 Task: Search one way flight ticket for 5 adults, 2 children, 1 infant in seat and 1 infant on lap in economy from Panama City: Northwest Florida Beaches International Airport to Gillette: Gillette Campbell County Airport on 5-1-2023. Choice of flights is United. Number of bags: 1 carry on bag. Price is upto 20000. Outbound departure time preference is 12:00.
Action: Mouse moved to (225, 218)
Screenshot: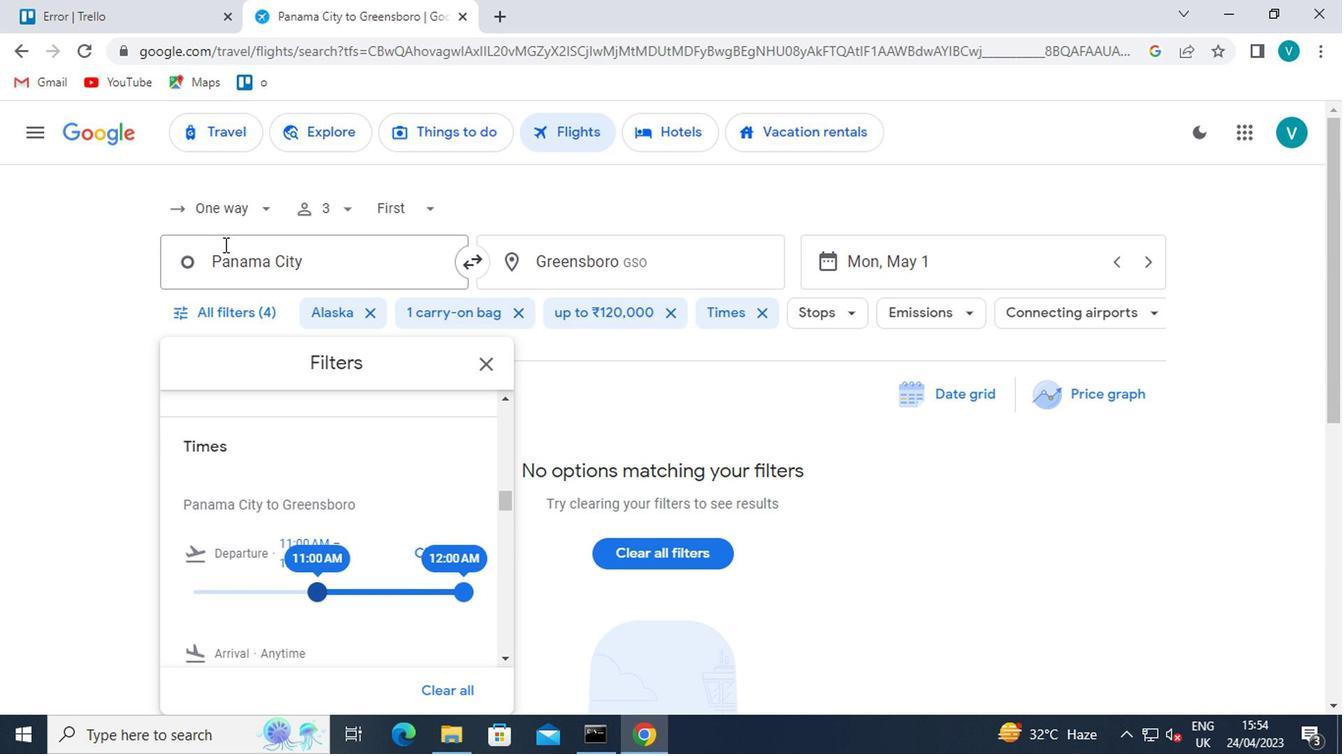 
Action: Mouse pressed left at (225, 218)
Screenshot: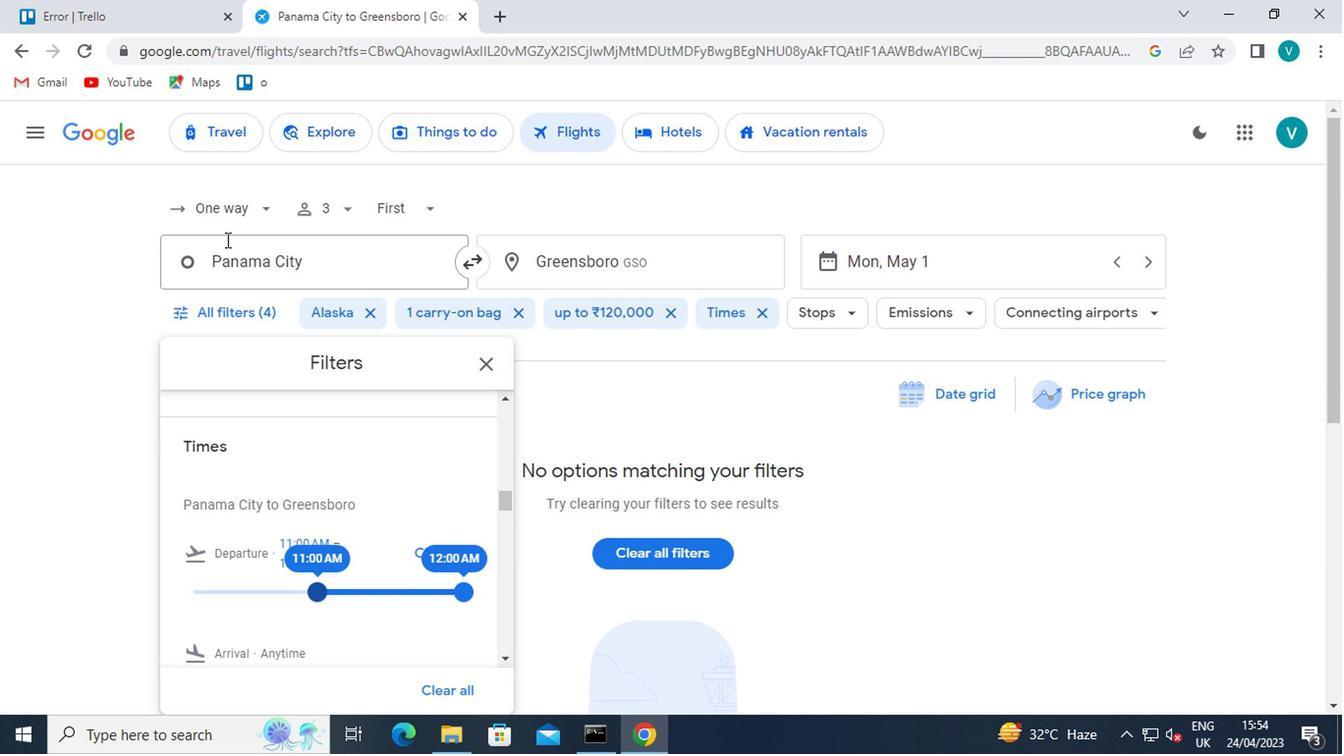 
Action: Mouse moved to (235, 301)
Screenshot: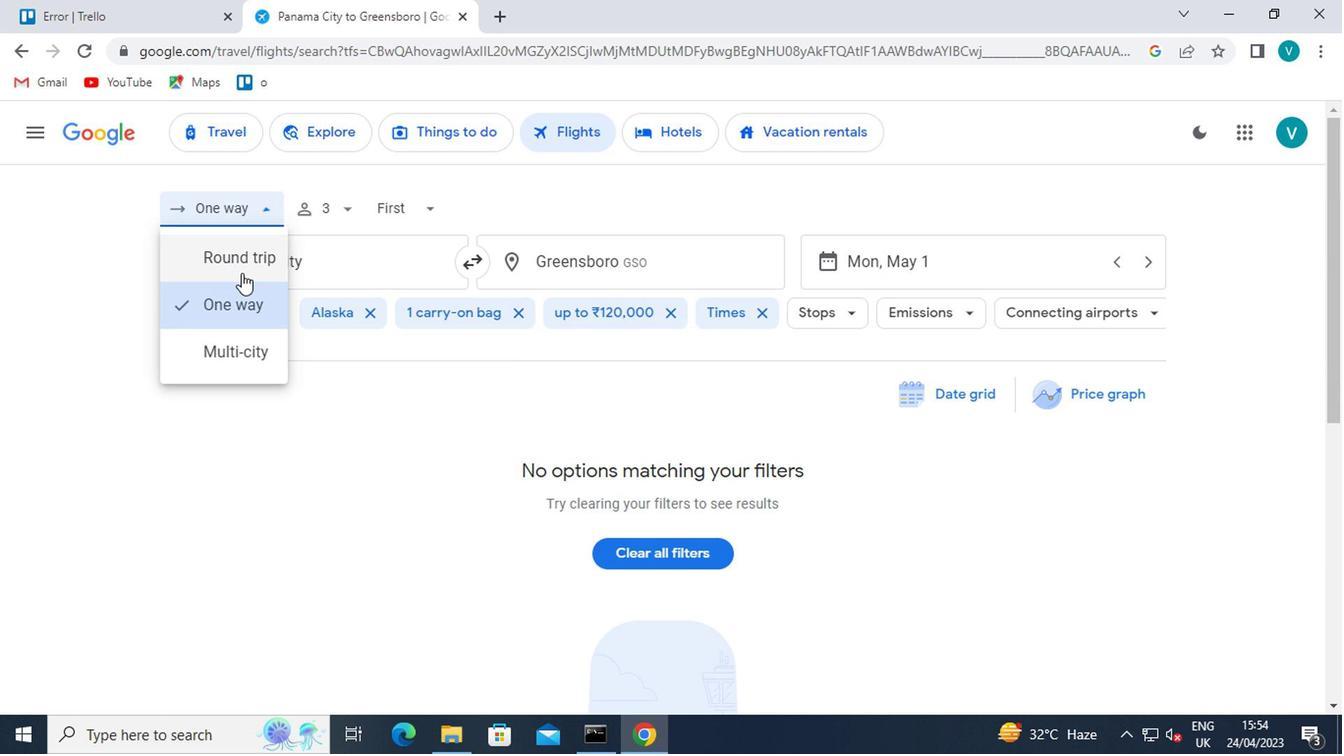 
Action: Mouse pressed left at (235, 301)
Screenshot: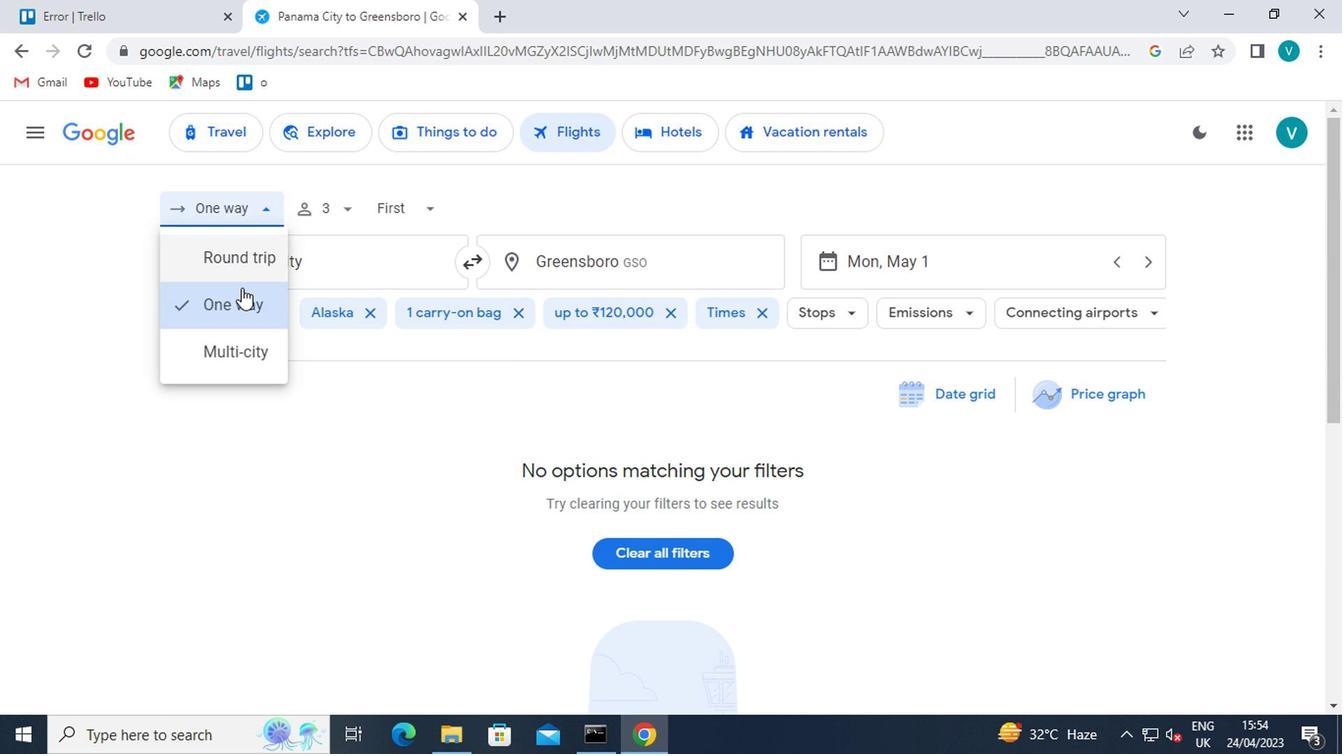
Action: Mouse moved to (341, 202)
Screenshot: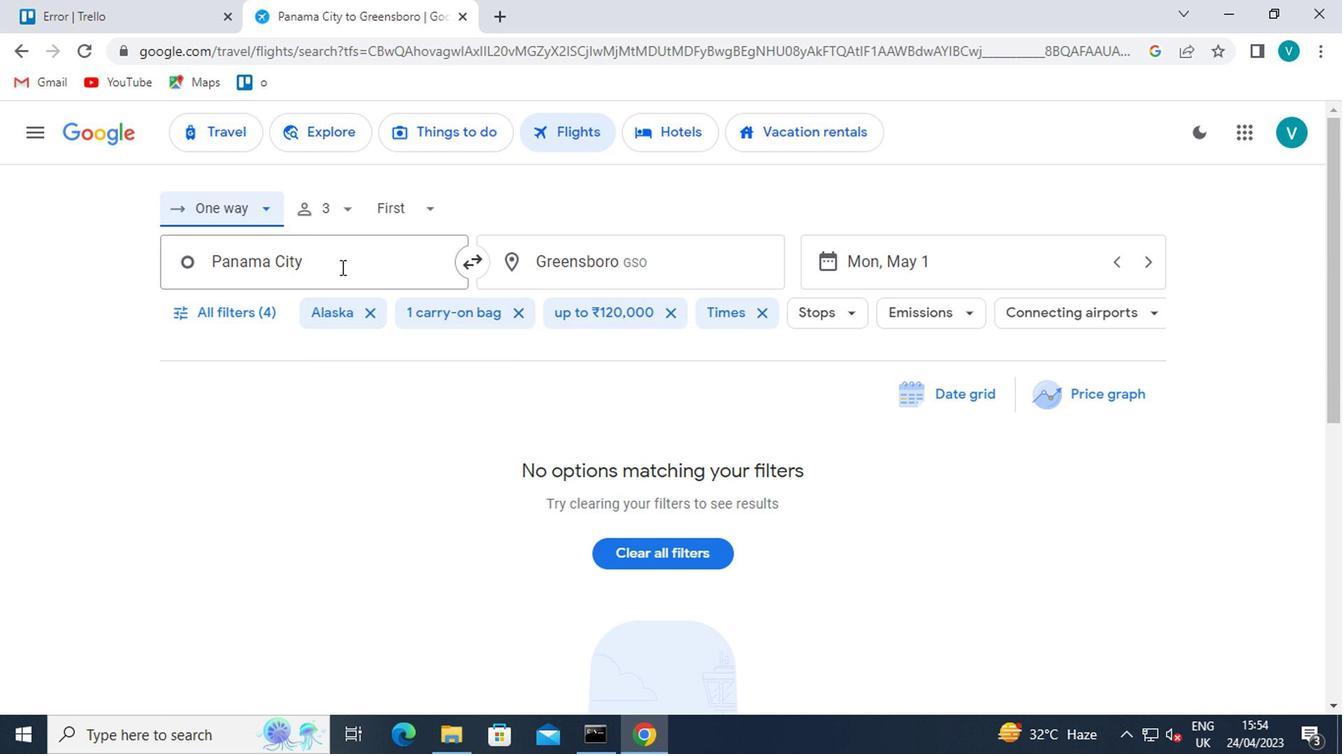 
Action: Mouse pressed left at (341, 202)
Screenshot: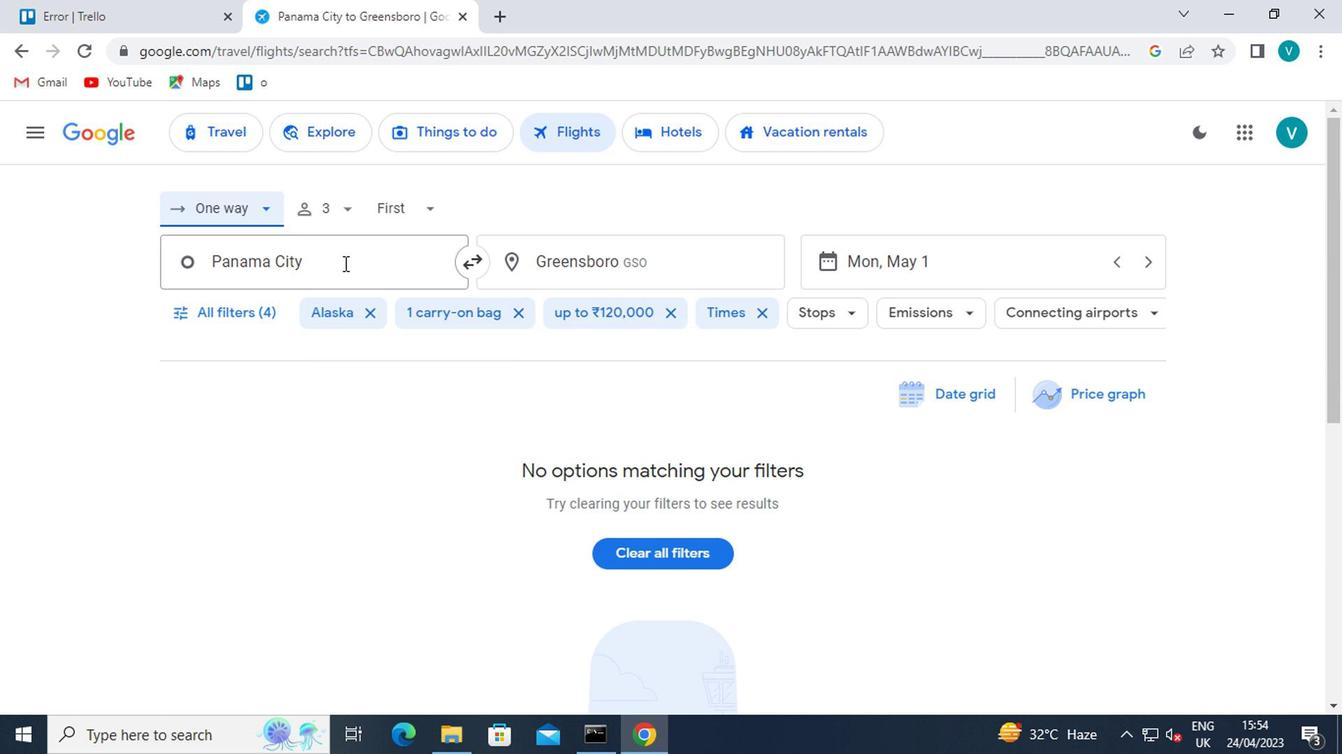 
Action: Mouse moved to (490, 263)
Screenshot: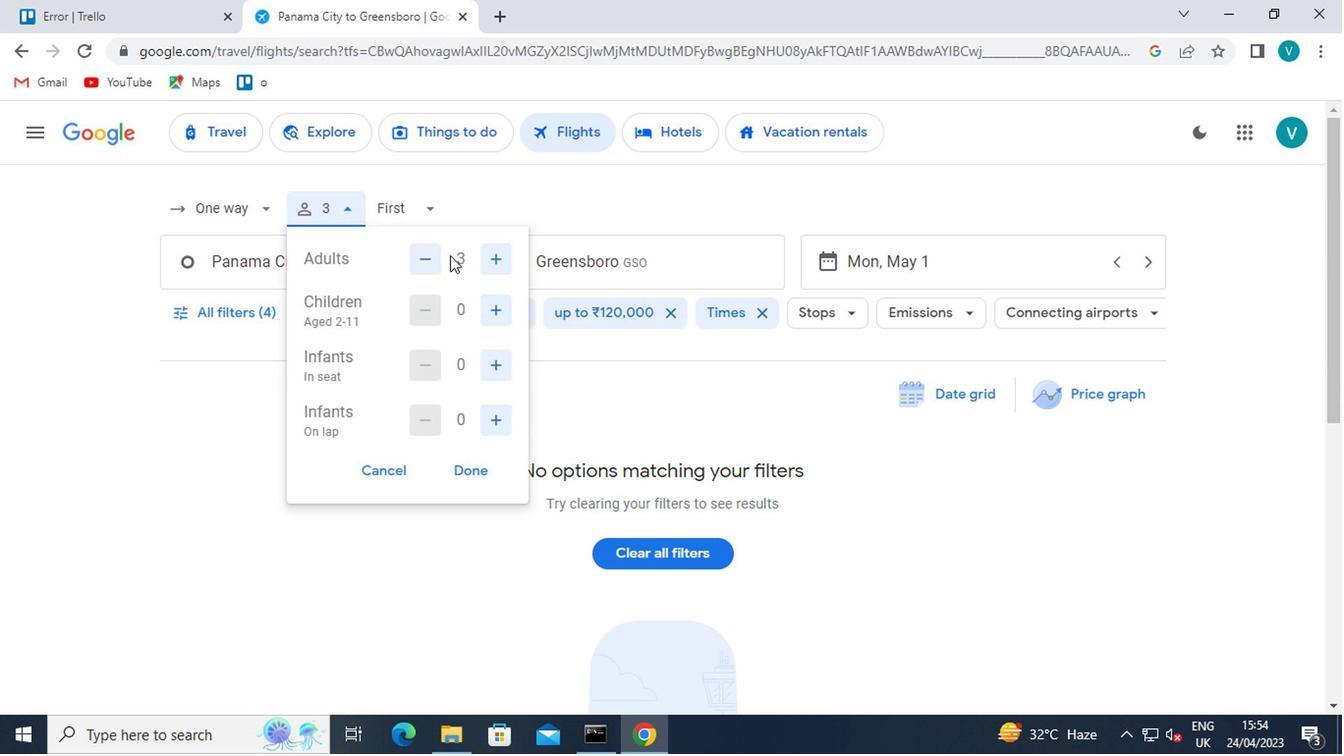 
Action: Mouse pressed left at (490, 263)
Screenshot: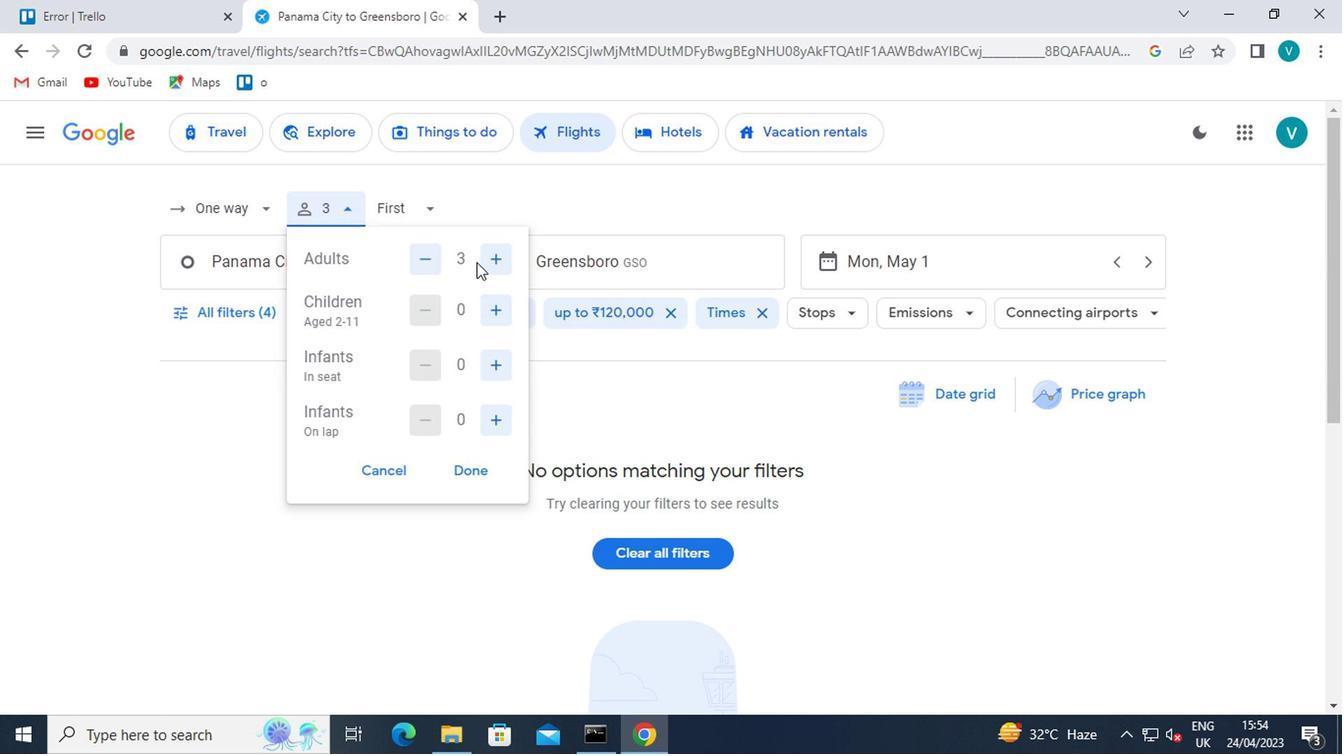 
Action: Mouse pressed left at (490, 263)
Screenshot: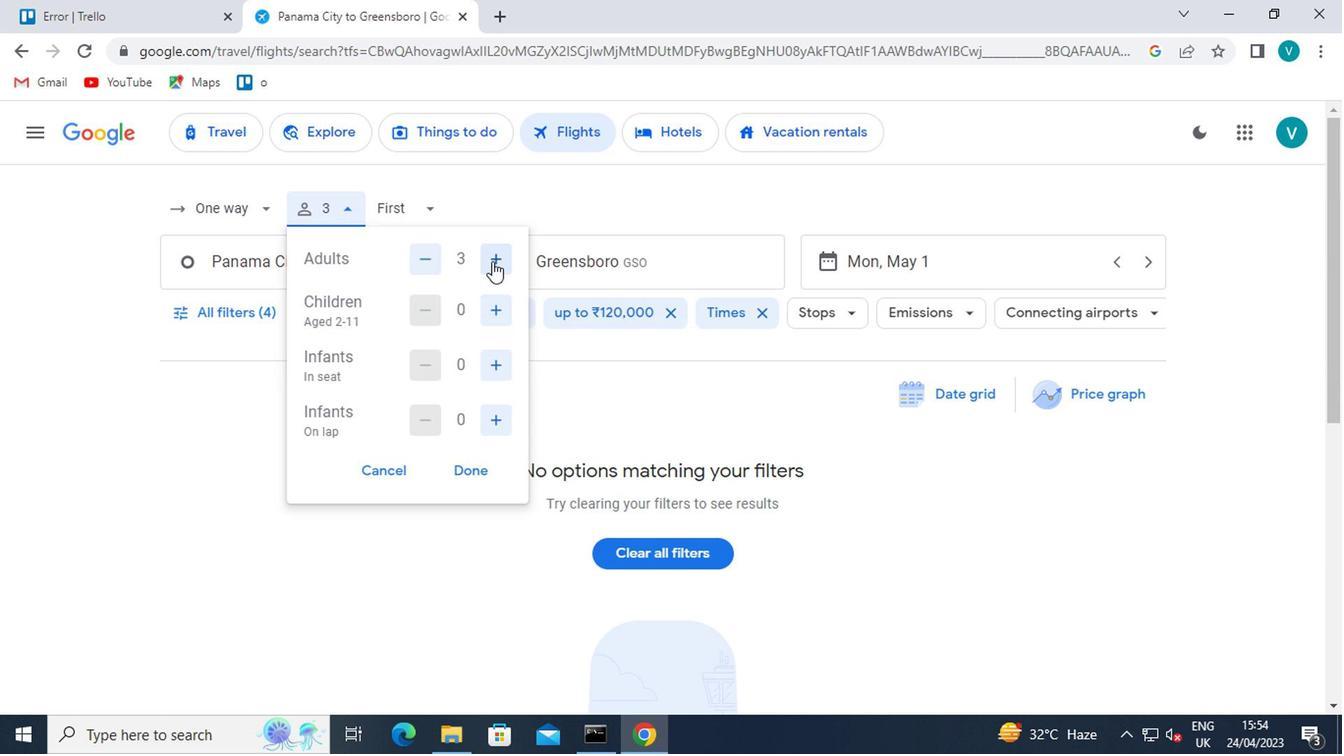 
Action: Mouse moved to (488, 317)
Screenshot: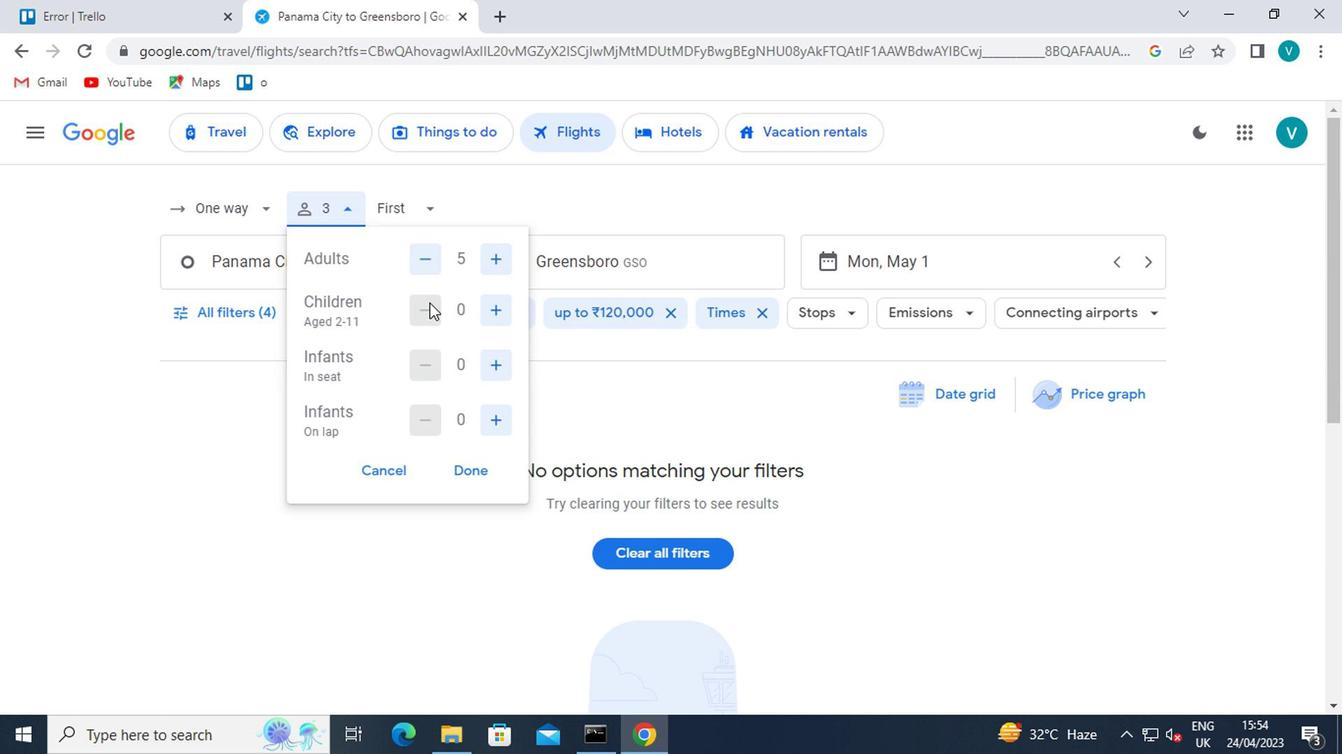 
Action: Mouse pressed left at (488, 317)
Screenshot: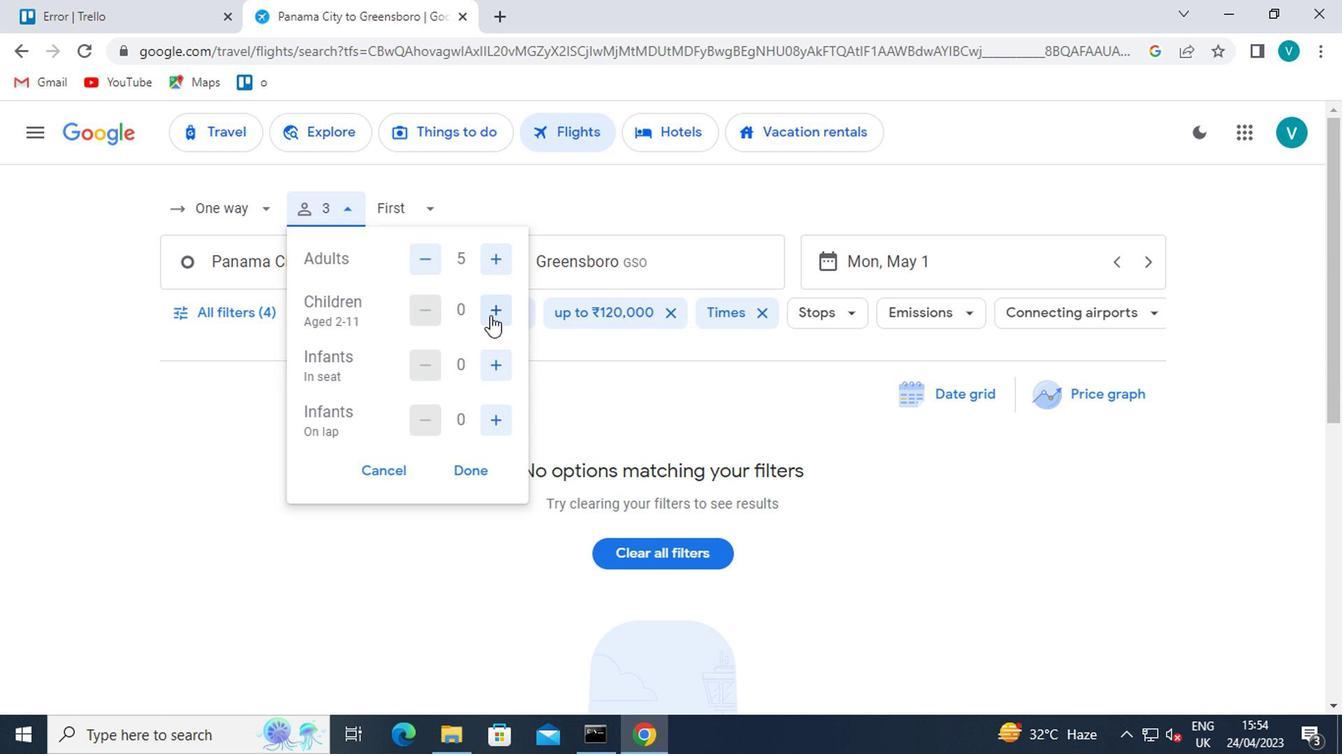 
Action: Mouse pressed left at (488, 317)
Screenshot: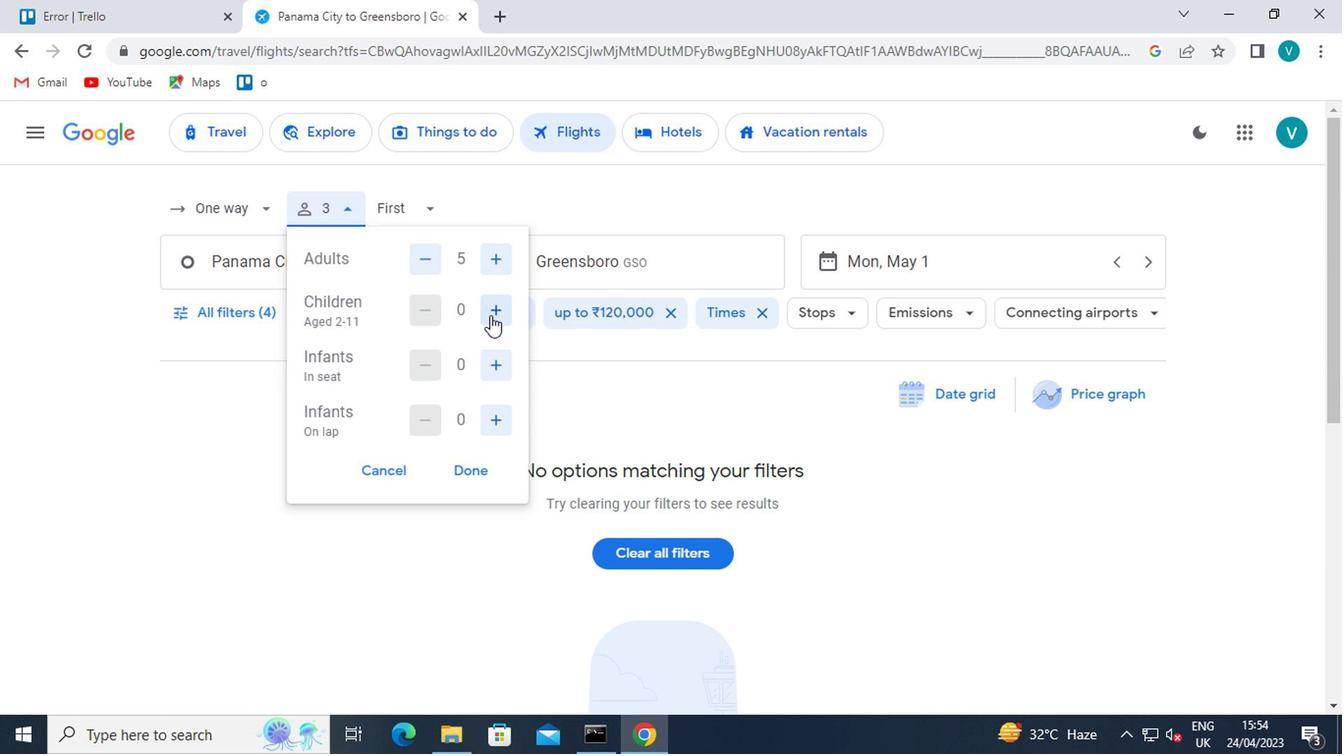 
Action: Mouse moved to (490, 360)
Screenshot: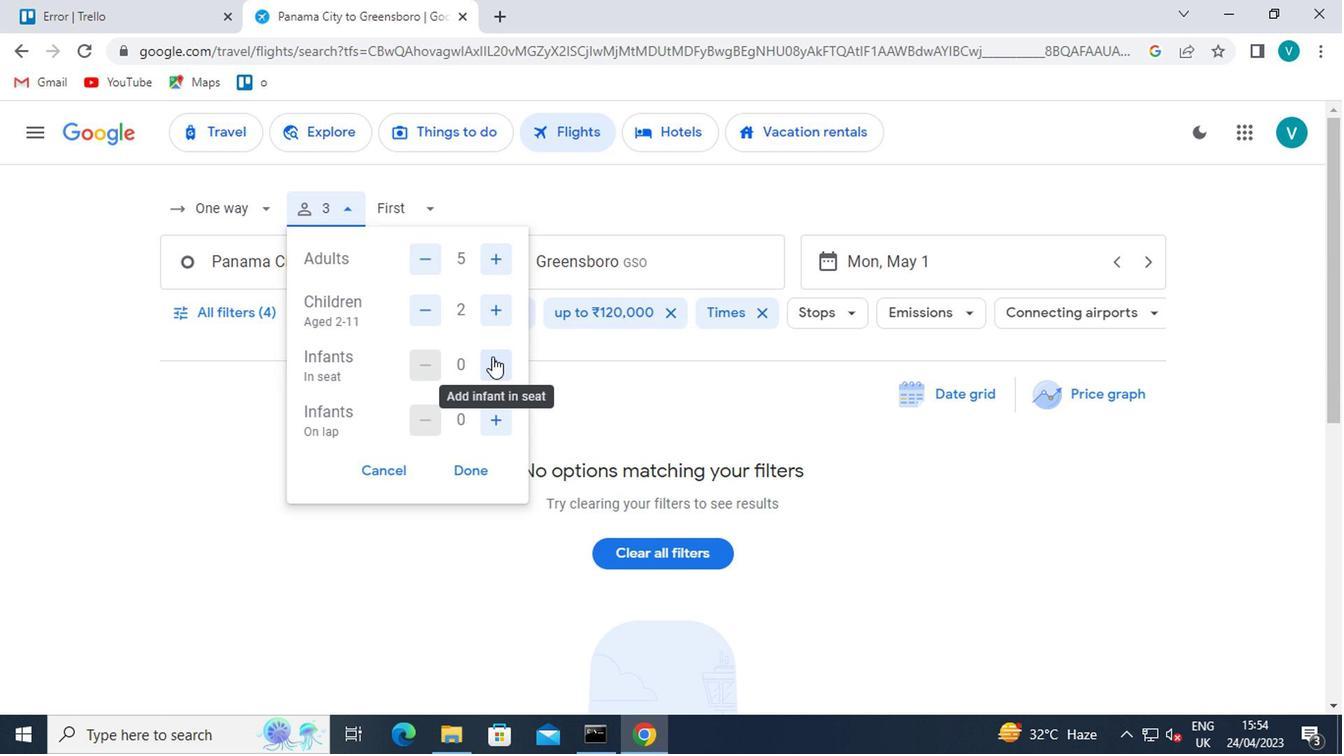 
Action: Mouse pressed left at (490, 360)
Screenshot: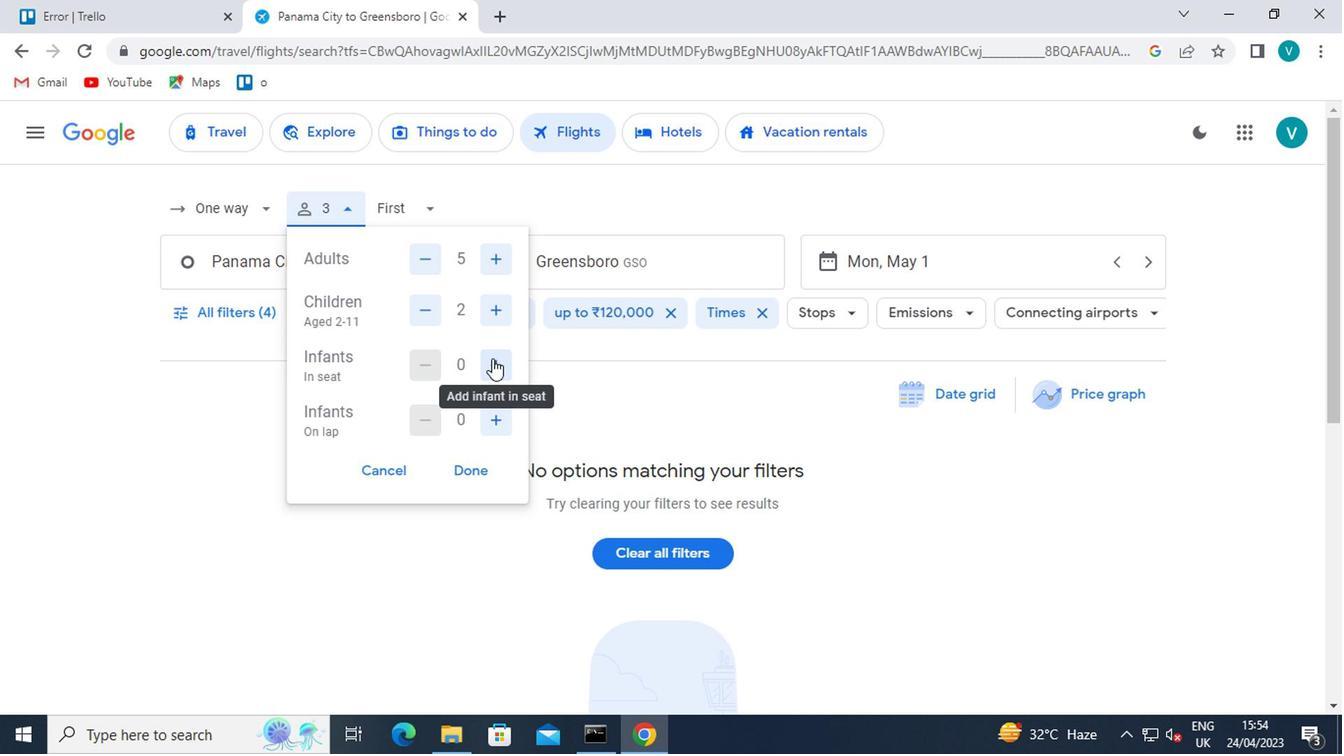 
Action: Mouse moved to (490, 413)
Screenshot: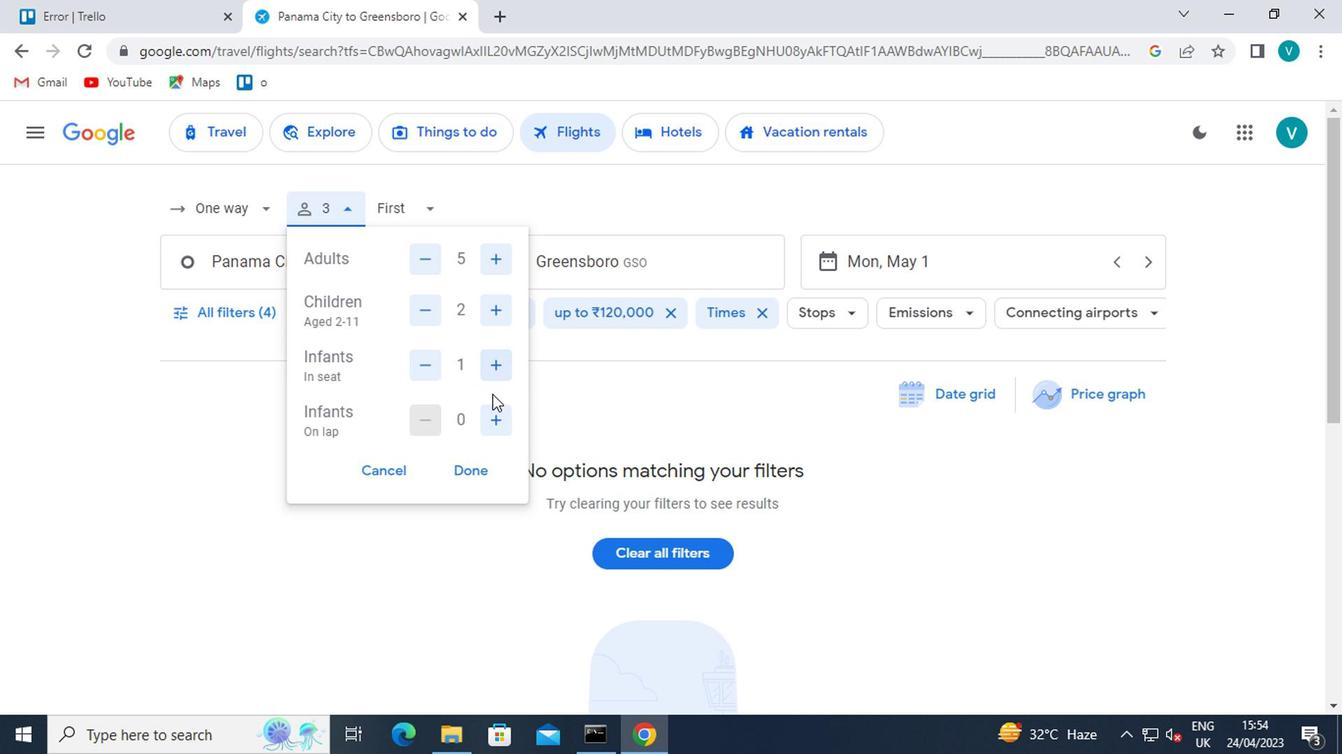
Action: Mouse pressed left at (490, 413)
Screenshot: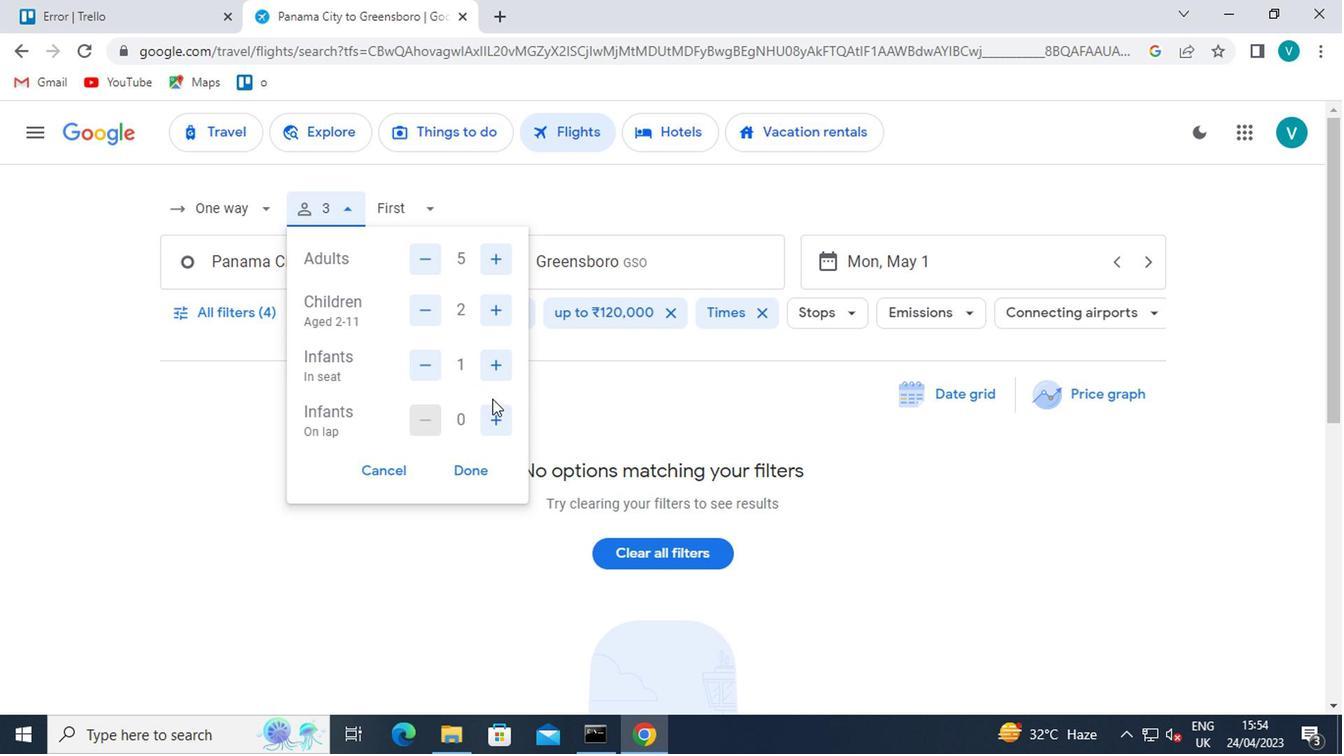 
Action: Mouse moved to (474, 473)
Screenshot: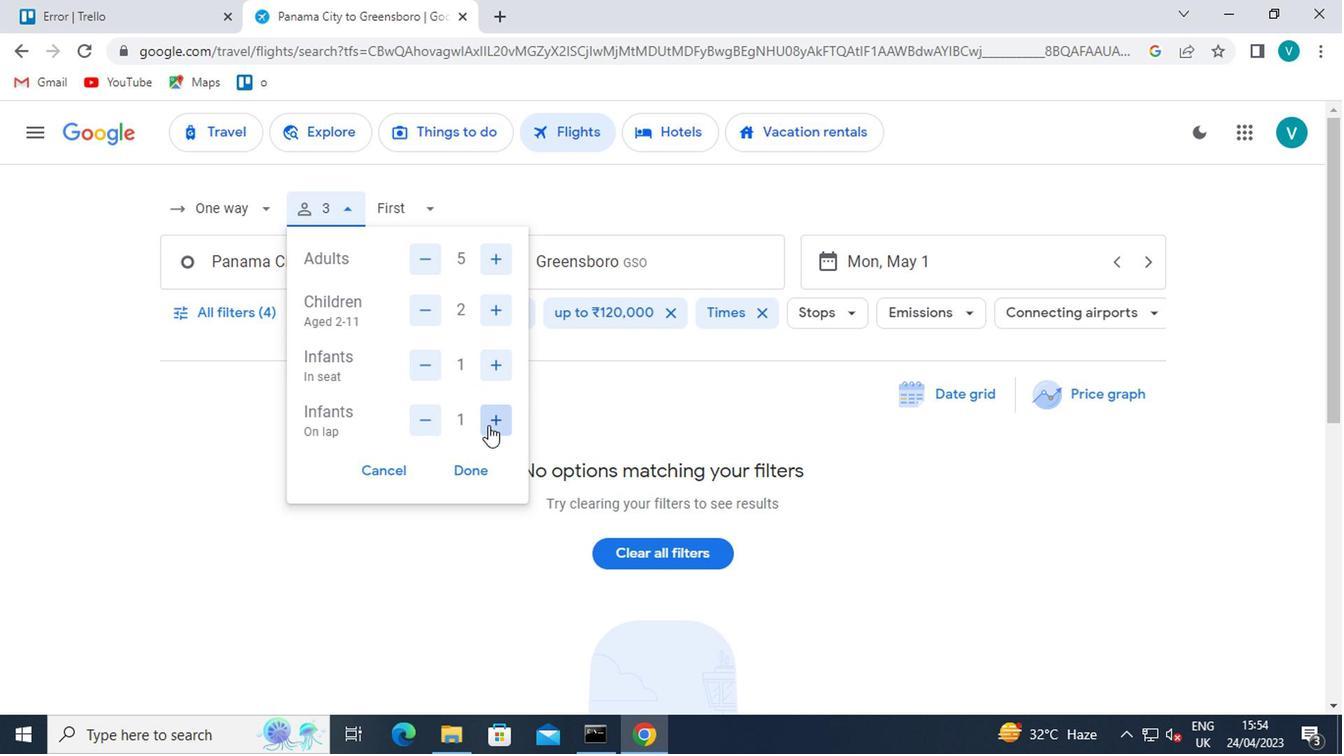
Action: Mouse pressed left at (474, 473)
Screenshot: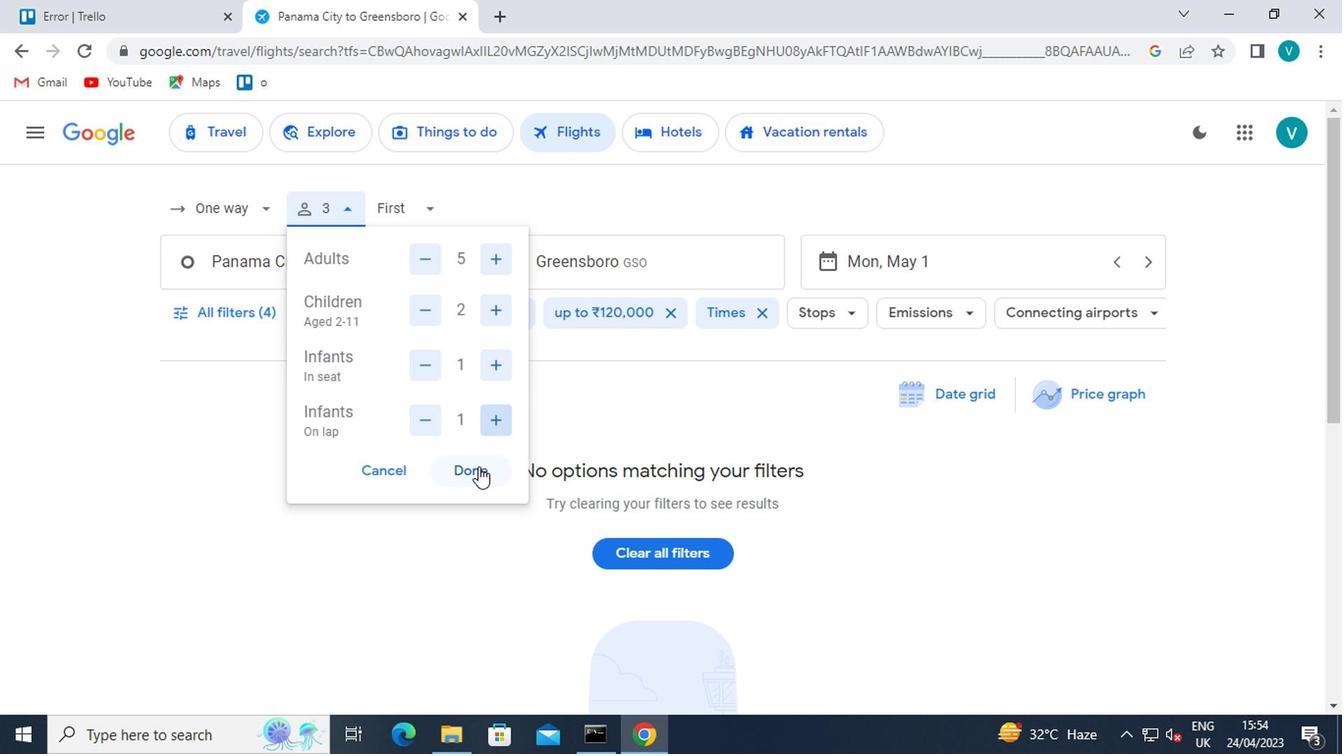 
Action: Mouse moved to (427, 204)
Screenshot: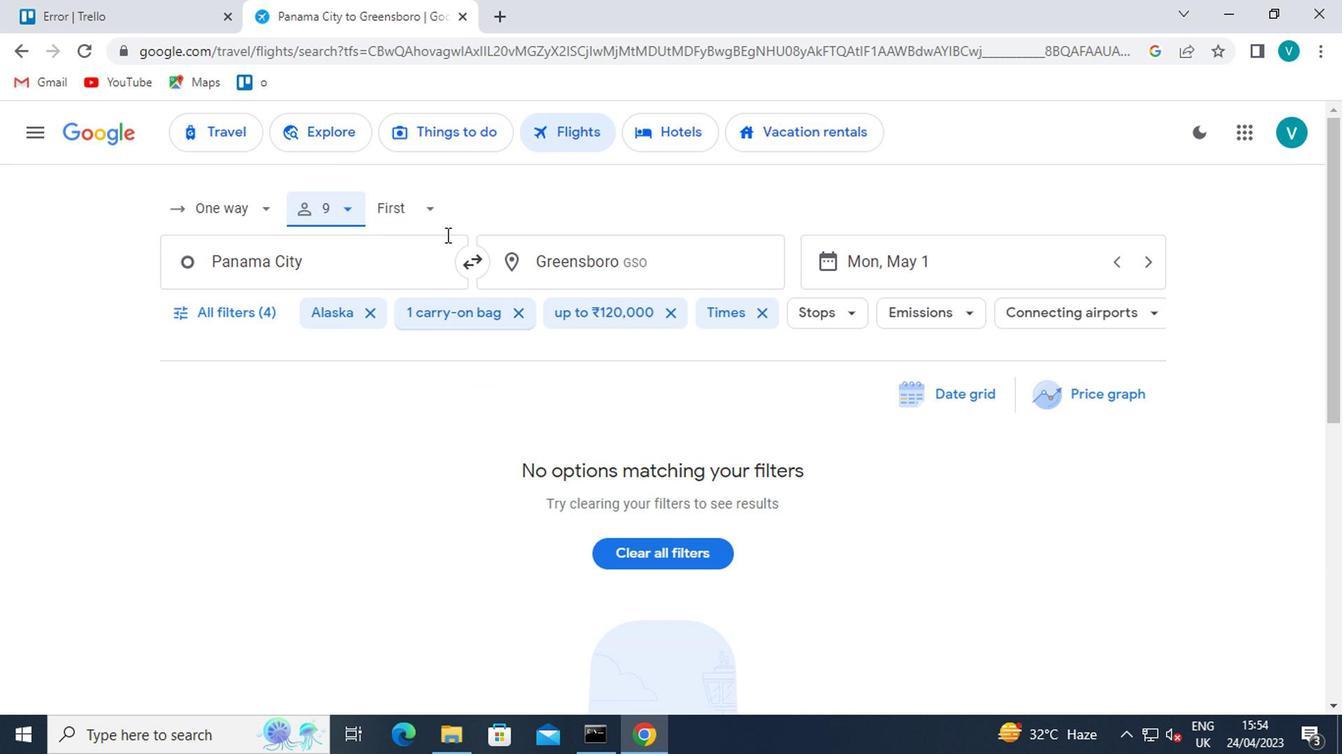 
Action: Mouse pressed left at (427, 204)
Screenshot: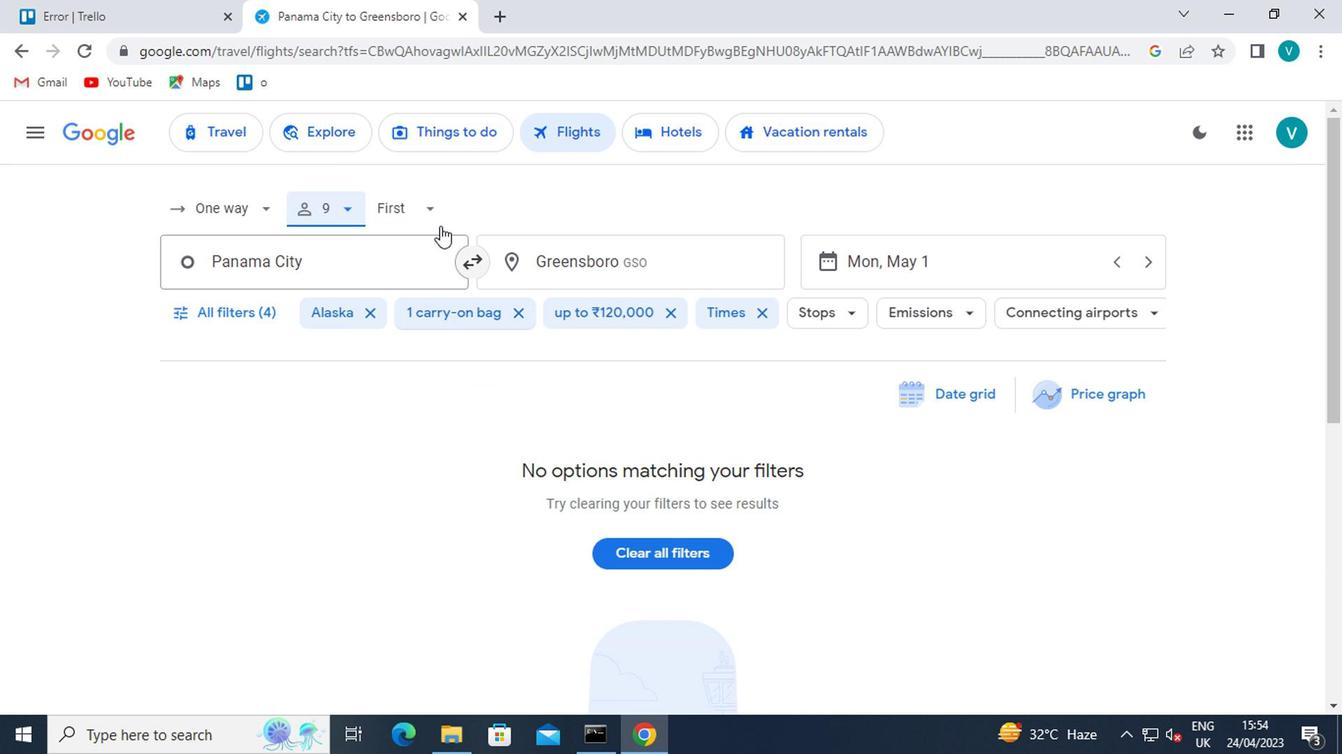 
Action: Mouse moved to (480, 258)
Screenshot: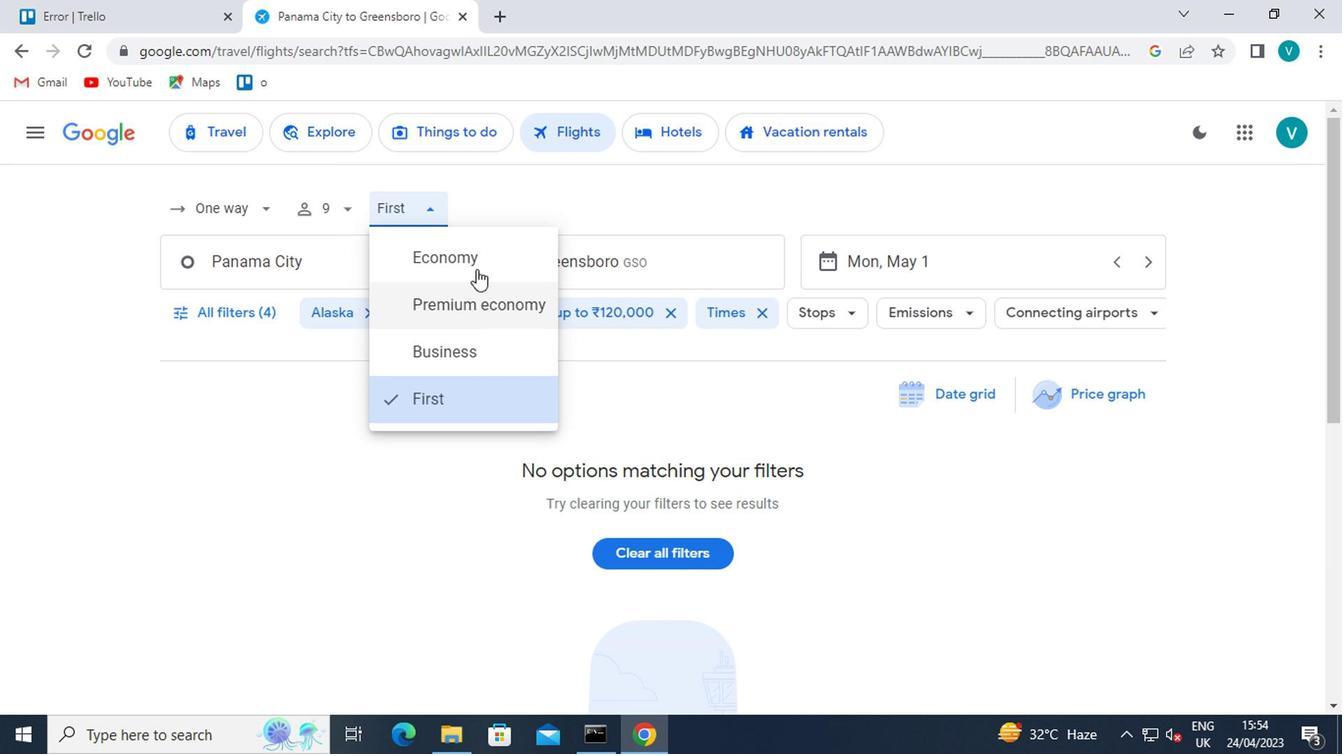 
Action: Mouse pressed left at (480, 258)
Screenshot: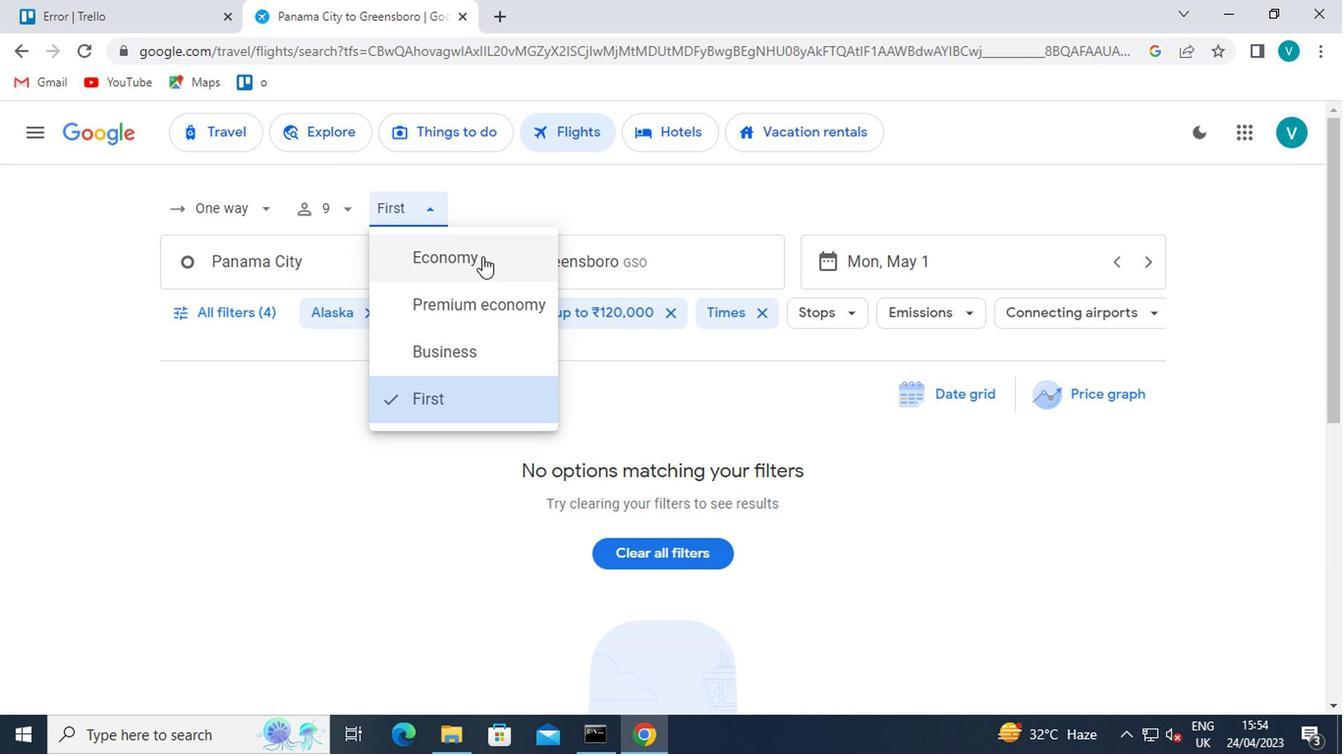 
Action: Mouse moved to (360, 280)
Screenshot: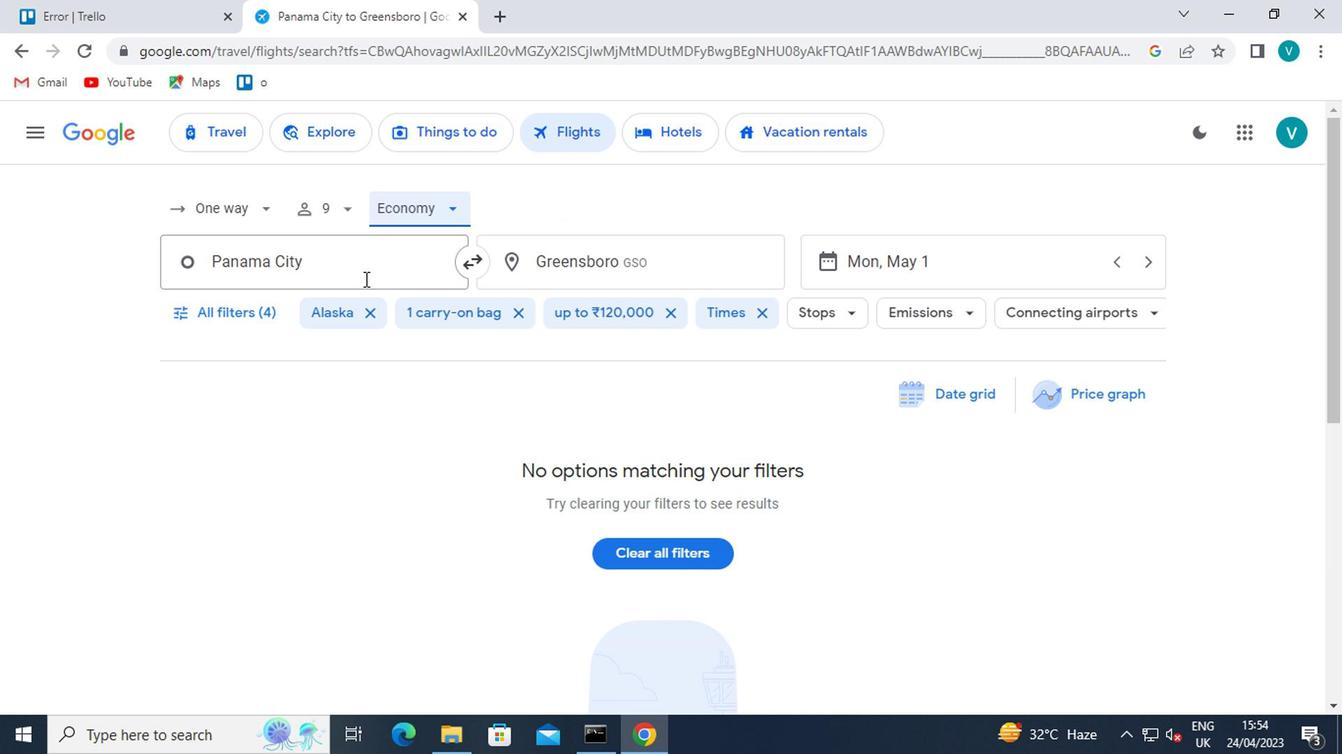 
Action: Mouse pressed left at (360, 280)
Screenshot: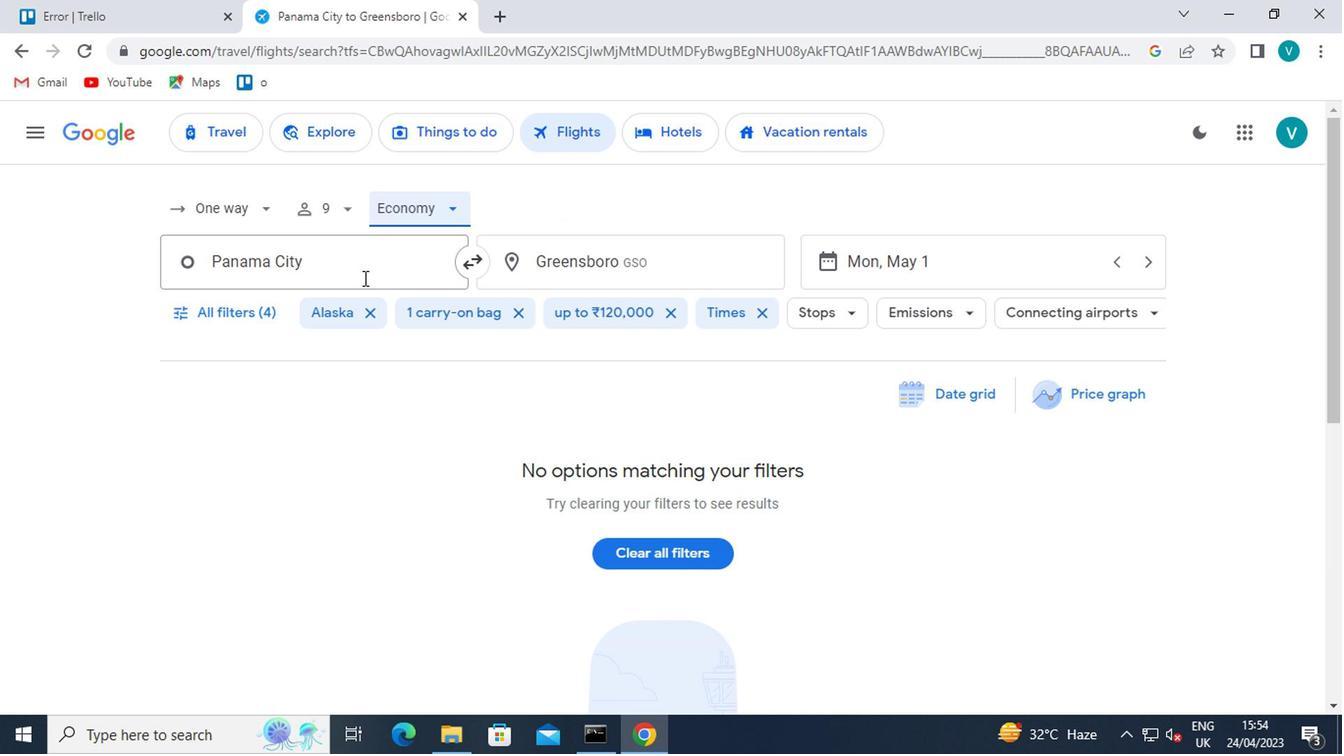 
Action: Mouse moved to (374, 272)
Screenshot: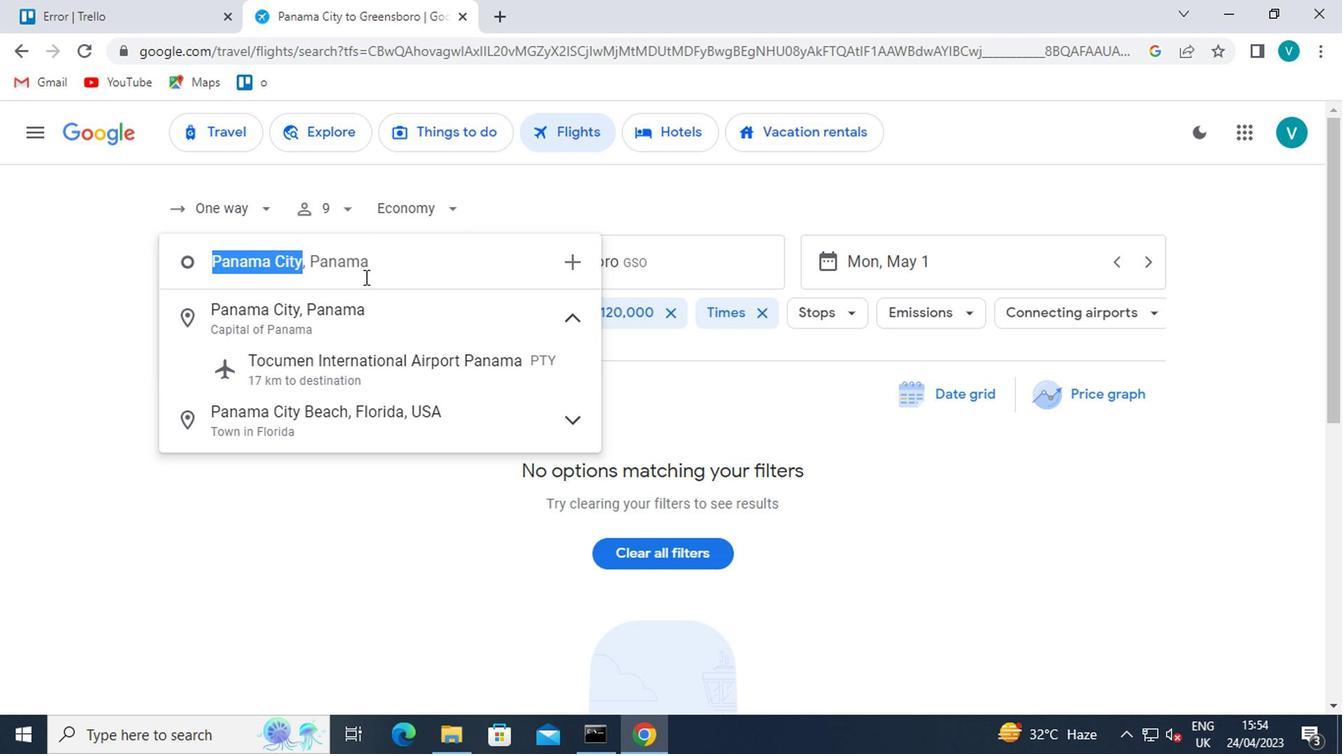 
Action: Key pressed <Key.enter>
Screenshot: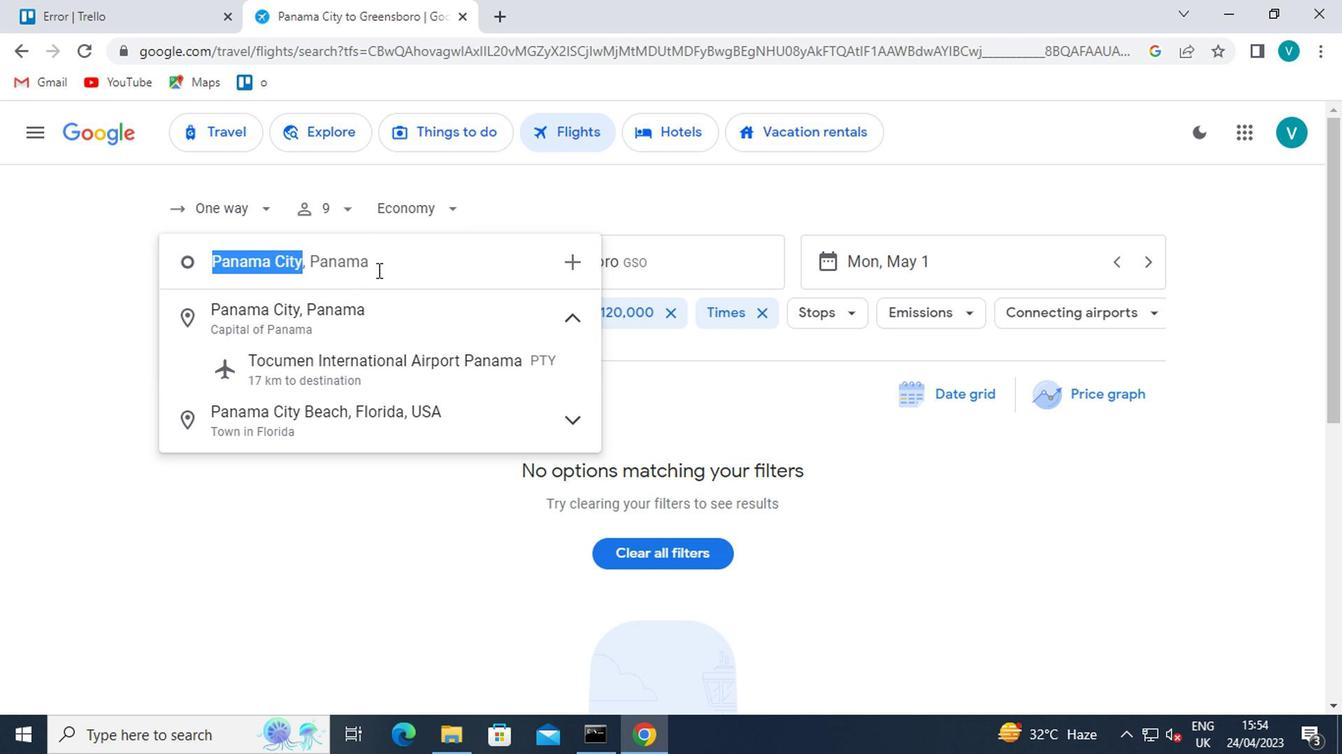 
Action: Mouse moved to (673, 271)
Screenshot: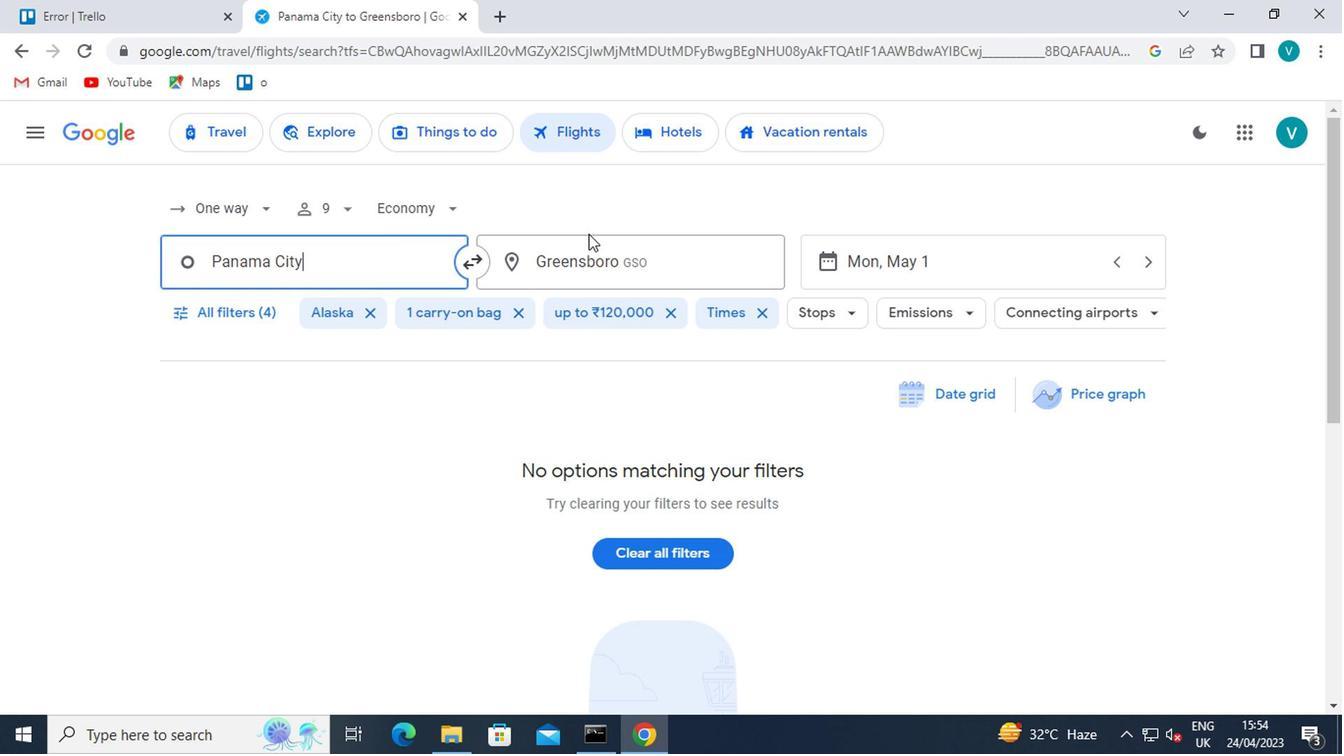 
Action: Mouse pressed left at (673, 271)
Screenshot: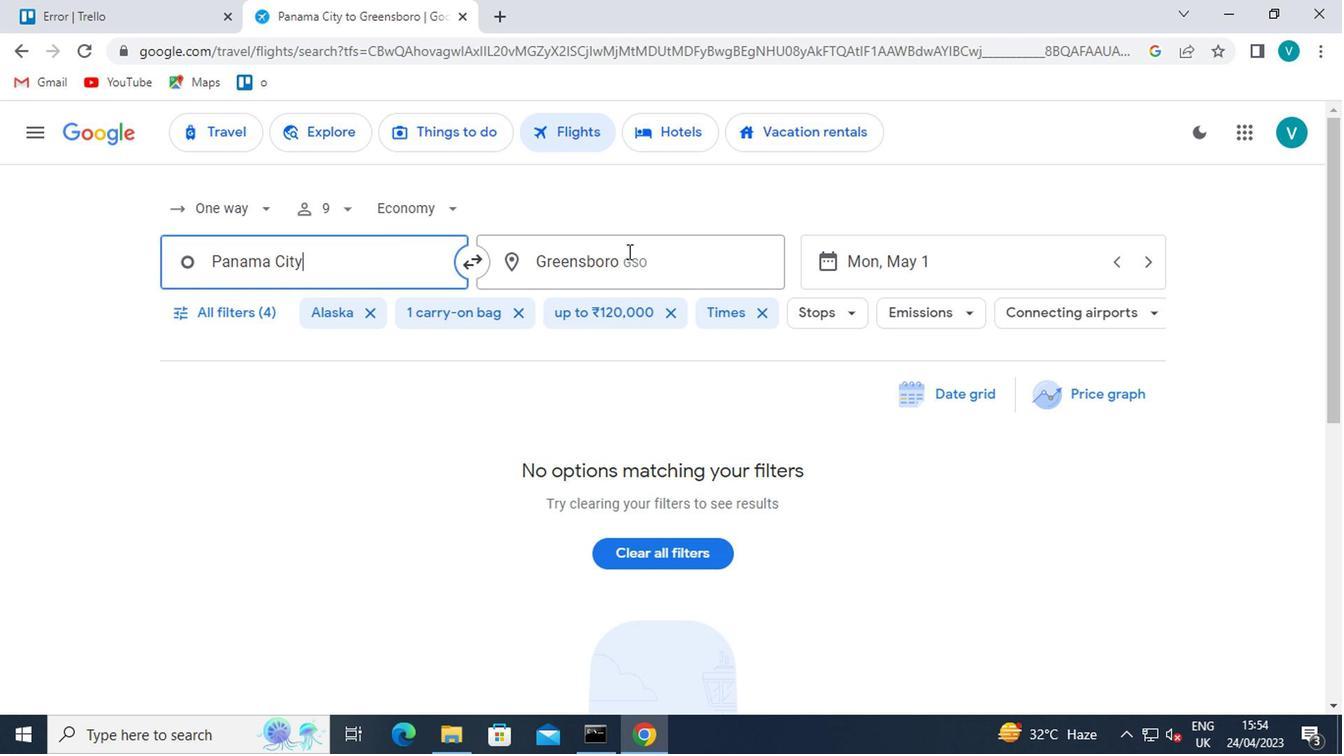 
Action: Key pressed <Key.shift>GILLETTE
Screenshot: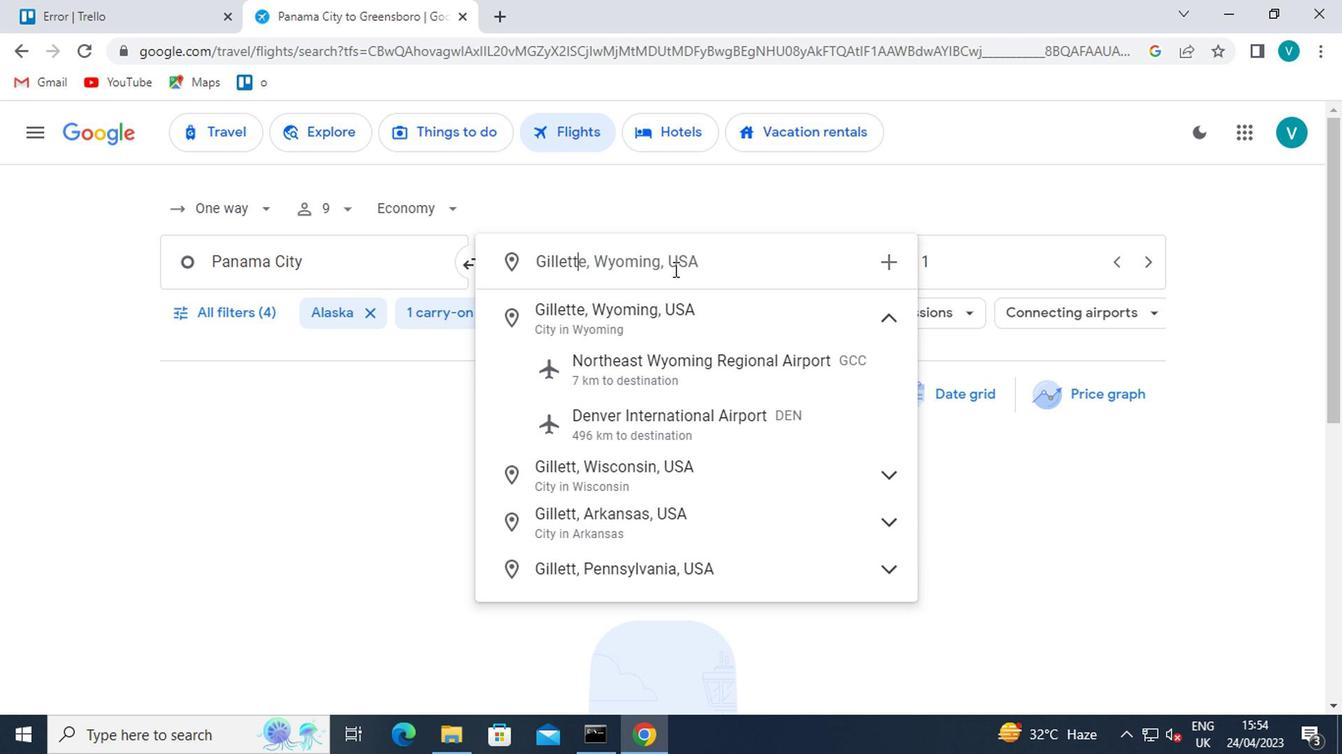 
Action: Mouse moved to (689, 263)
Screenshot: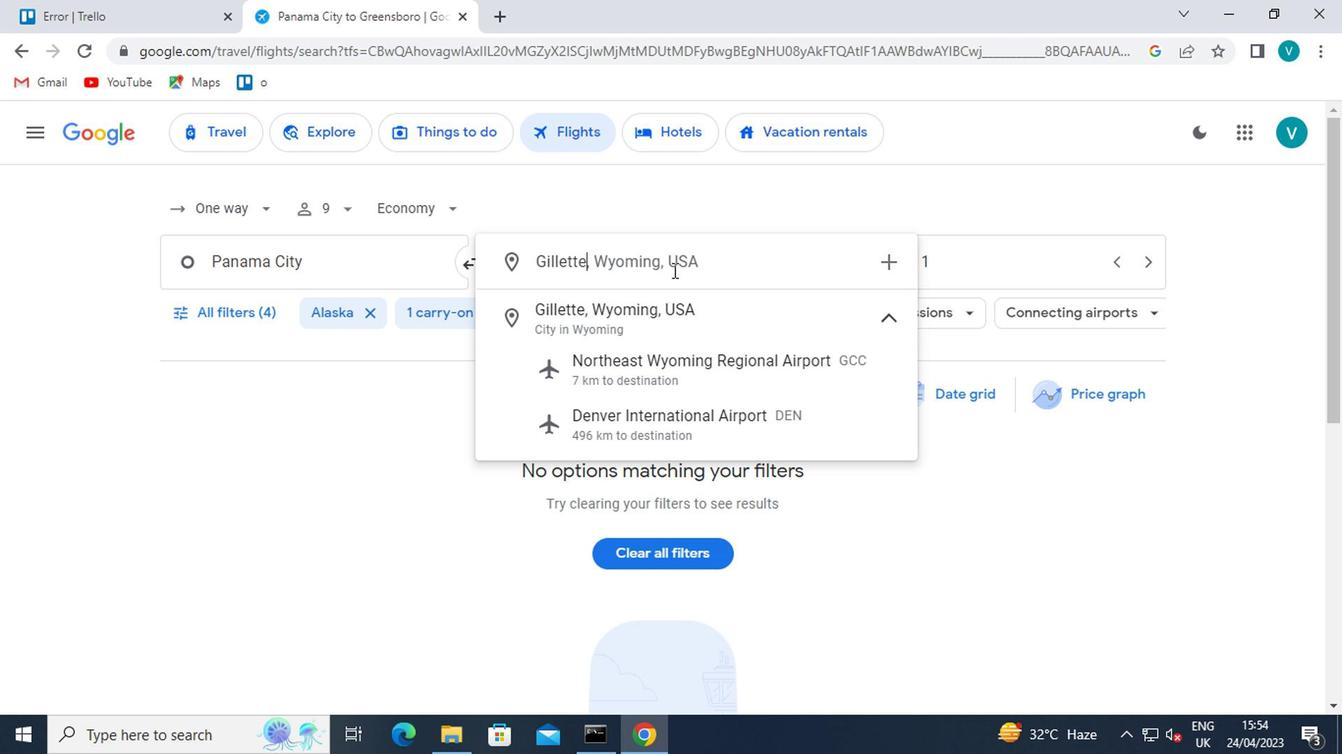
Action: Key pressed <Key.enter>
Screenshot: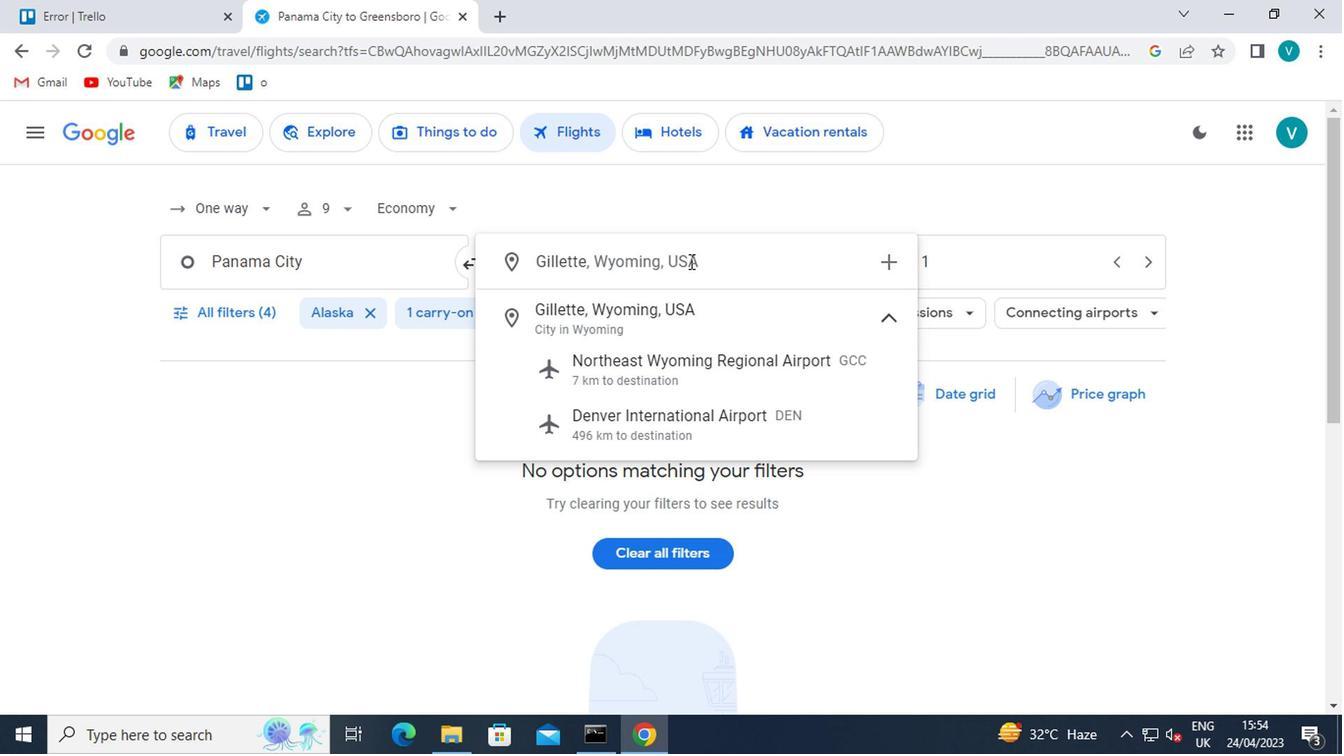 
Action: Mouse moved to (1022, 252)
Screenshot: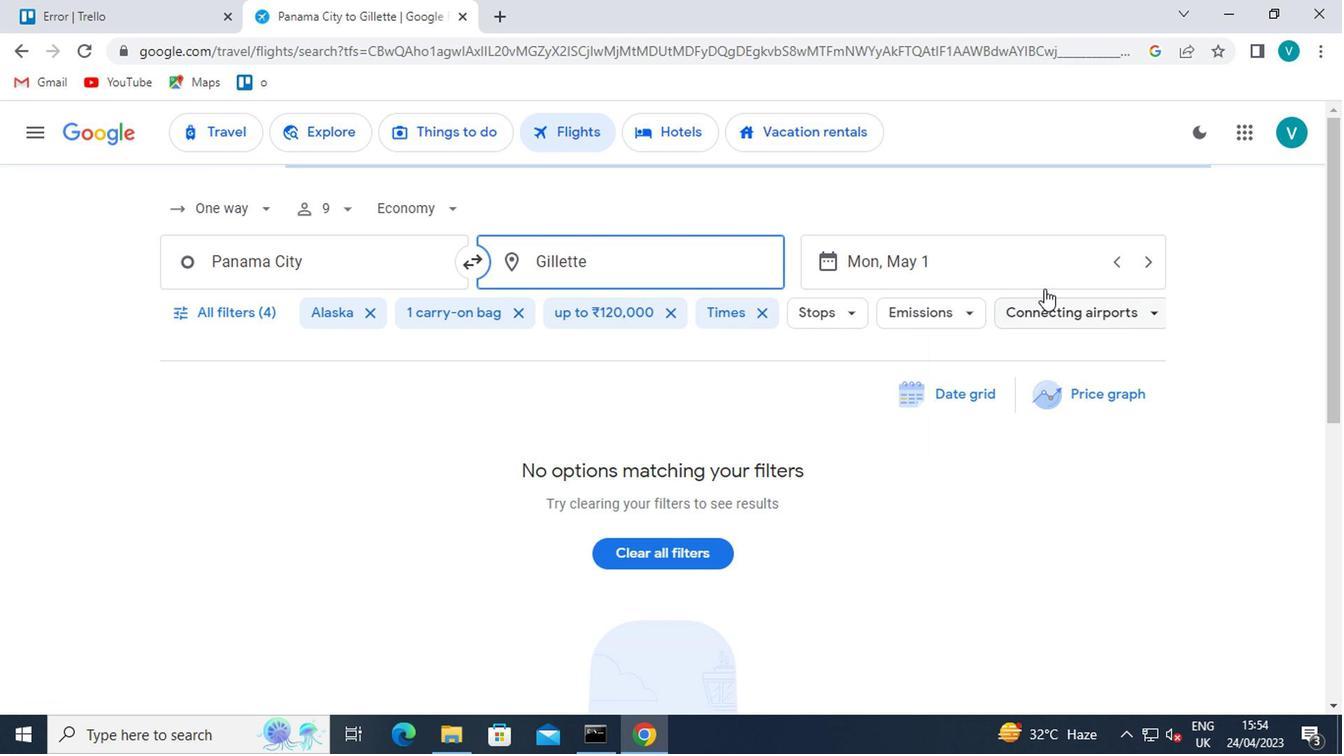 
Action: Mouse pressed left at (1022, 252)
Screenshot: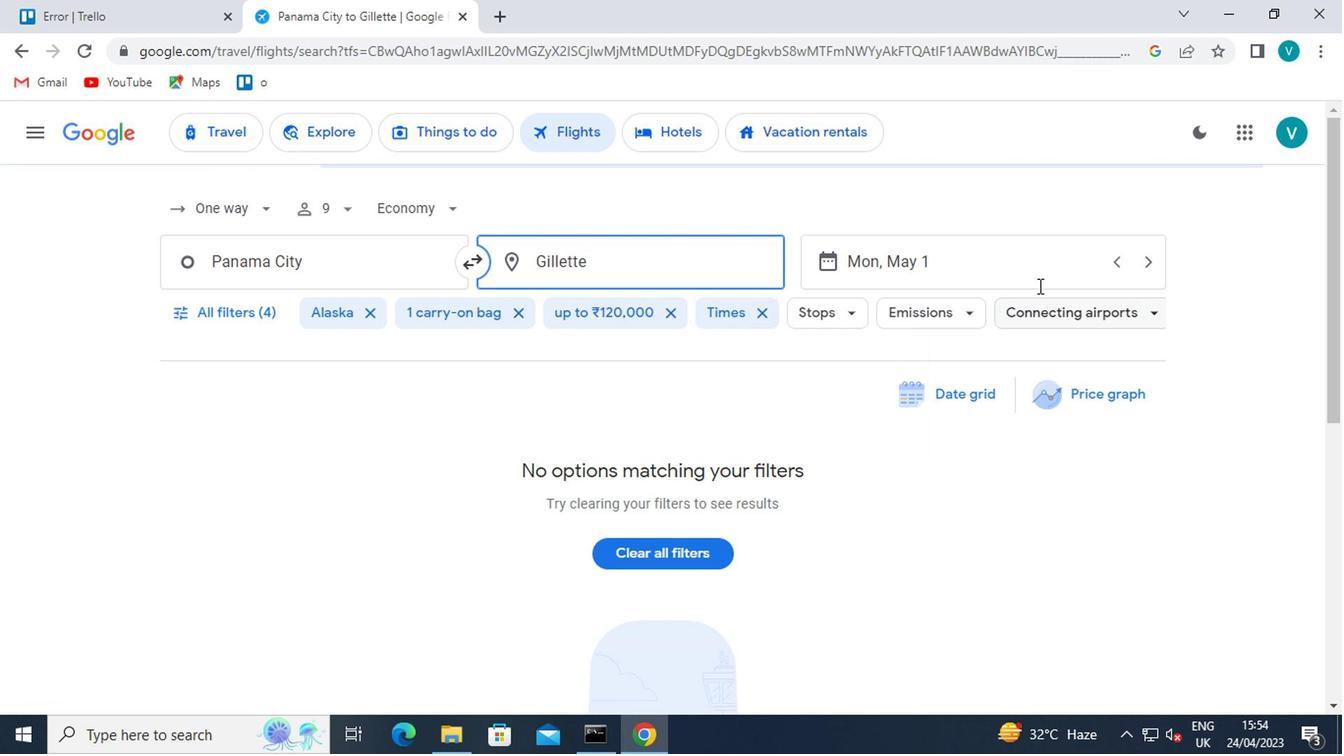
Action: Mouse moved to (891, 369)
Screenshot: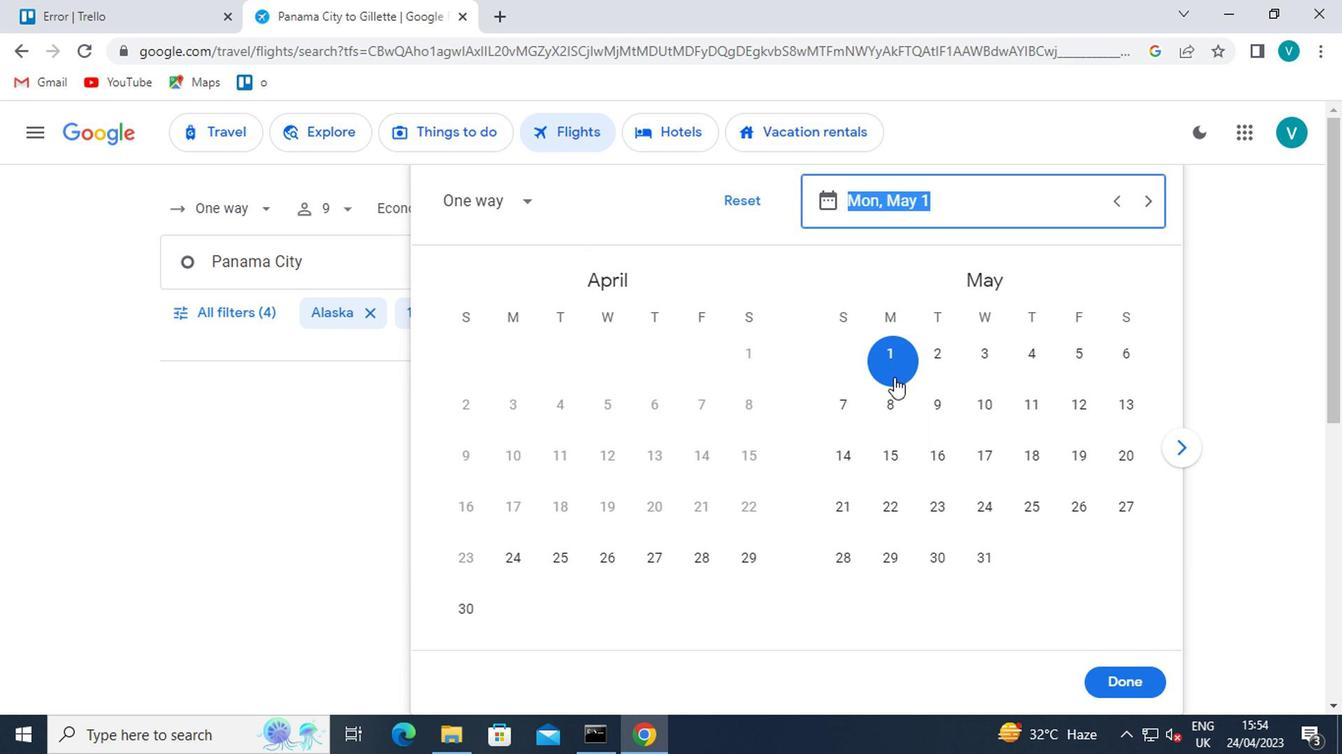 
Action: Mouse pressed left at (891, 369)
Screenshot: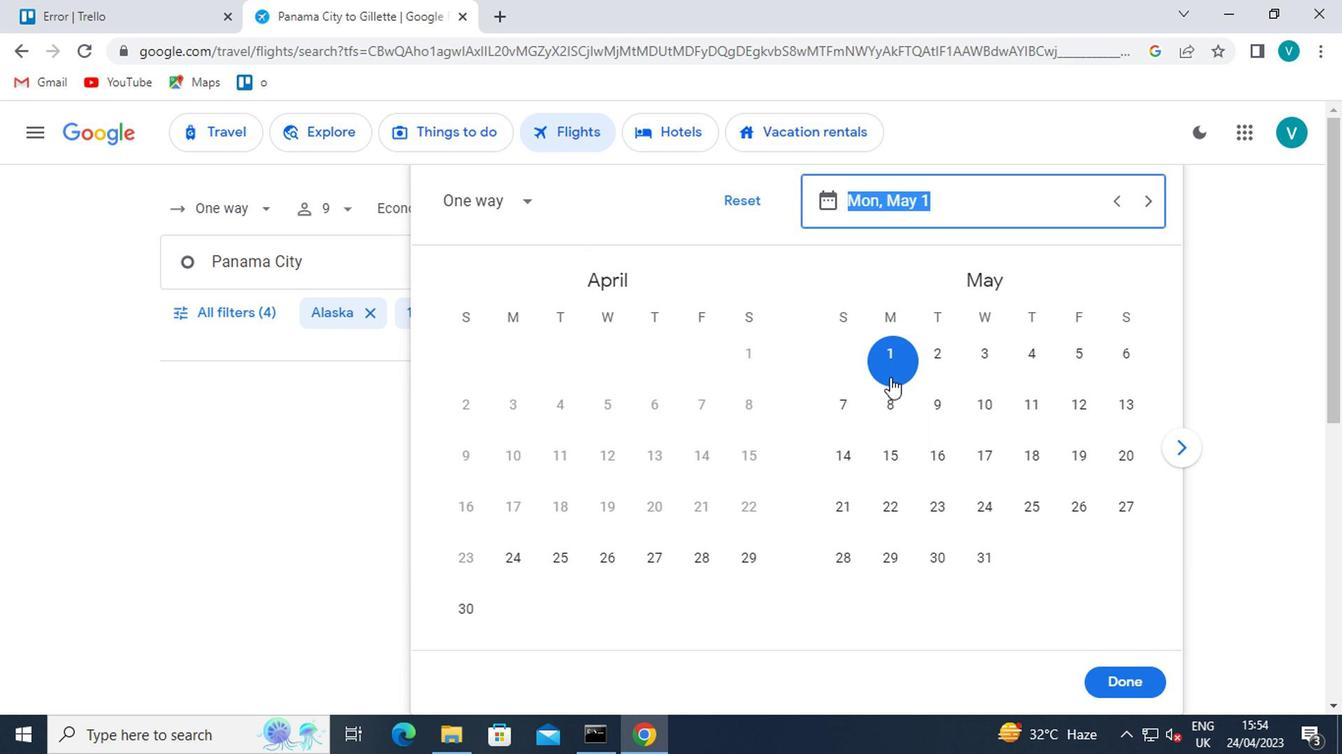
Action: Mouse moved to (1130, 689)
Screenshot: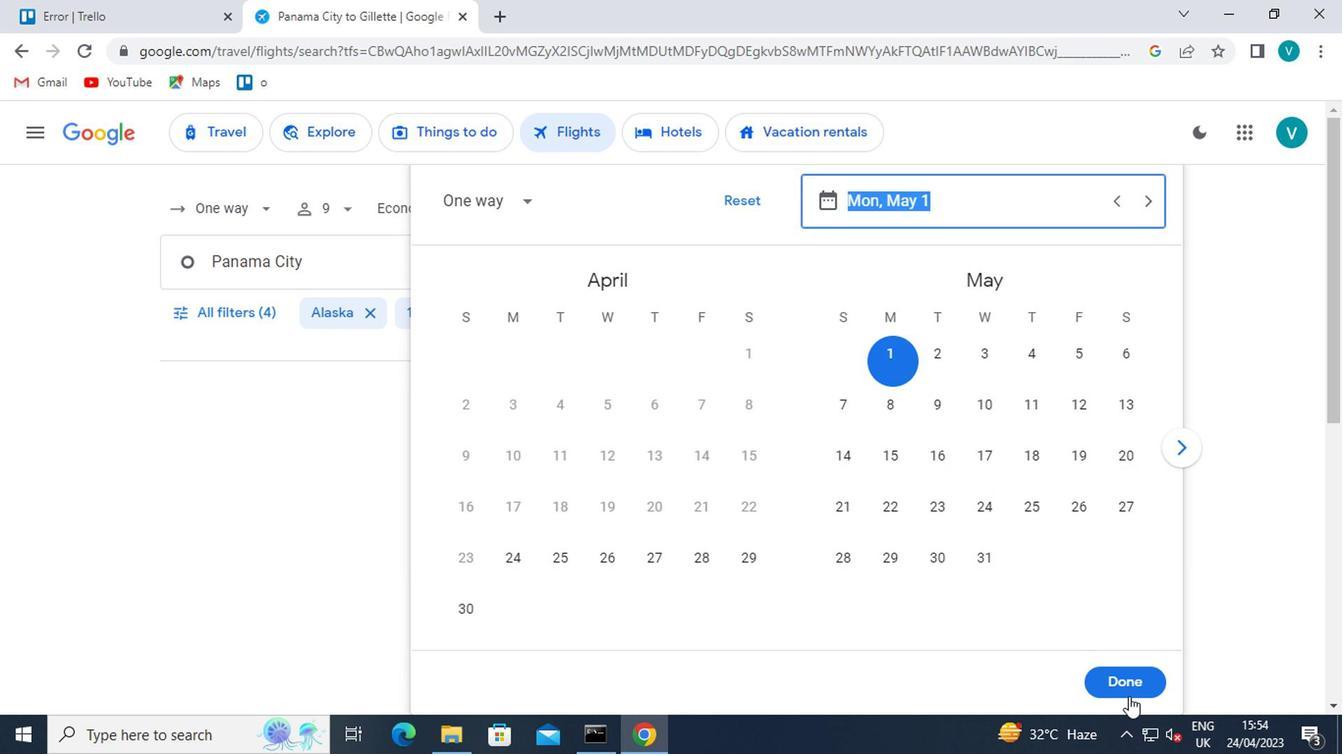 
Action: Mouse pressed left at (1130, 689)
Screenshot: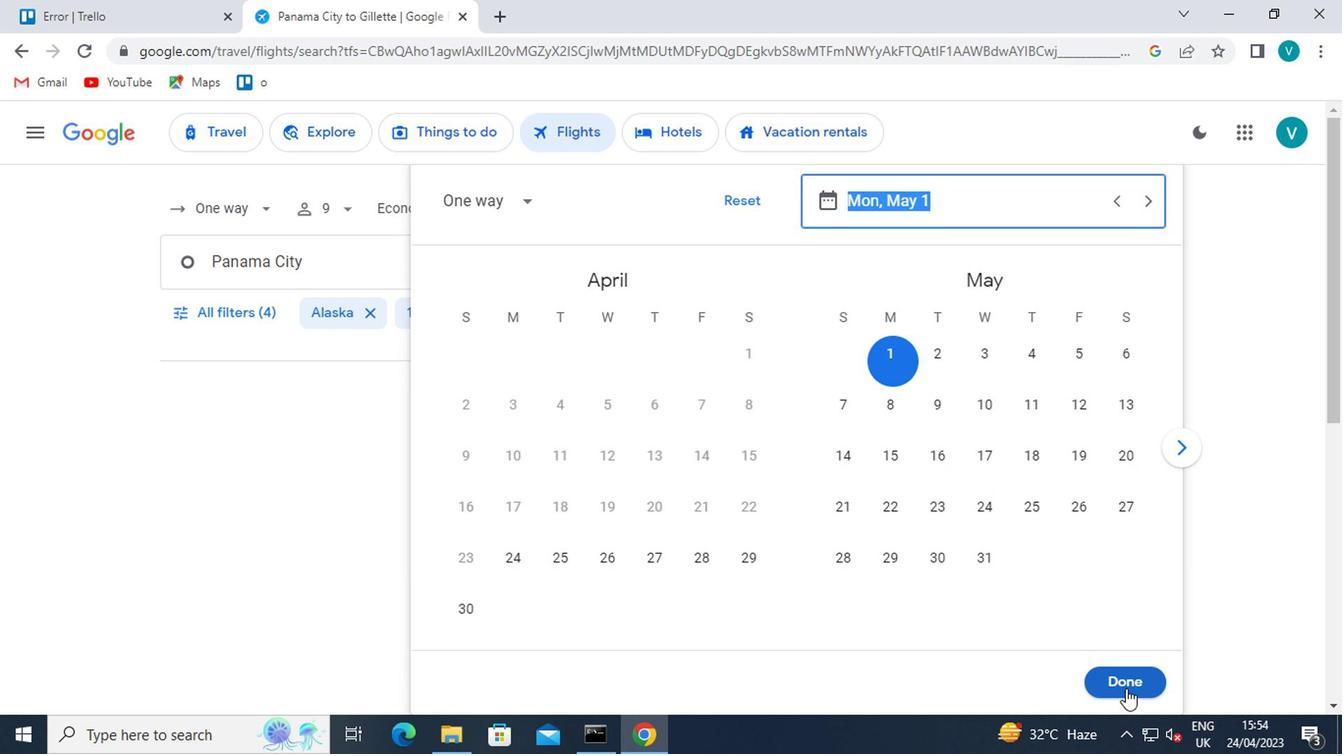 
Action: Mouse moved to (242, 315)
Screenshot: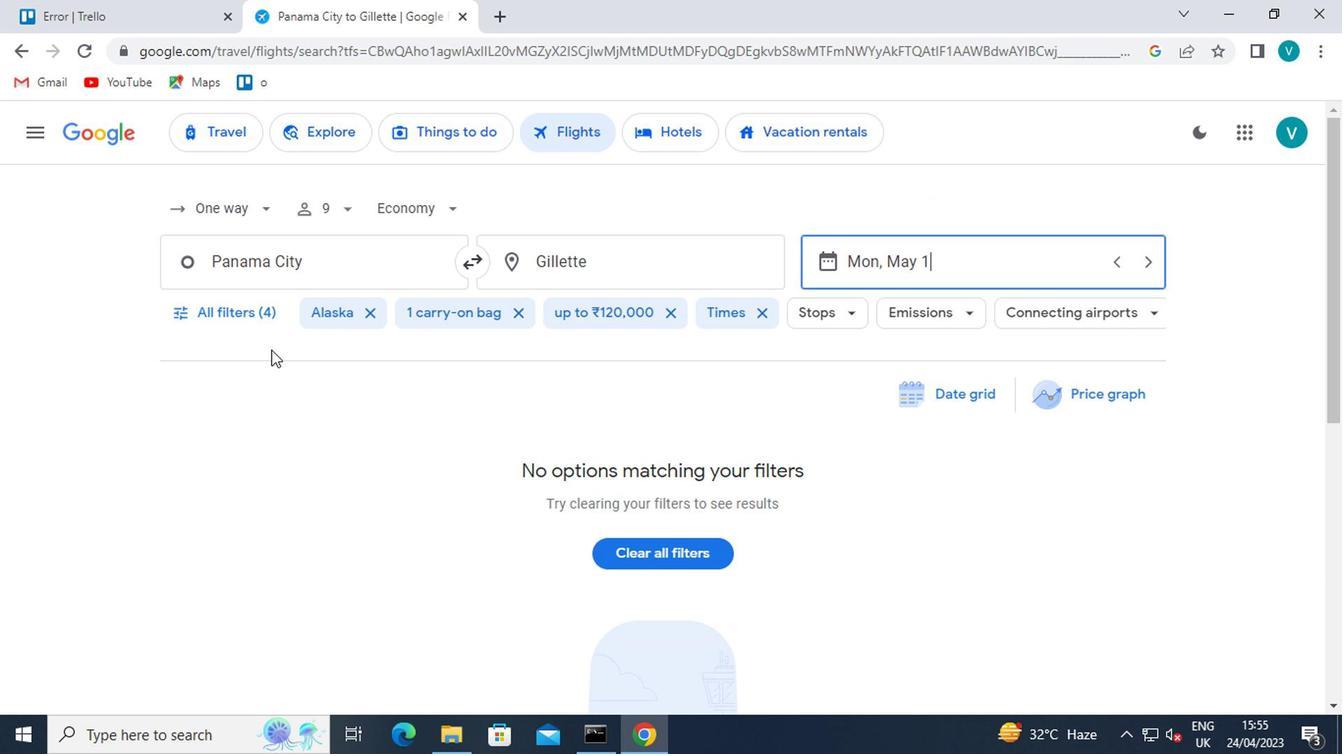 
Action: Mouse pressed left at (242, 315)
Screenshot: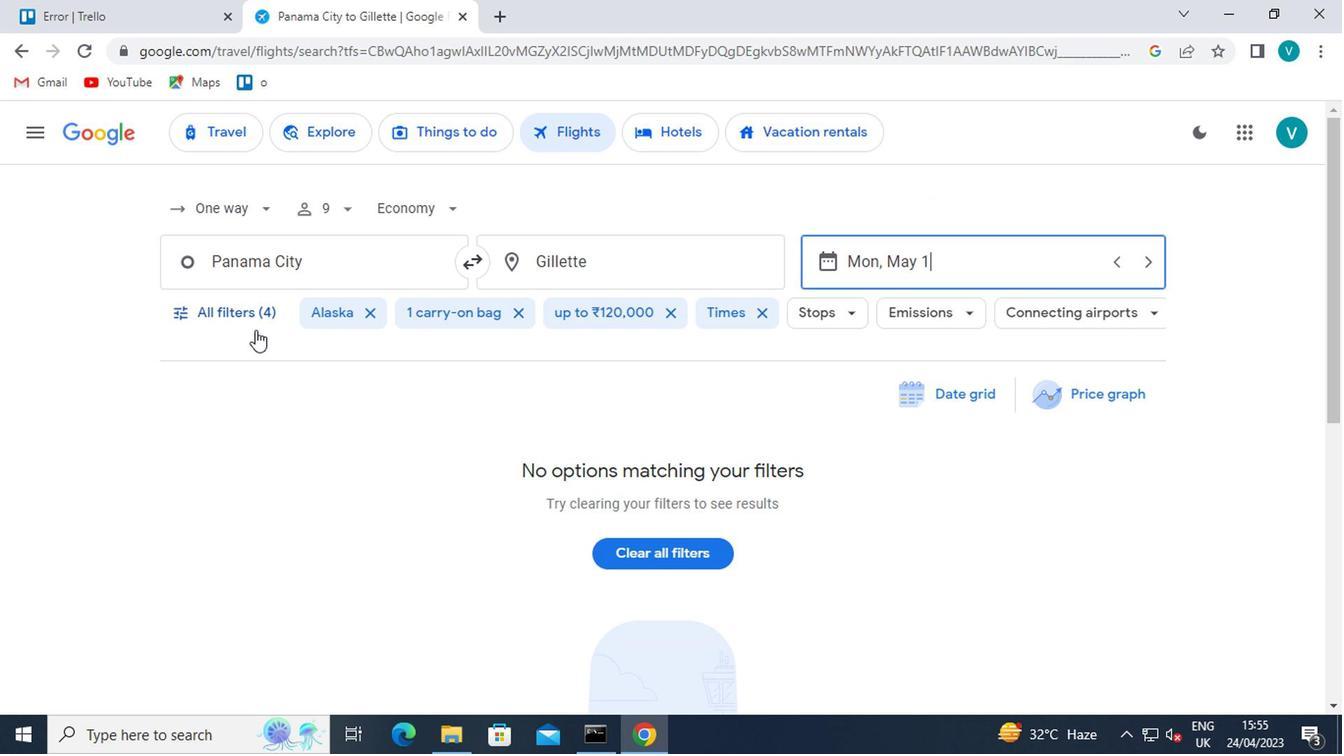 
Action: Mouse moved to (439, 475)
Screenshot: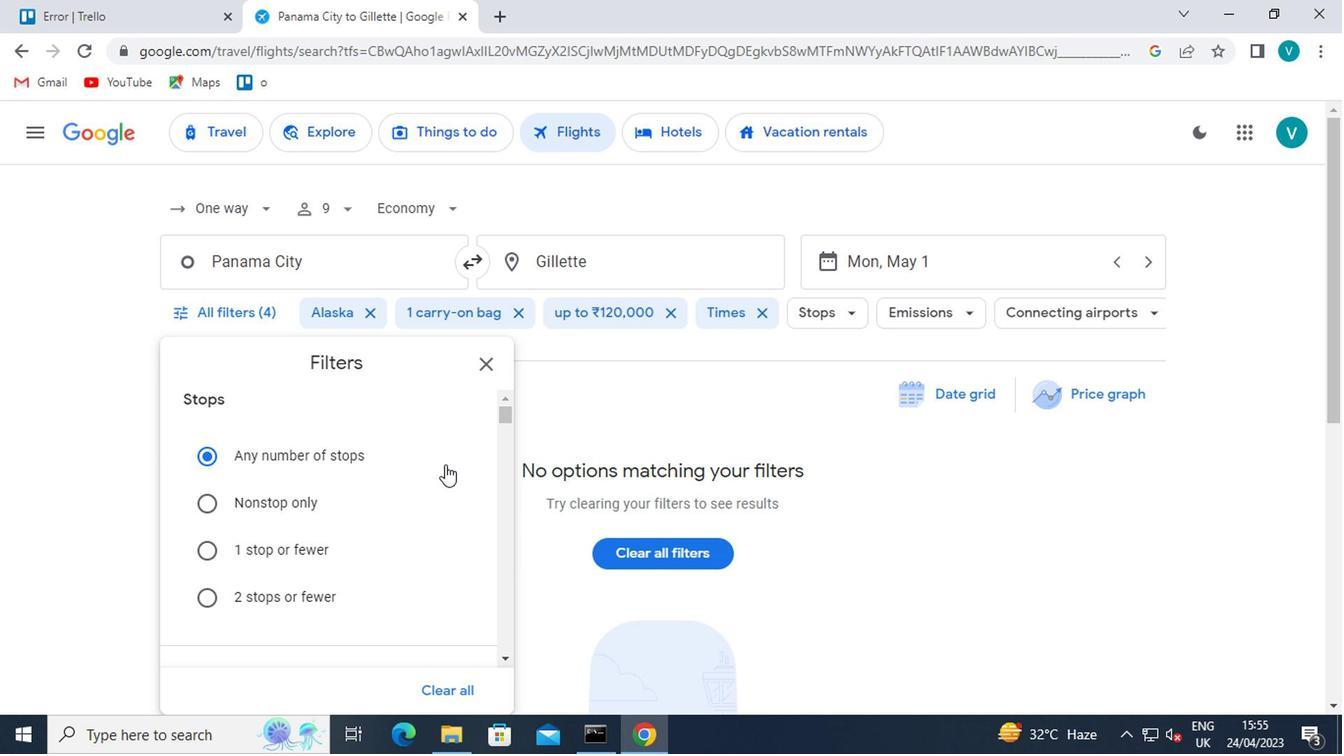 
Action: Mouse scrolled (439, 473) with delta (0, -1)
Screenshot: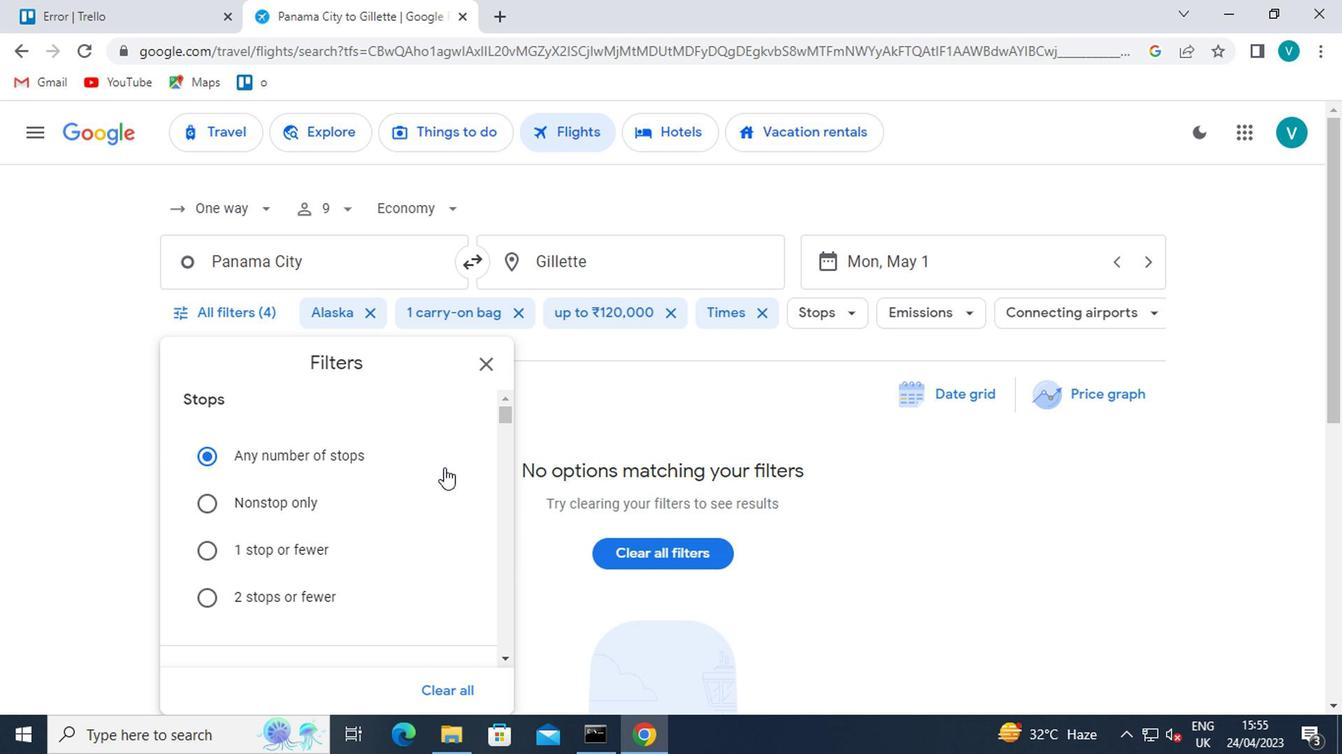 
Action: Mouse moved to (438, 478)
Screenshot: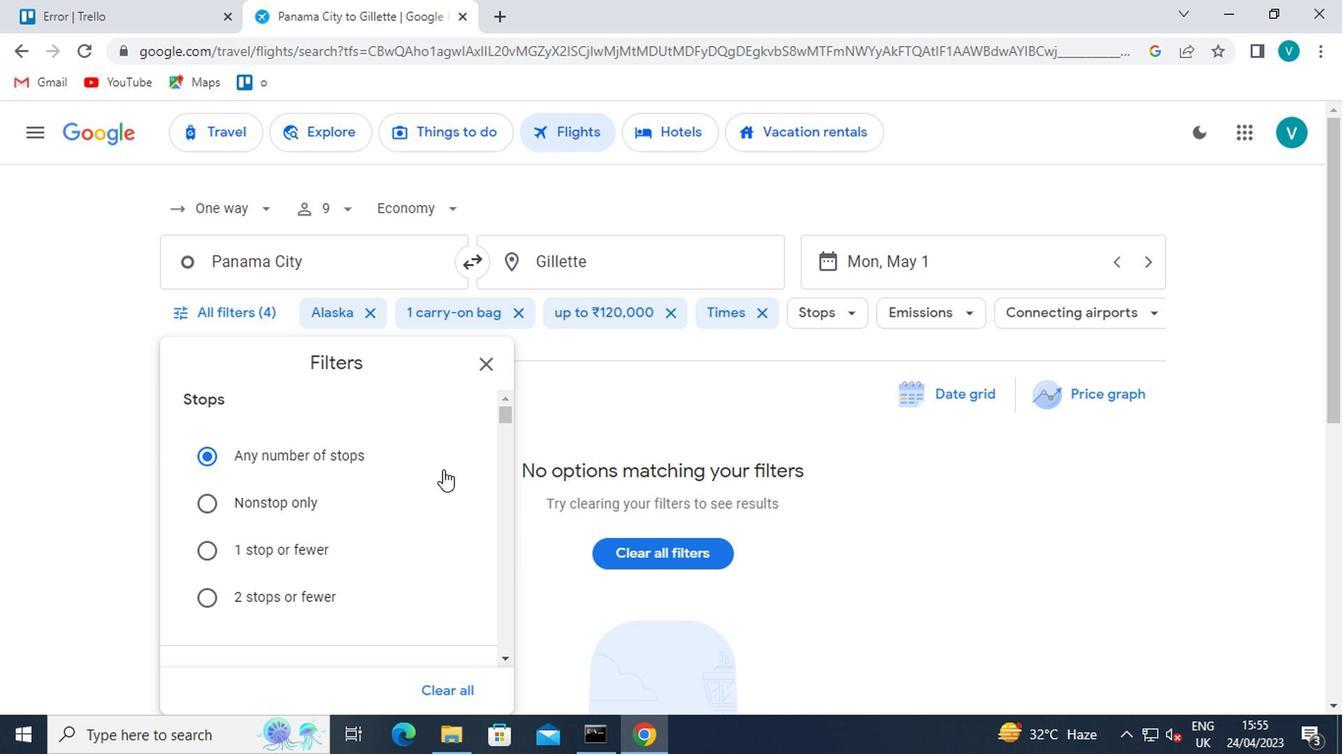 
Action: Mouse scrolled (438, 478) with delta (0, 0)
Screenshot: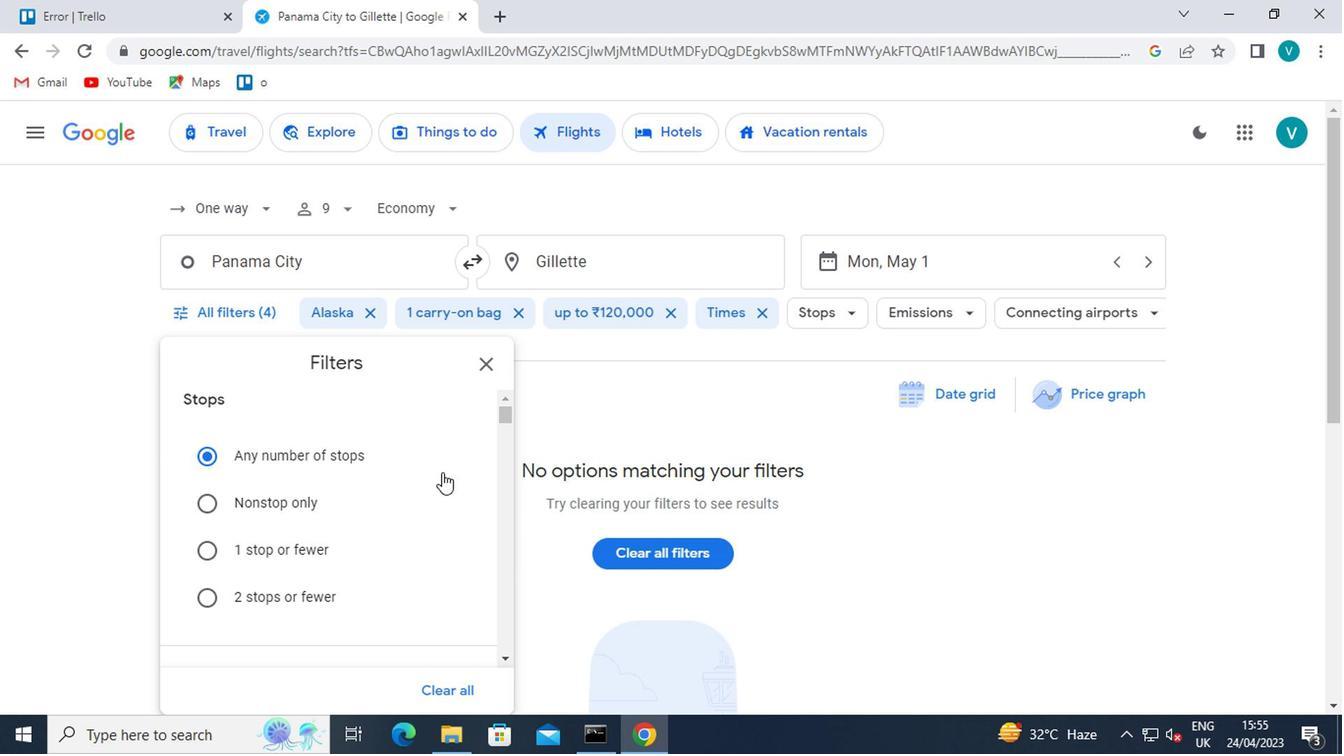 
Action: Mouse moved to (436, 480)
Screenshot: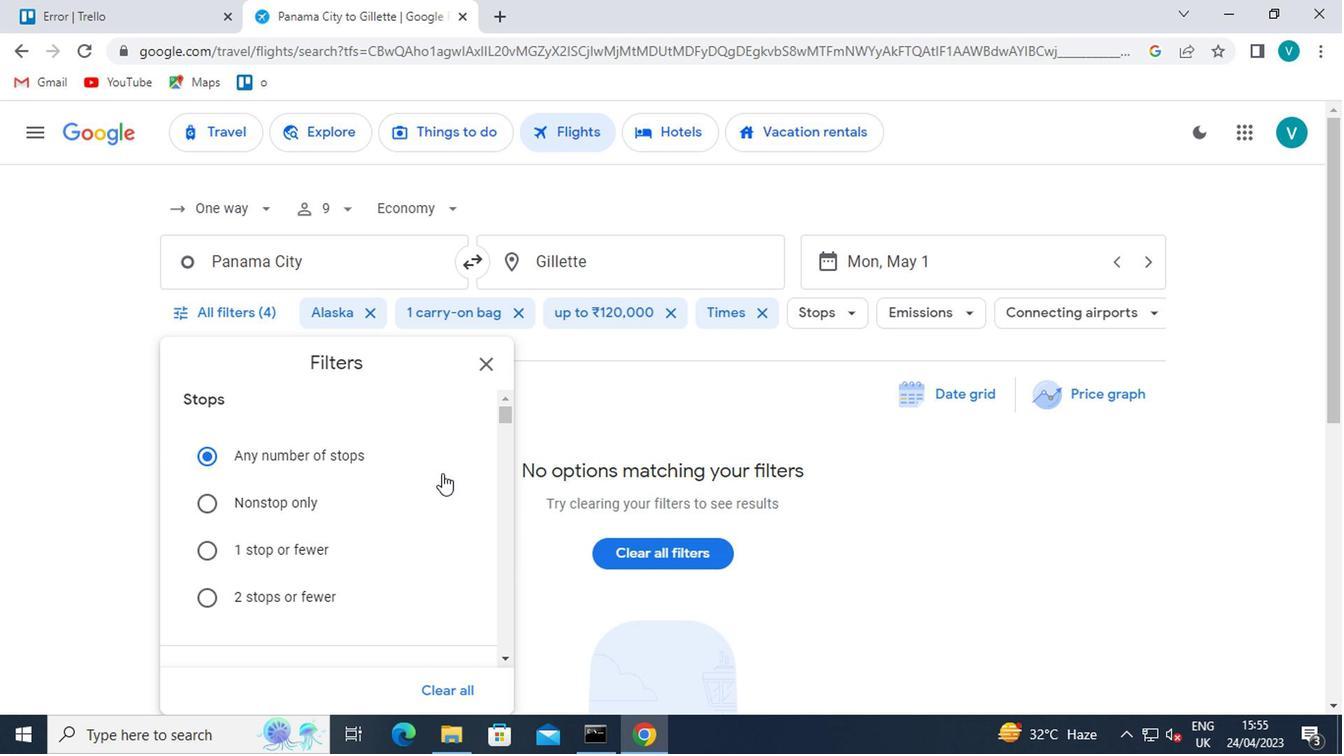 
Action: Mouse scrolled (436, 480) with delta (0, 0)
Screenshot: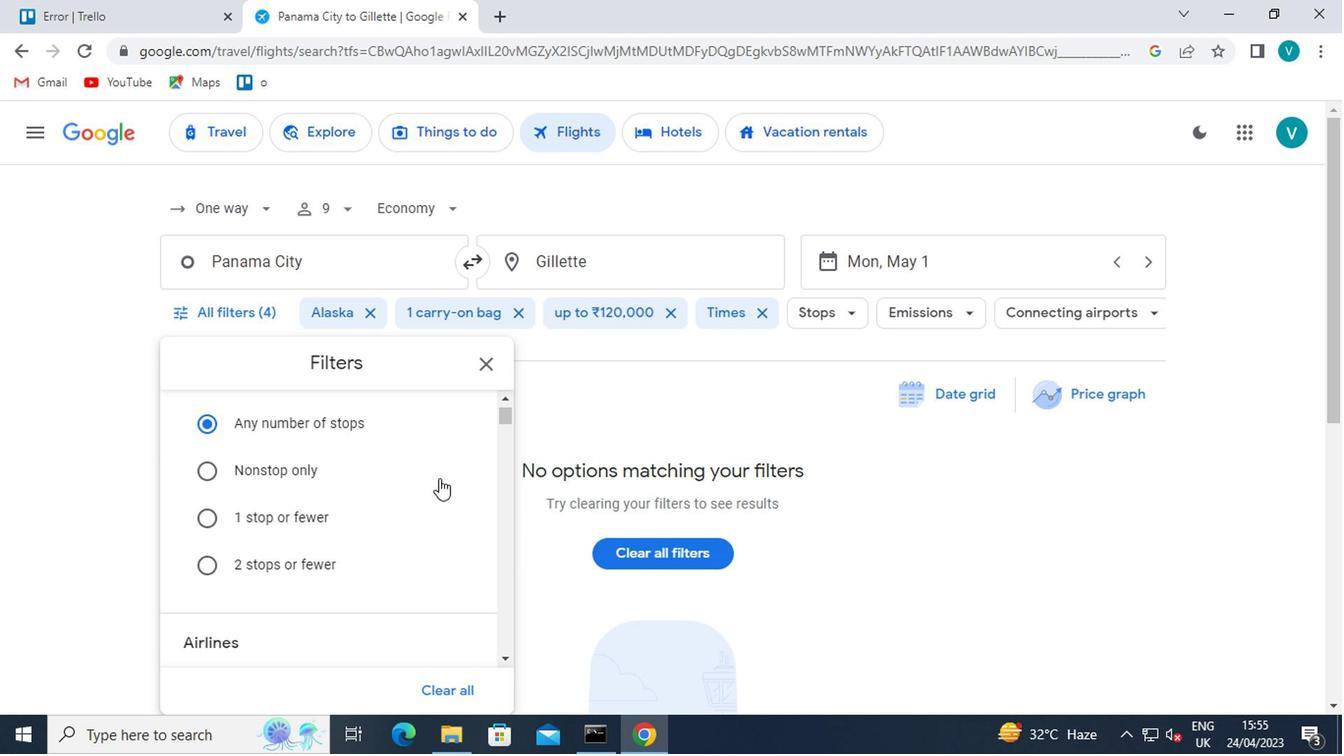 
Action: Mouse scrolled (436, 480) with delta (0, 0)
Screenshot: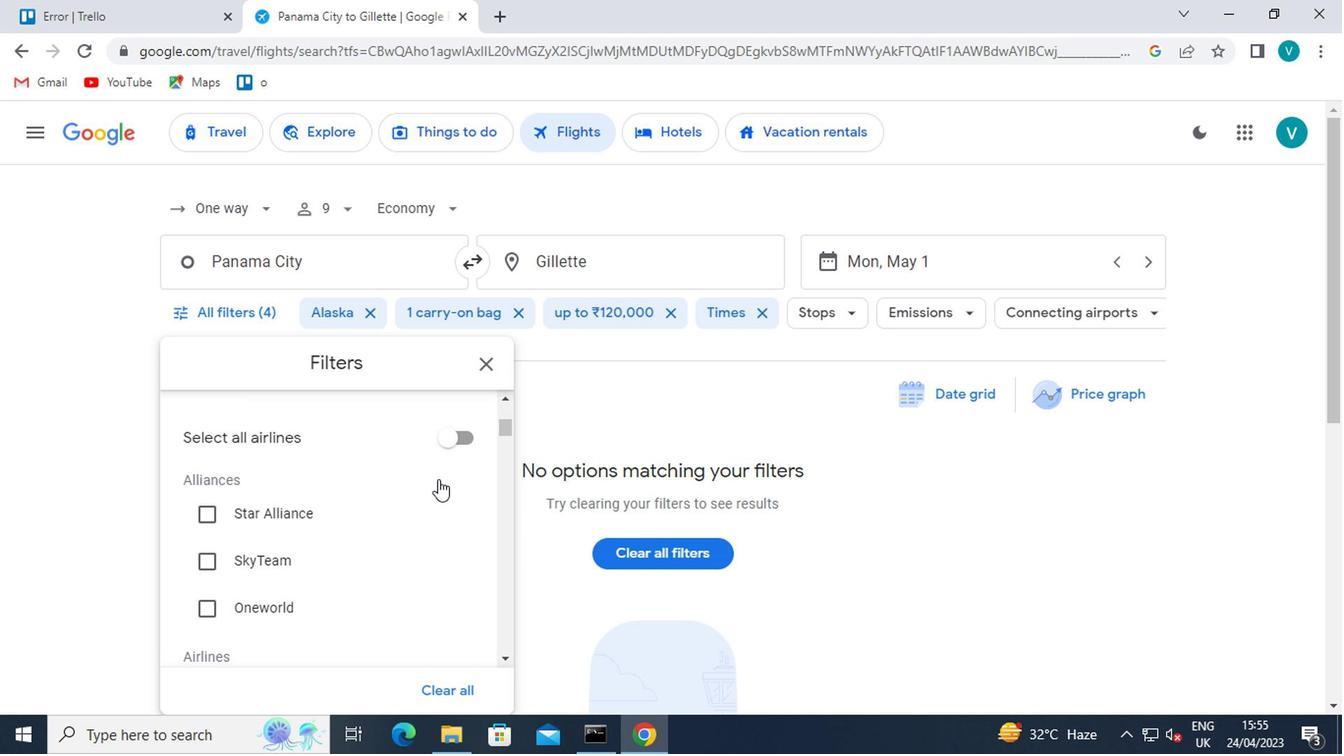 
Action: Mouse scrolled (436, 480) with delta (0, 0)
Screenshot: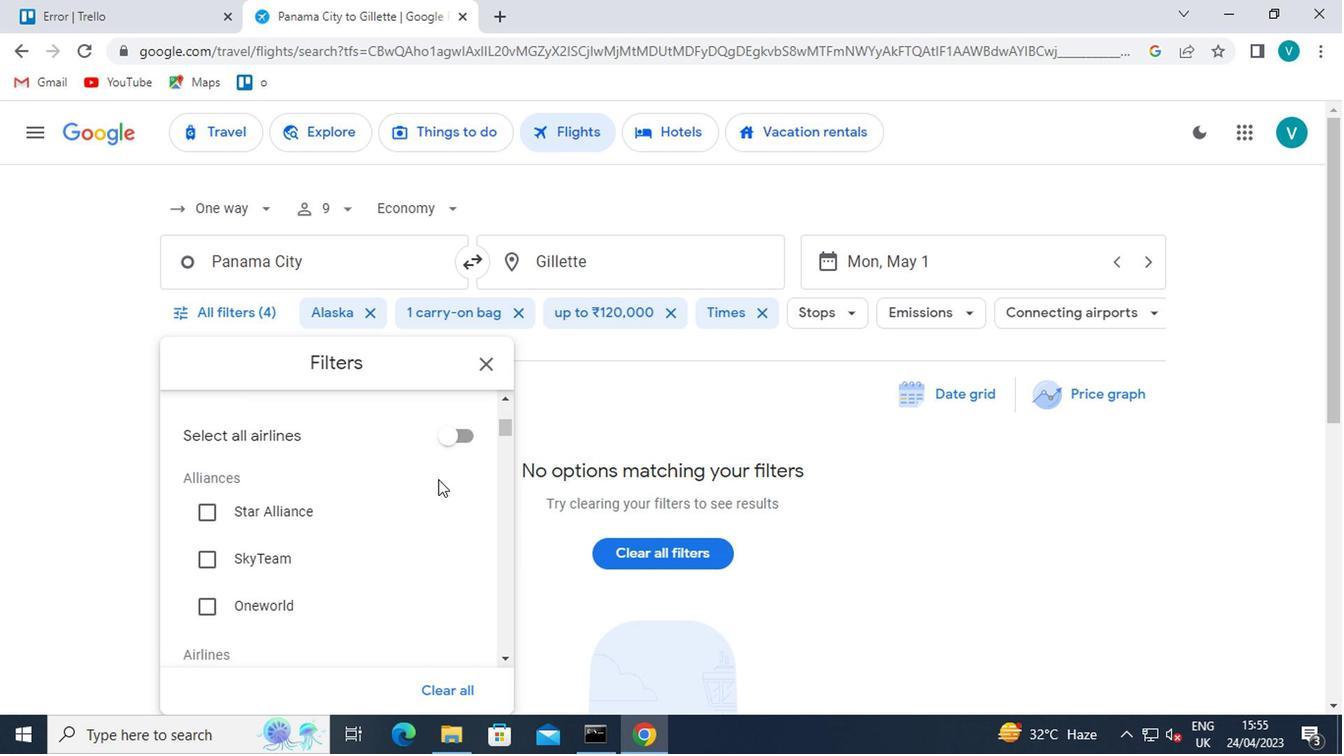 
Action: Mouse moved to (436, 481)
Screenshot: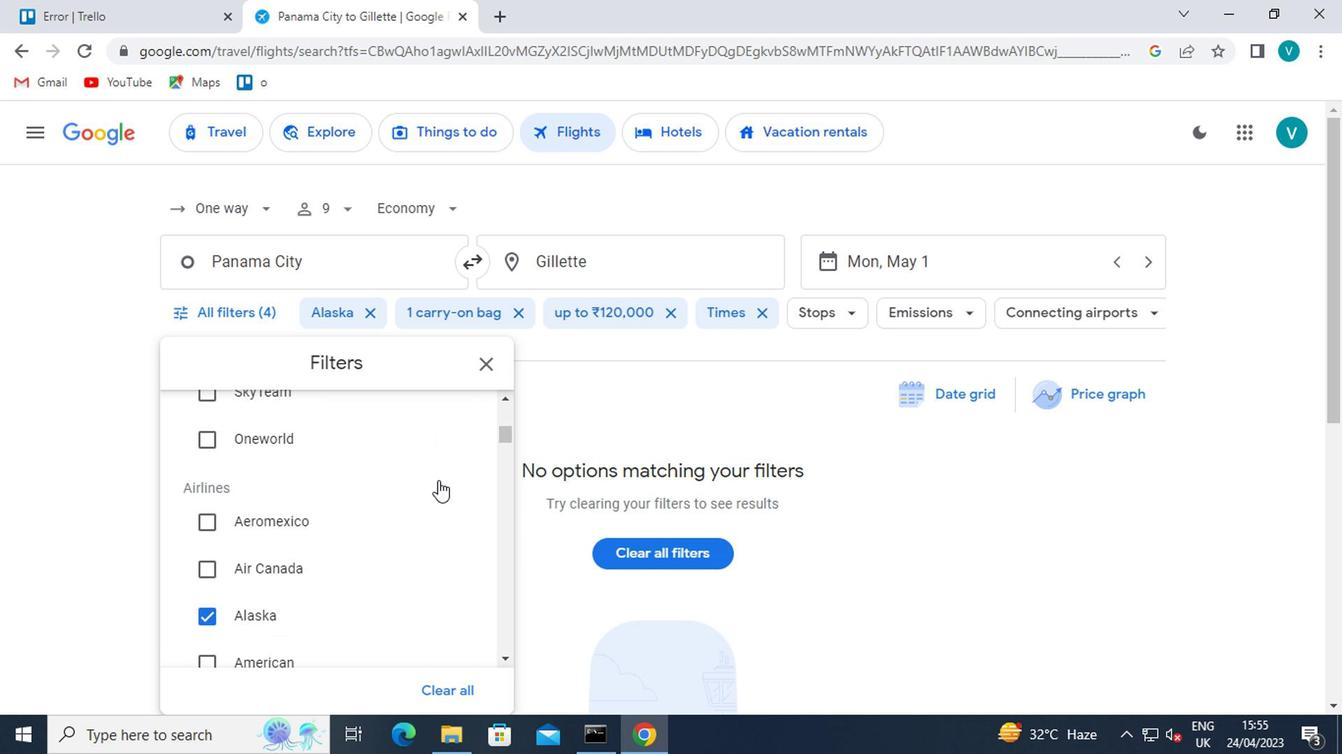 
Action: Mouse scrolled (436, 480) with delta (0, 0)
Screenshot: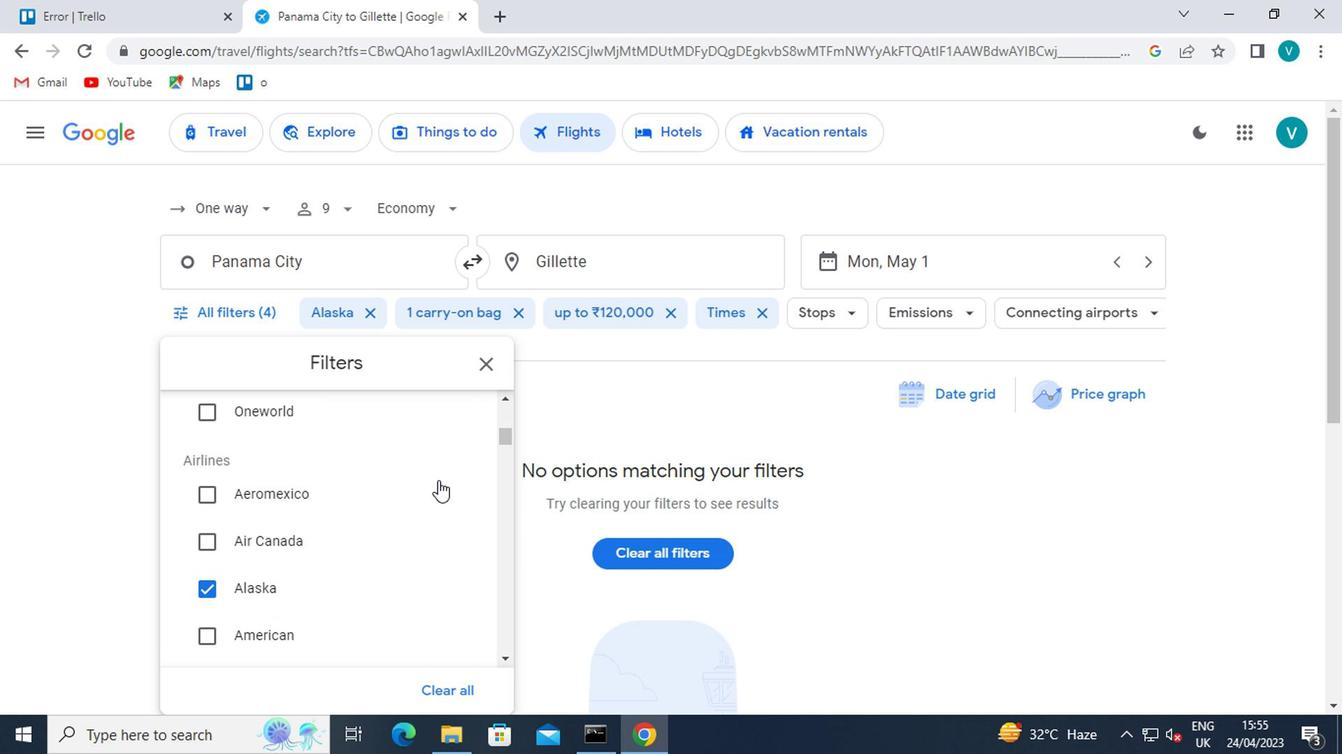 
Action: Mouse scrolled (436, 480) with delta (0, 0)
Screenshot: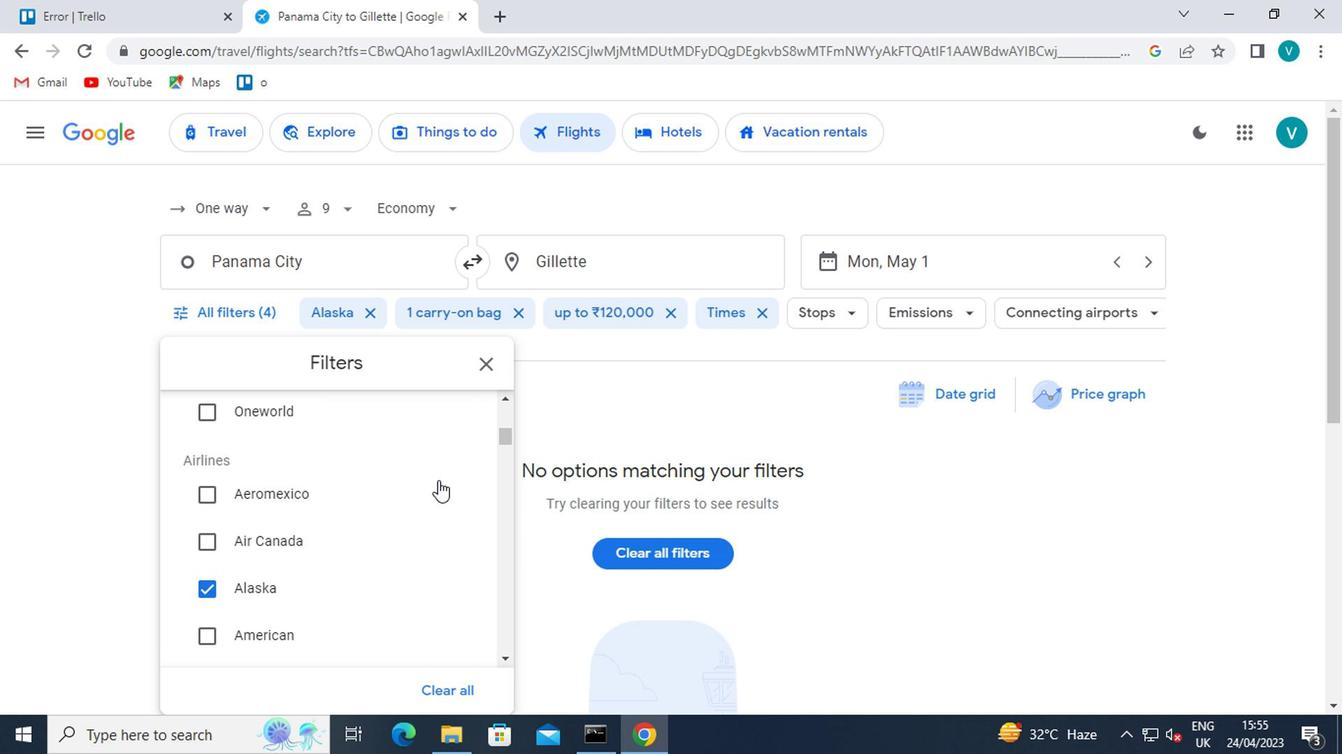 
Action: Mouse scrolled (436, 480) with delta (0, 0)
Screenshot: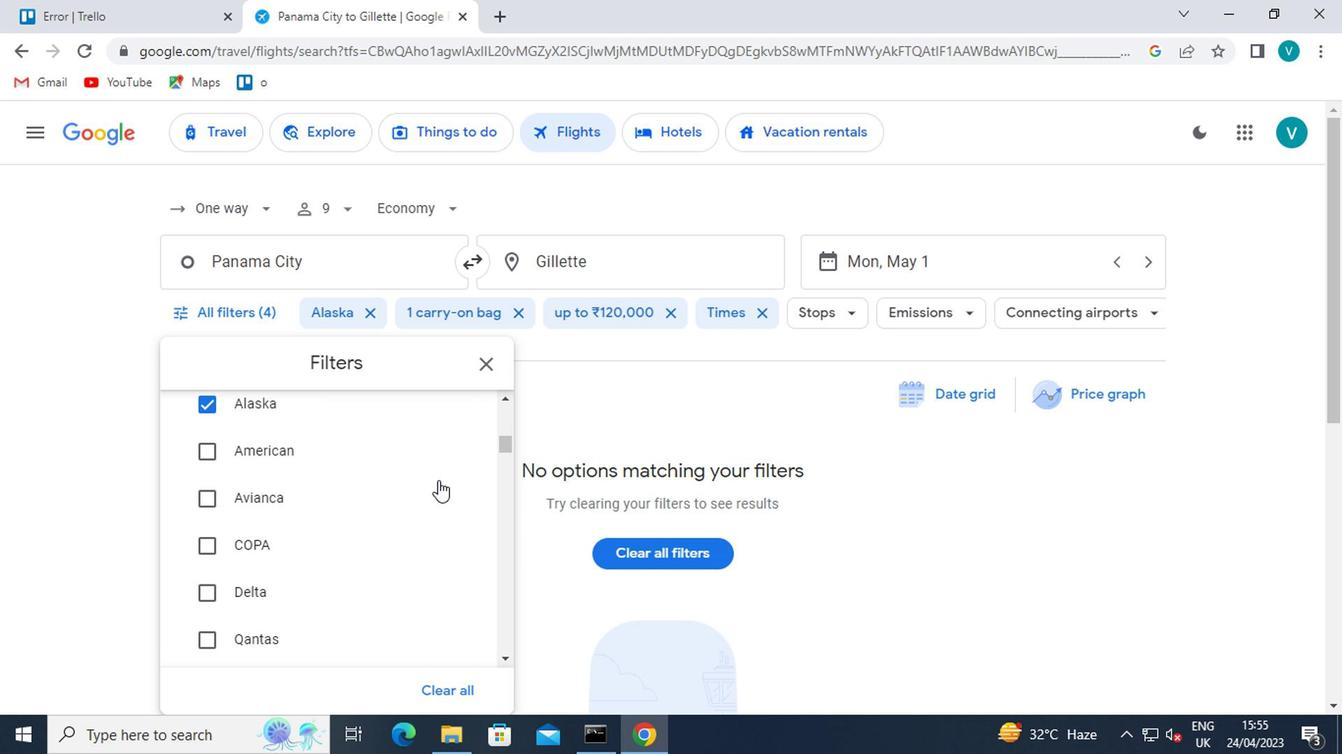 
Action: Mouse moved to (436, 481)
Screenshot: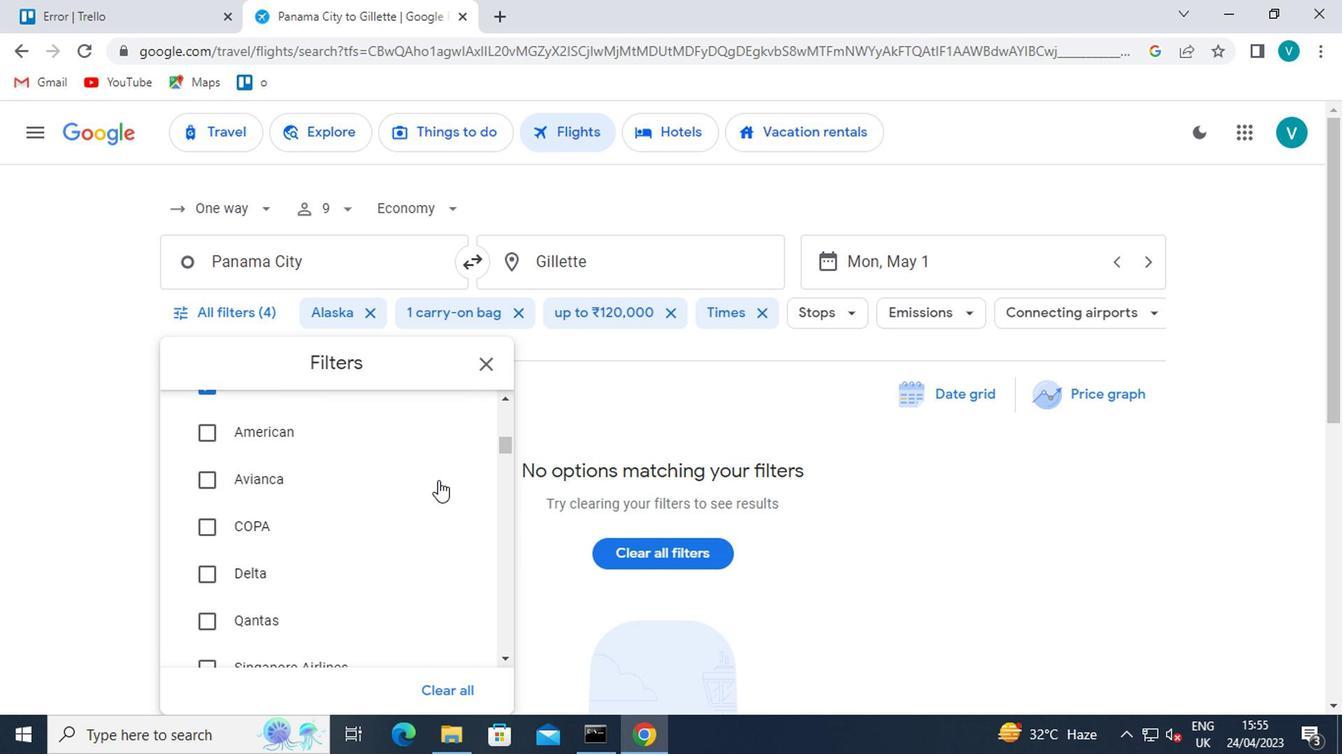 
Action: Mouse scrolled (436, 480) with delta (0, 0)
Screenshot: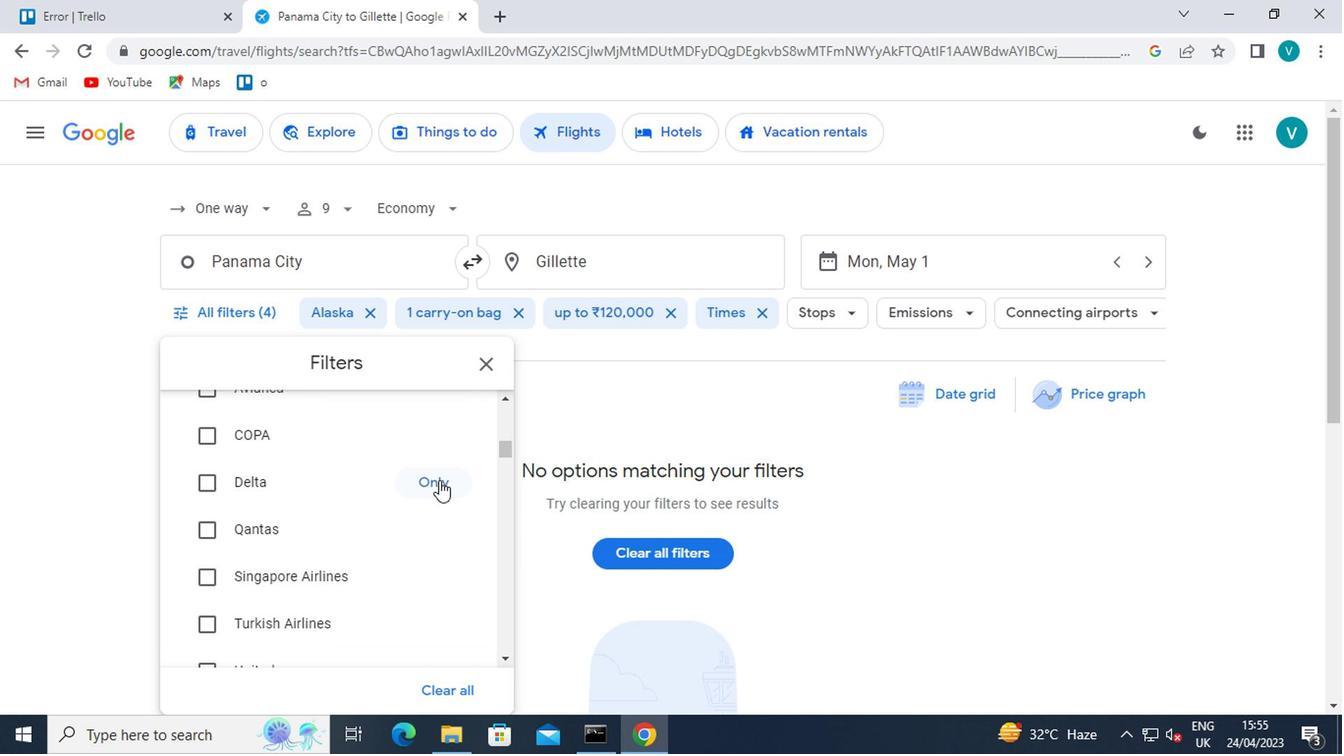 
Action: Mouse scrolled (436, 480) with delta (0, 0)
Screenshot: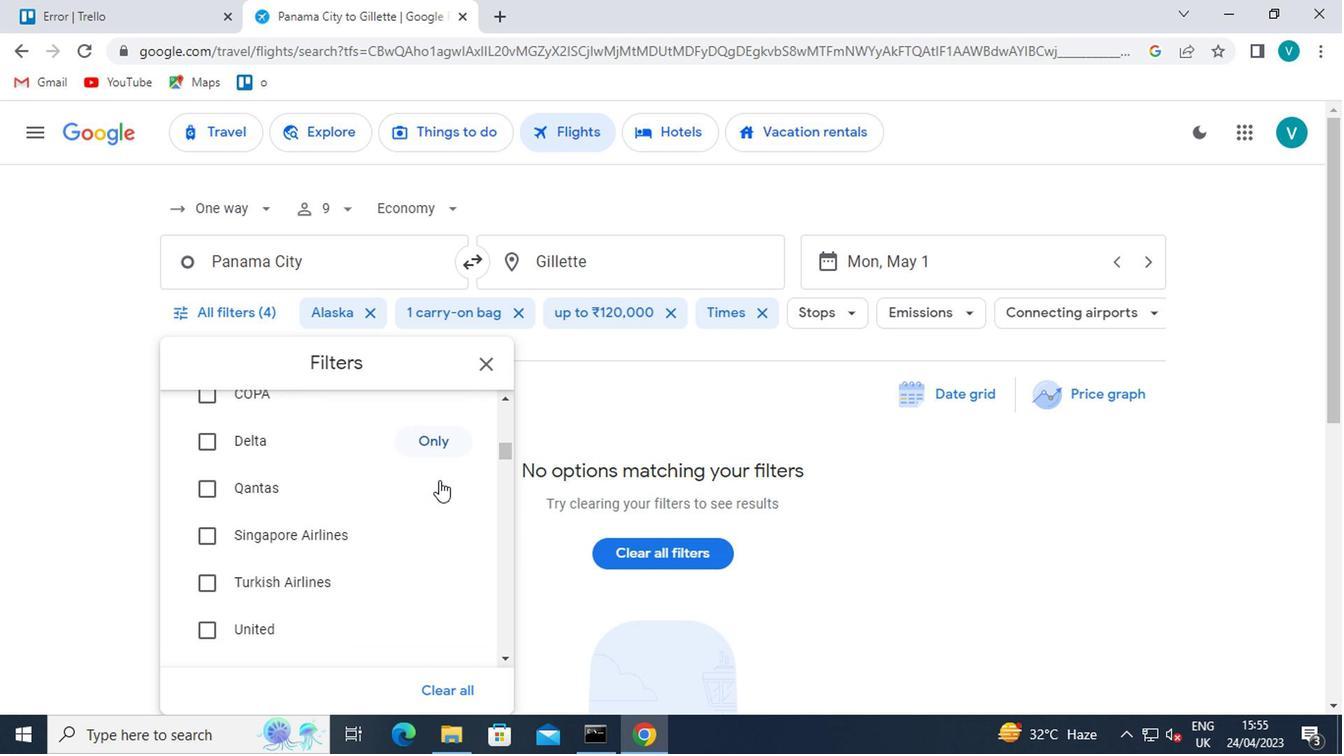 
Action: Mouse moved to (429, 473)
Screenshot: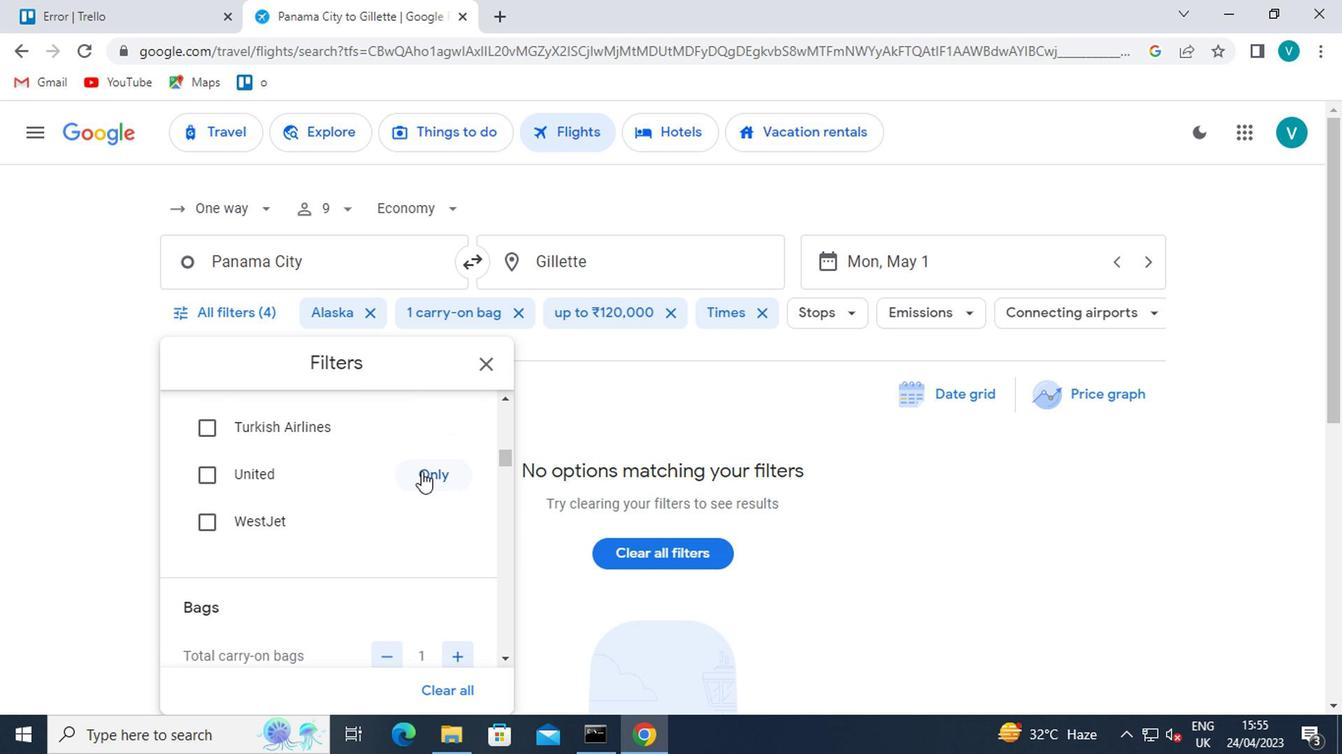 
Action: Mouse pressed left at (429, 473)
Screenshot: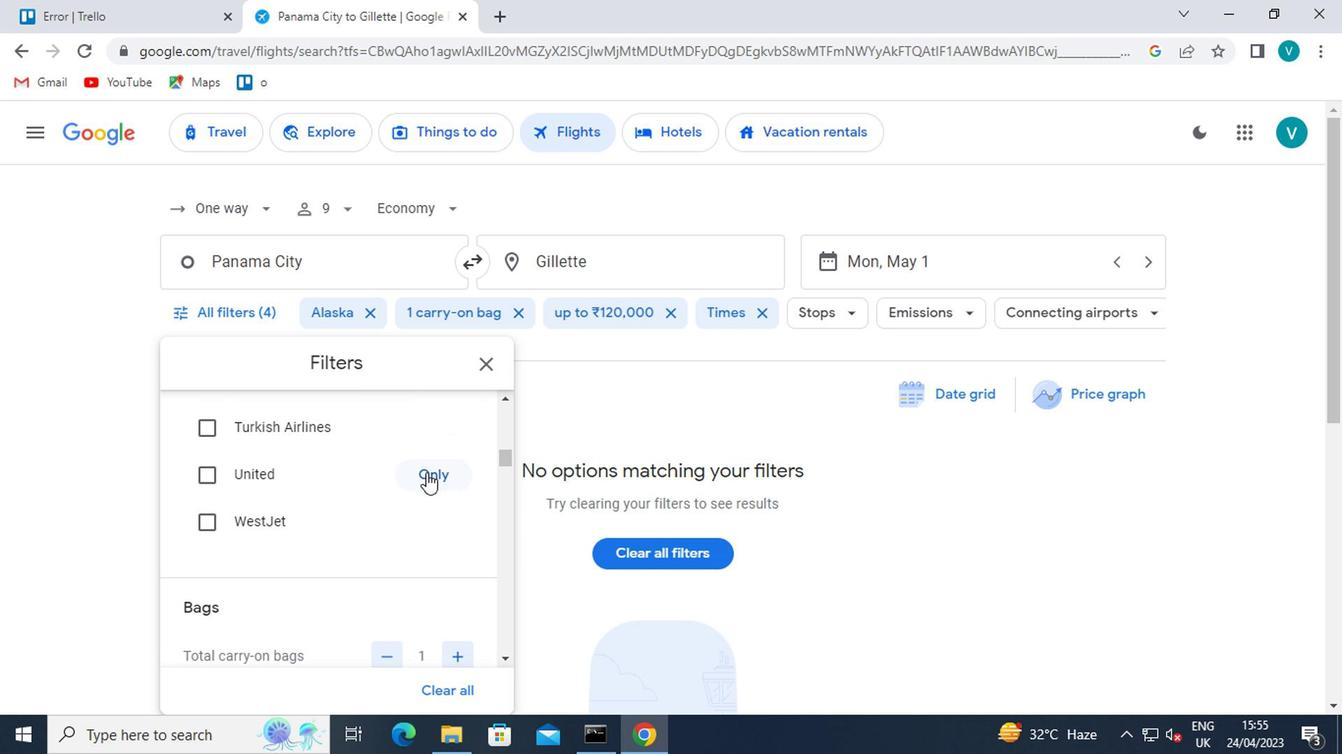 
Action: Mouse moved to (339, 509)
Screenshot: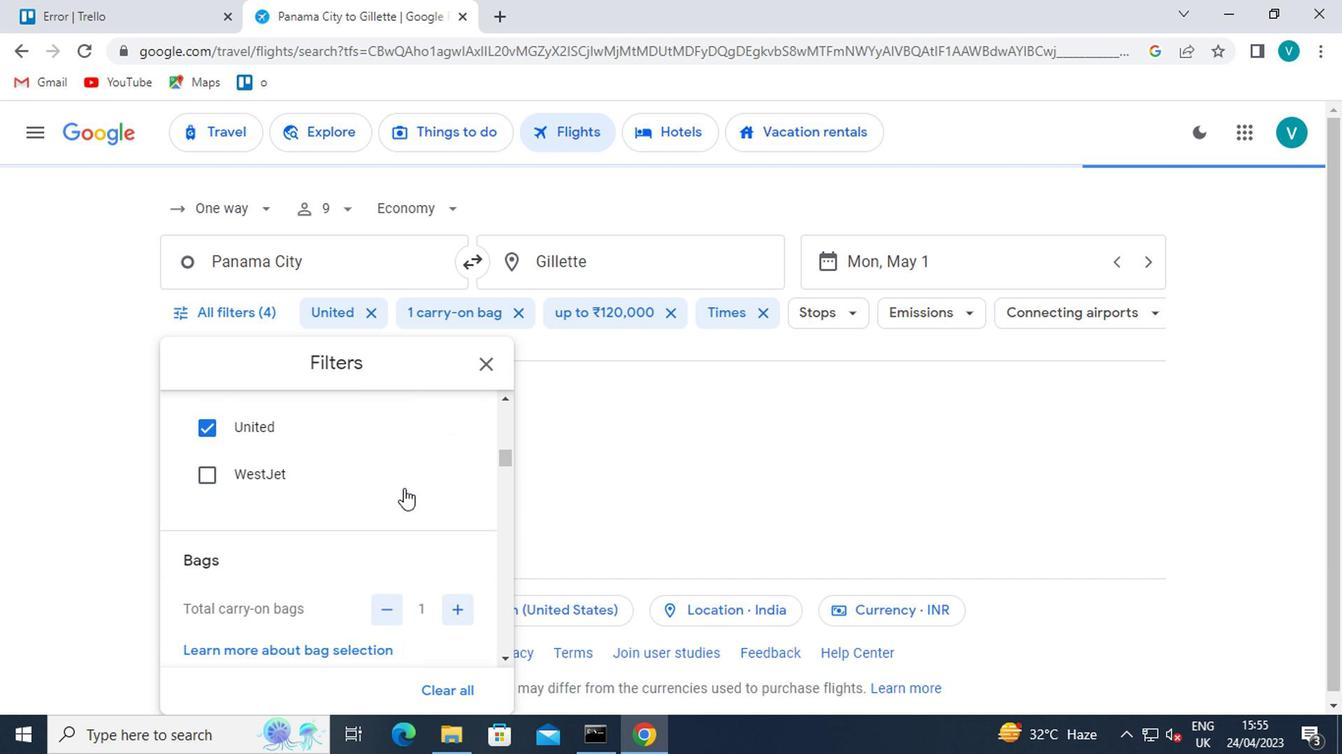 
Action: Mouse scrolled (339, 508) with delta (0, -1)
Screenshot: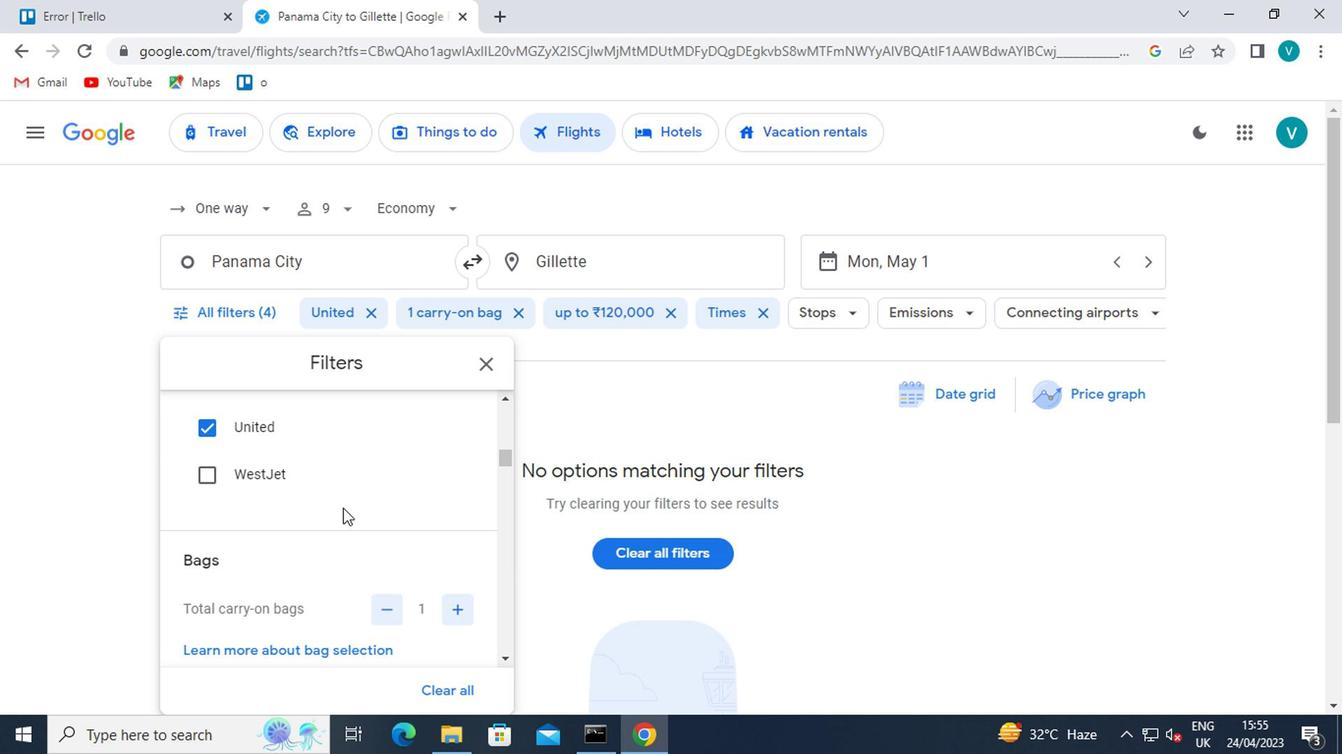 
Action: Mouse moved to (436, 510)
Screenshot: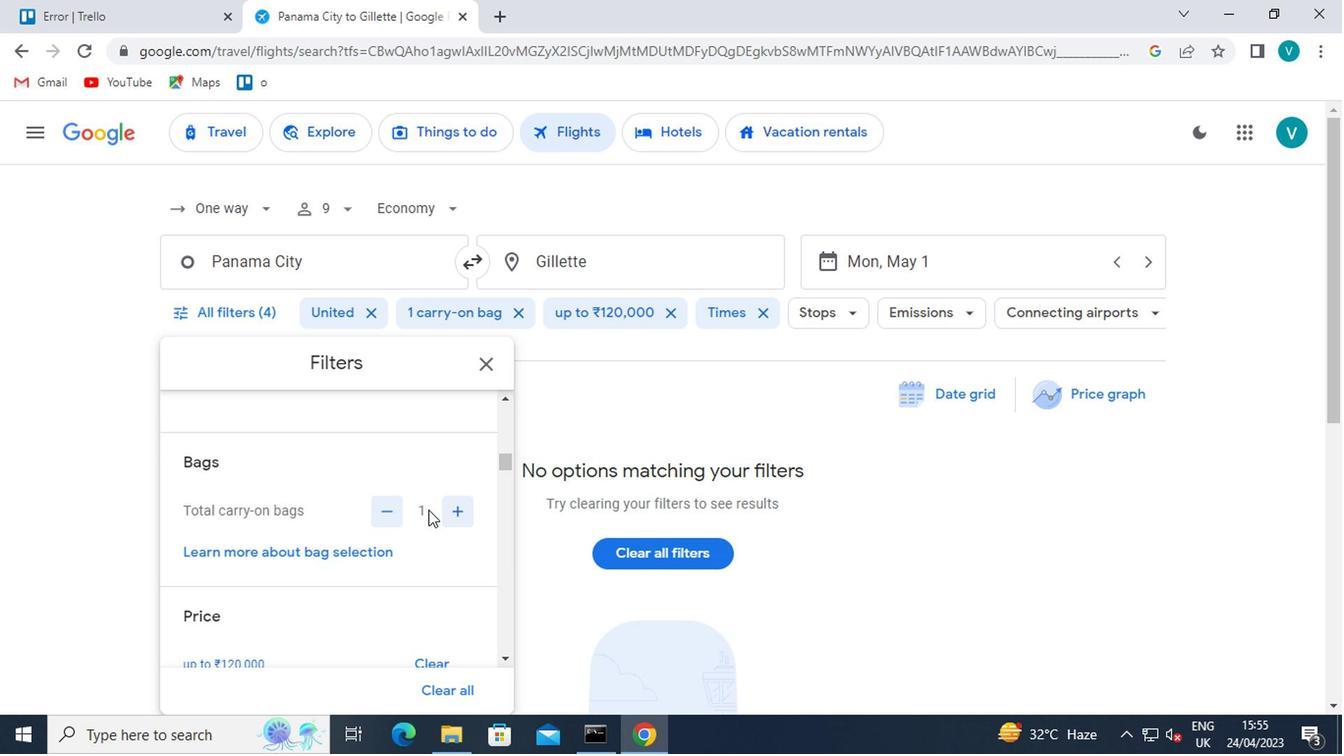 
Action: Mouse scrolled (436, 510) with delta (0, 0)
Screenshot: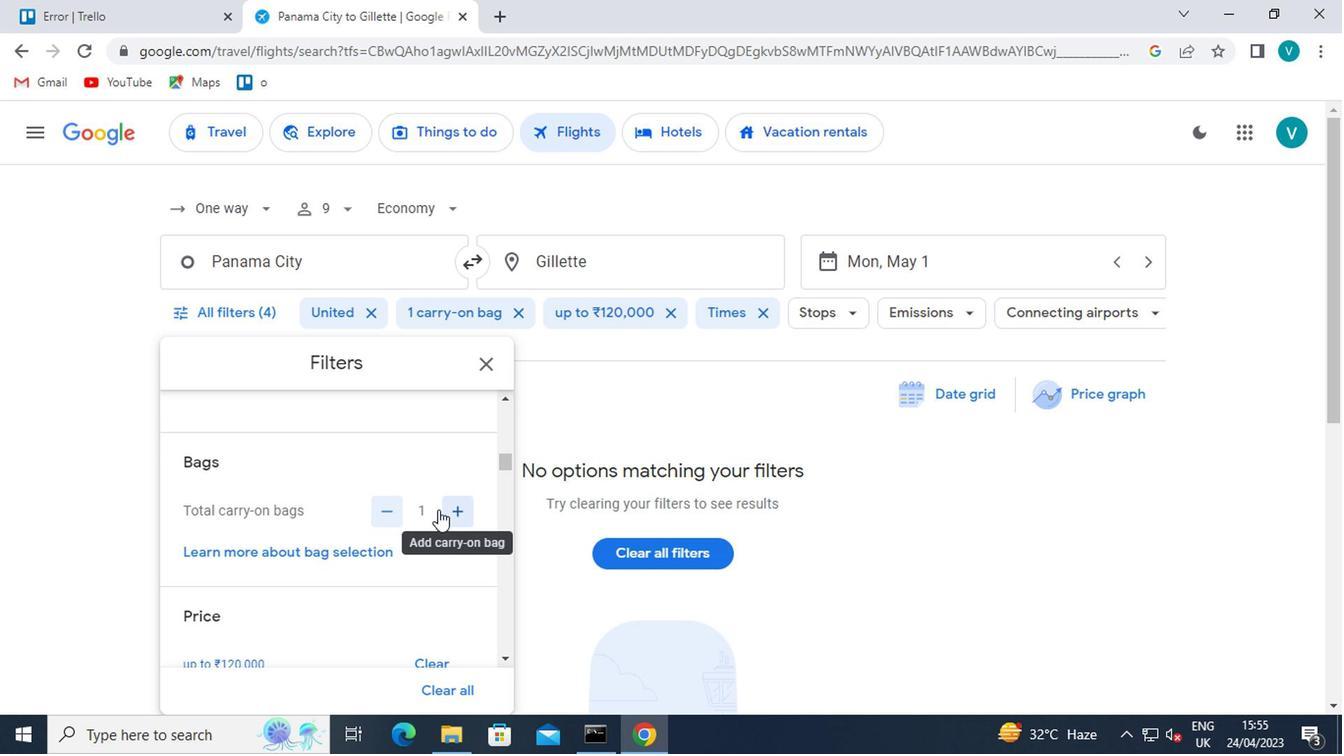
Action: Mouse moved to (191, 599)
Screenshot: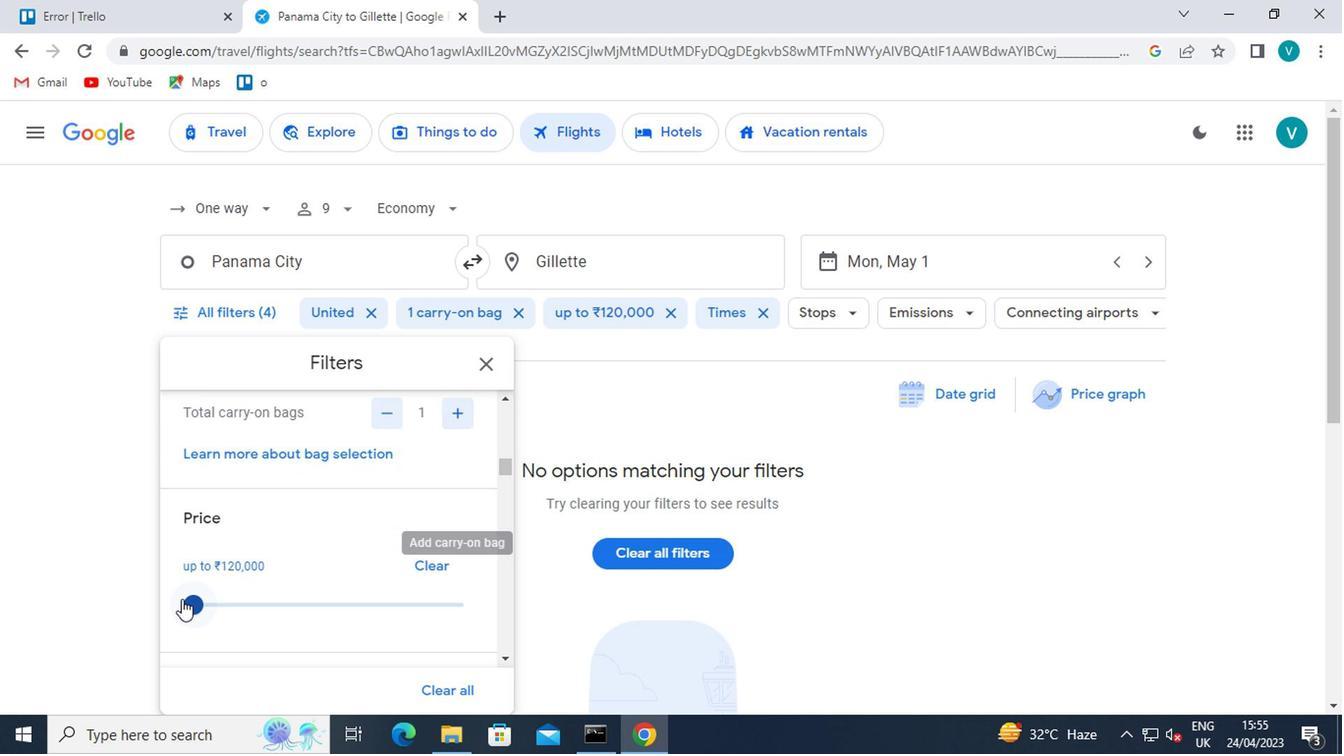 
Action: Mouse pressed left at (191, 599)
Screenshot: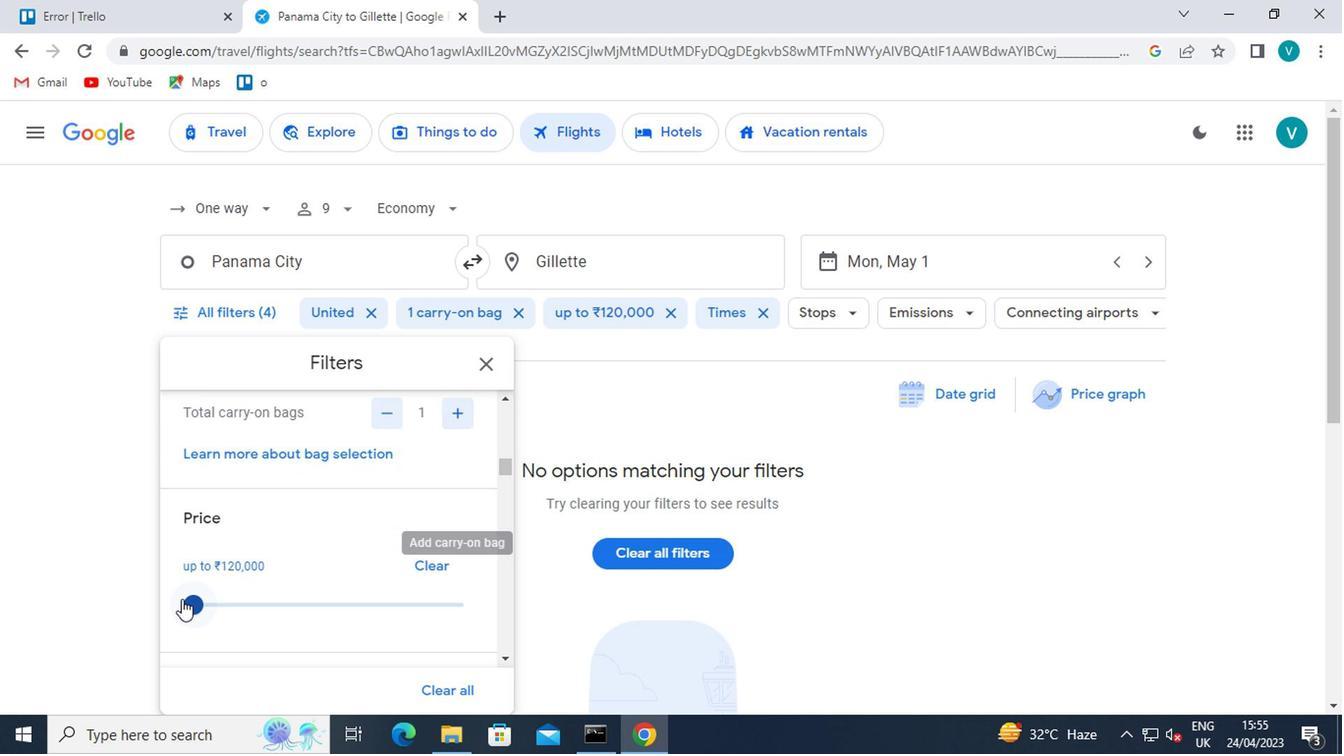 
Action: Mouse moved to (351, 599)
Screenshot: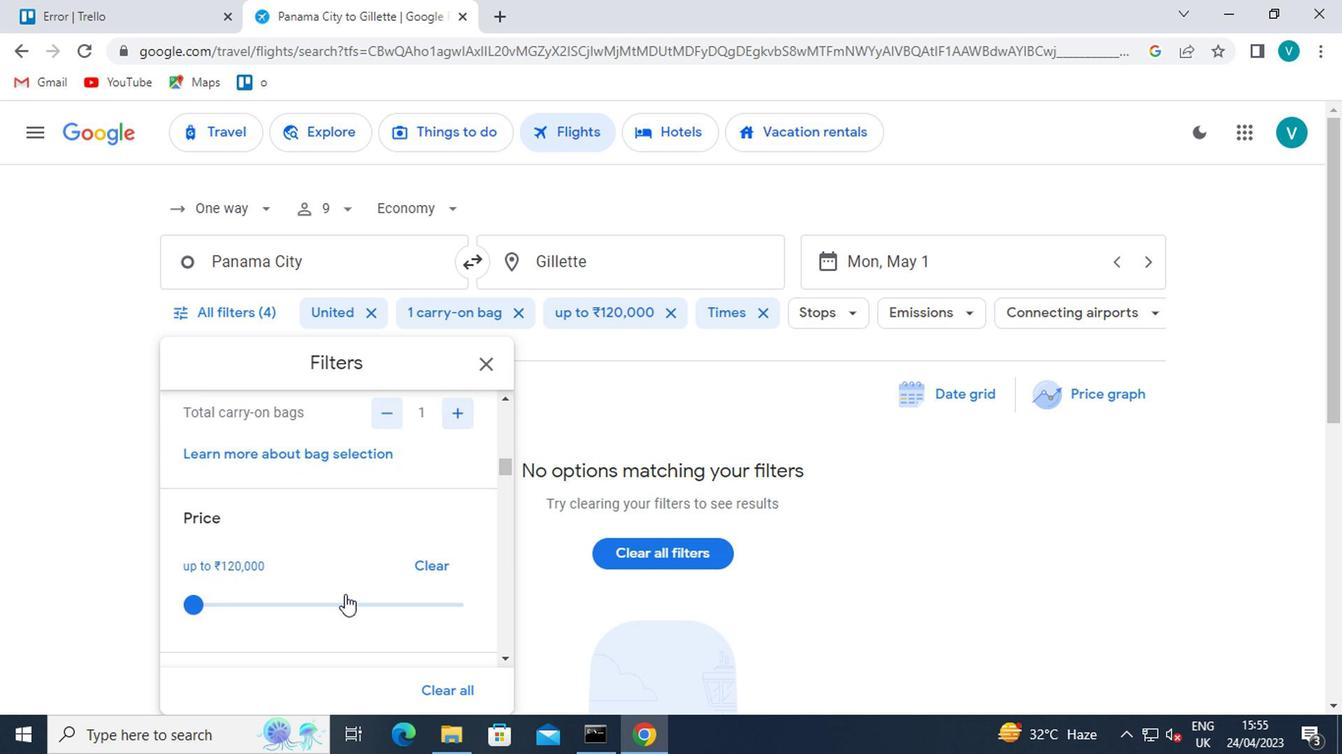
Action: Mouse scrolled (351, 598) with delta (0, 0)
Screenshot: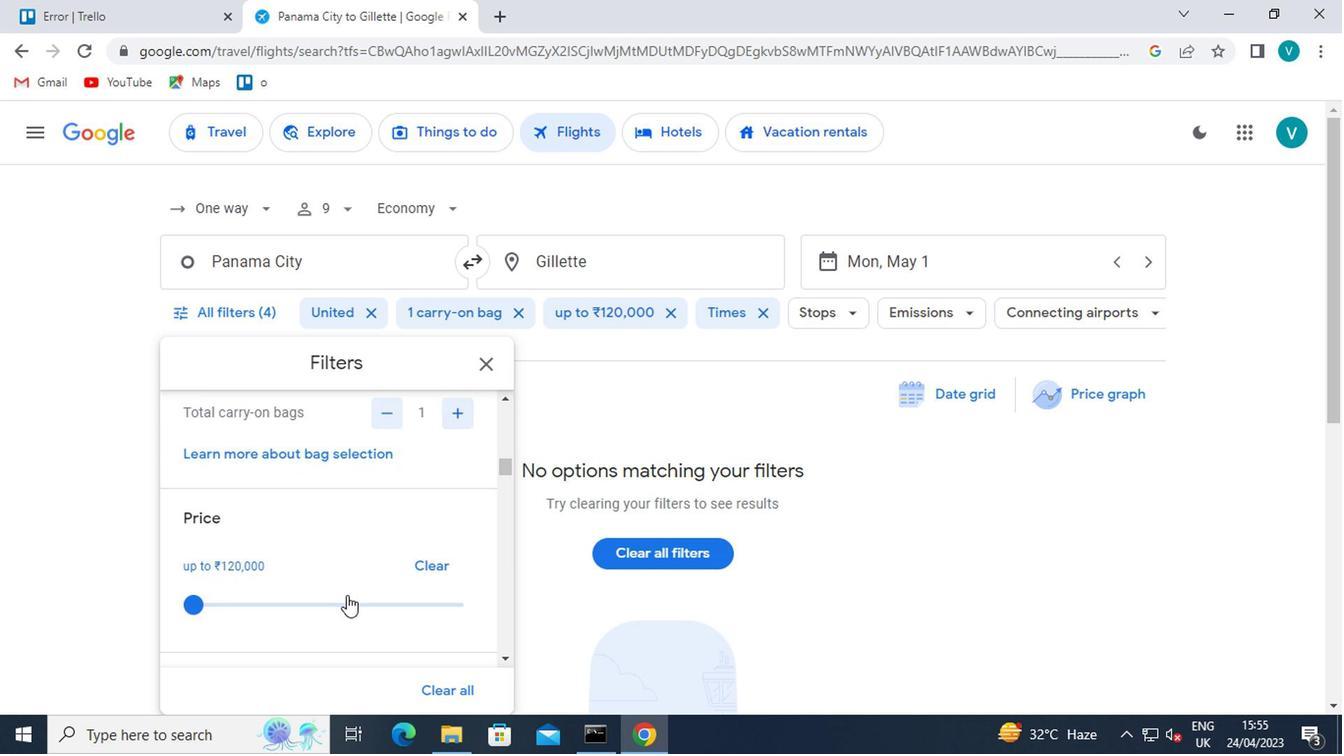 
Action: Mouse moved to (351, 599)
Screenshot: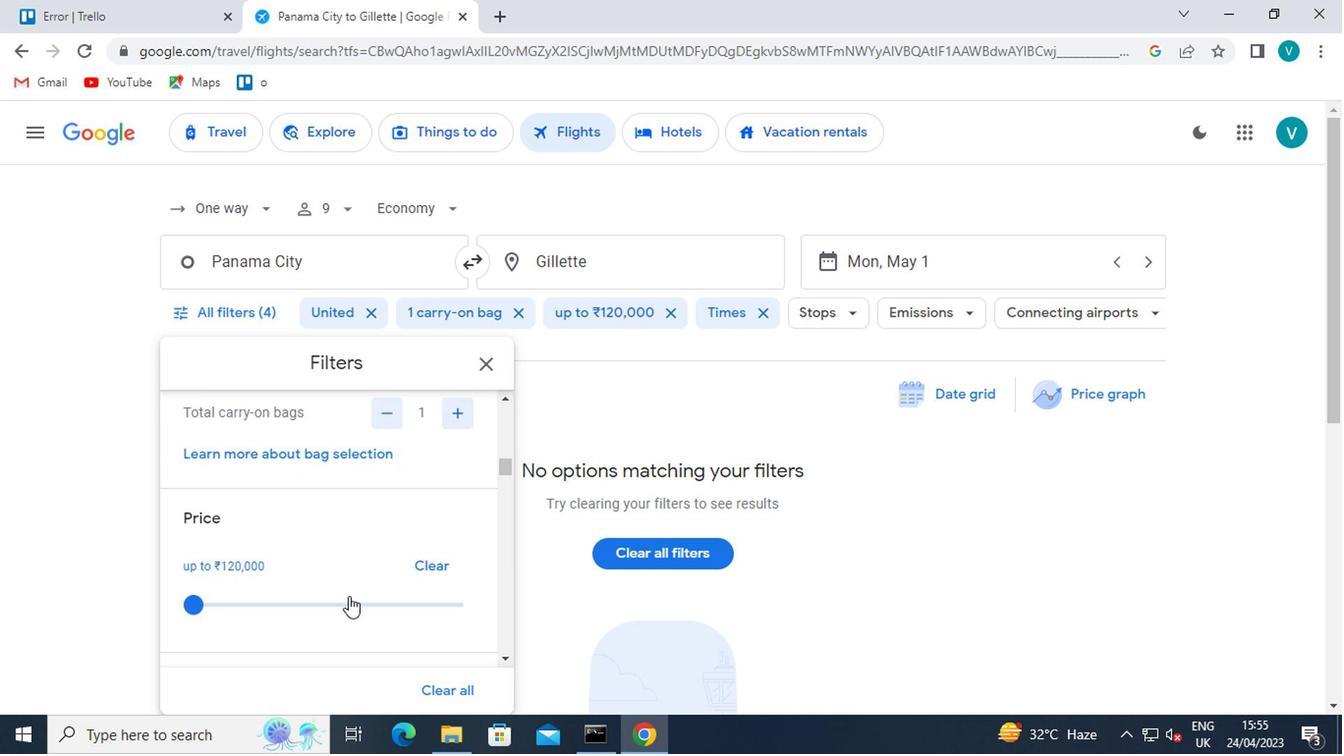 
Action: Mouse scrolled (351, 598) with delta (0, 0)
Screenshot: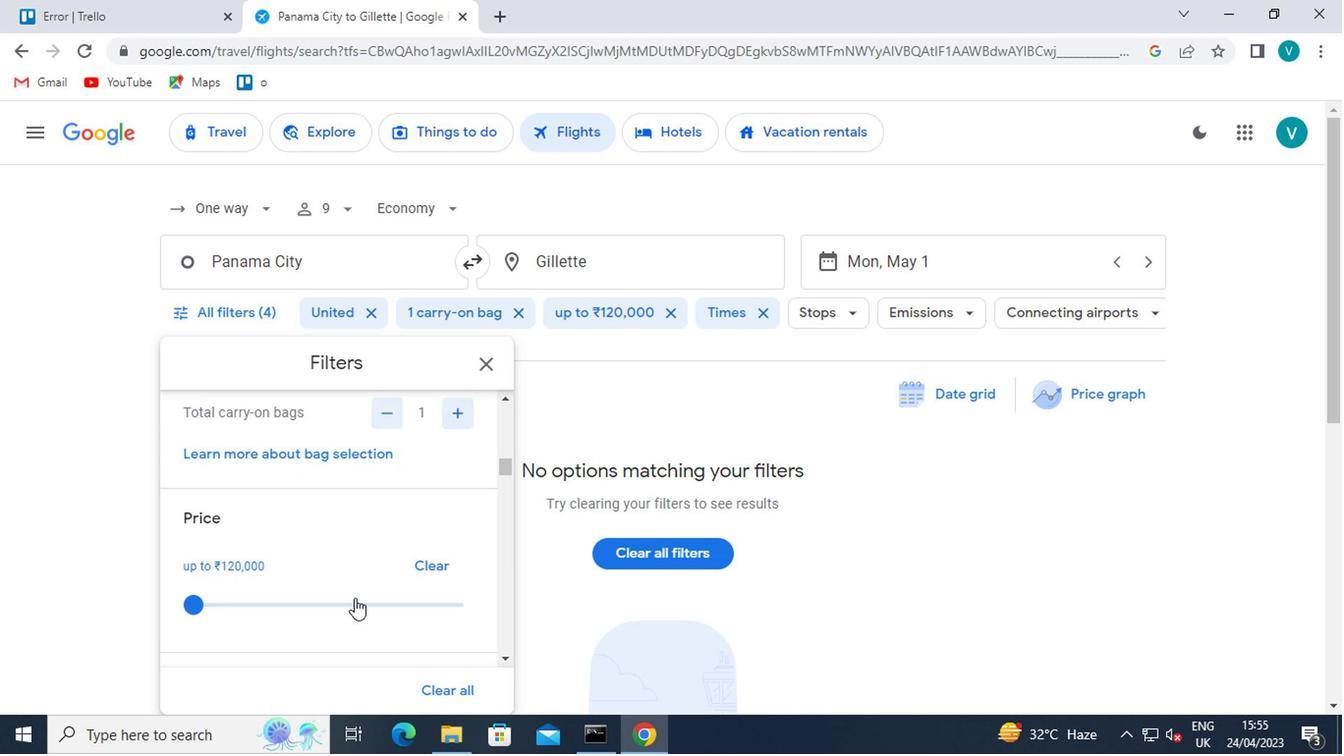 
Action: Mouse moved to (352, 600)
Screenshot: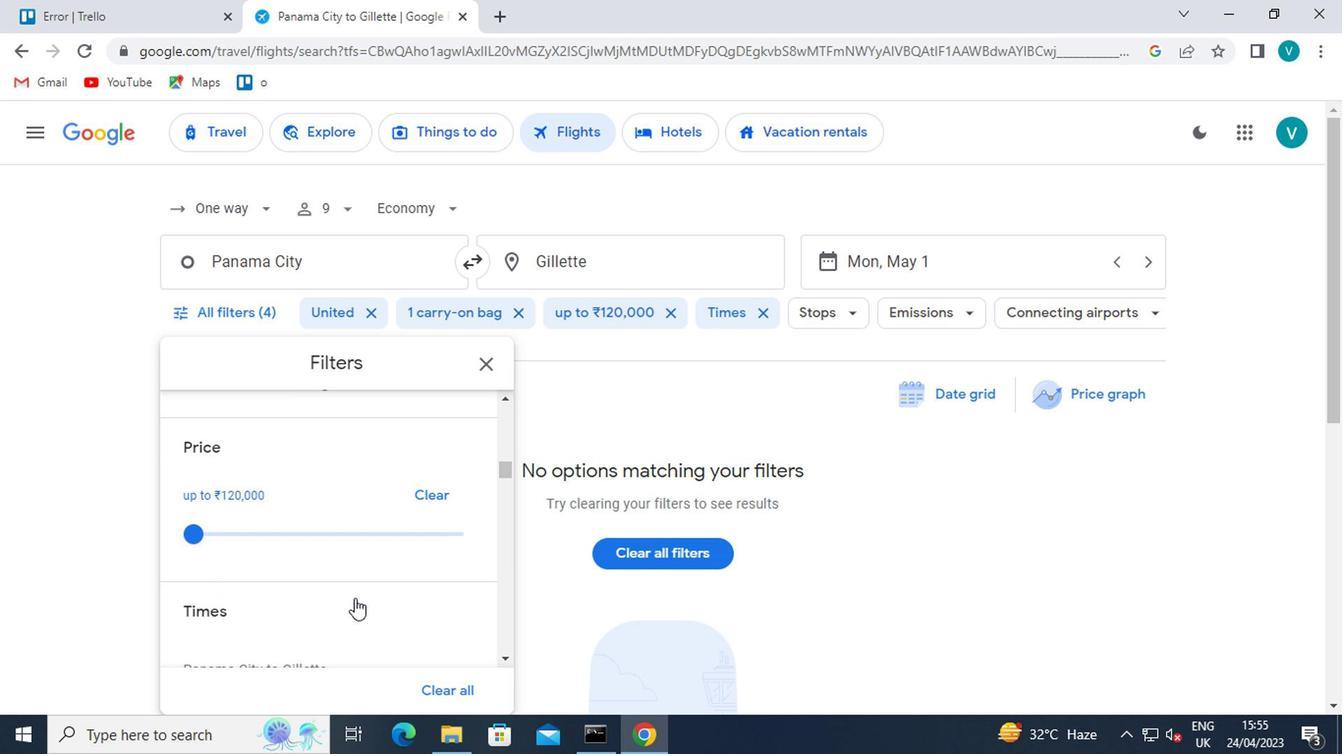 
Action: Mouse scrolled (352, 599) with delta (0, -1)
Screenshot: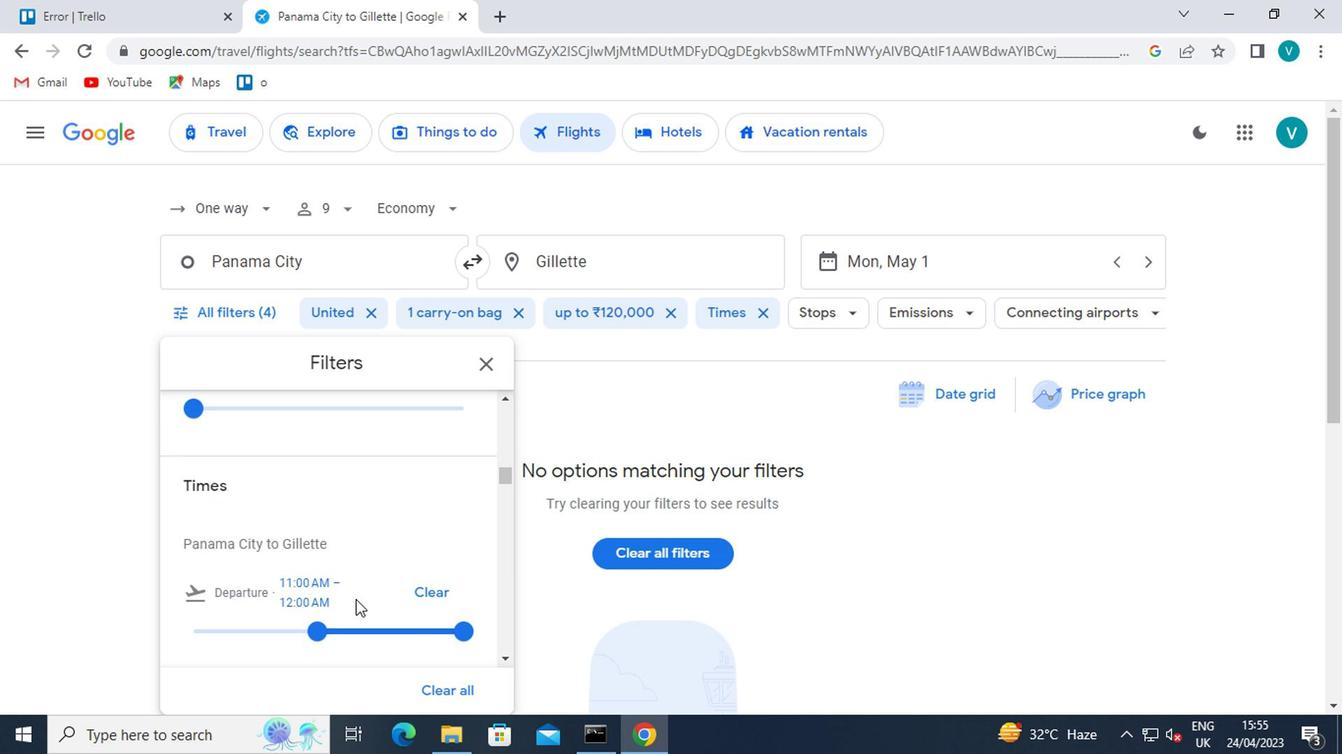 
Action: Mouse moved to (318, 534)
Screenshot: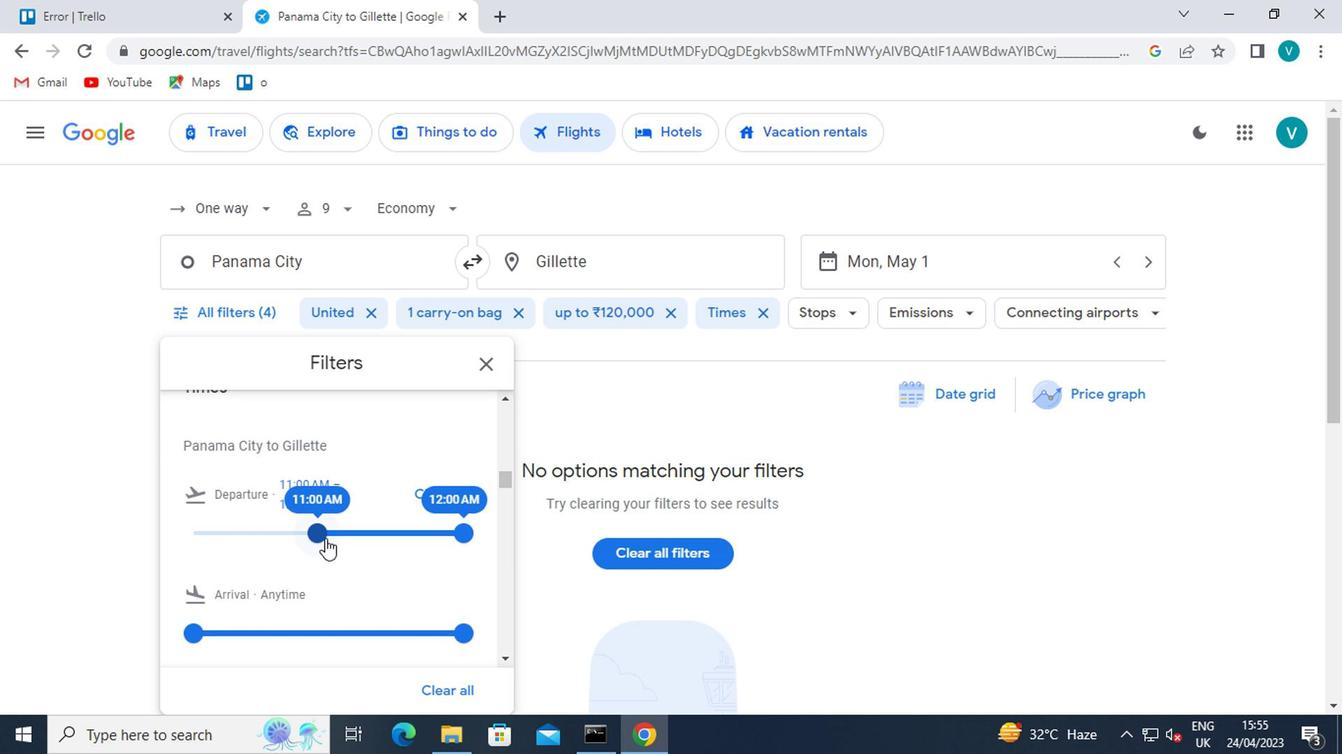 
Action: Mouse pressed left at (318, 534)
Screenshot: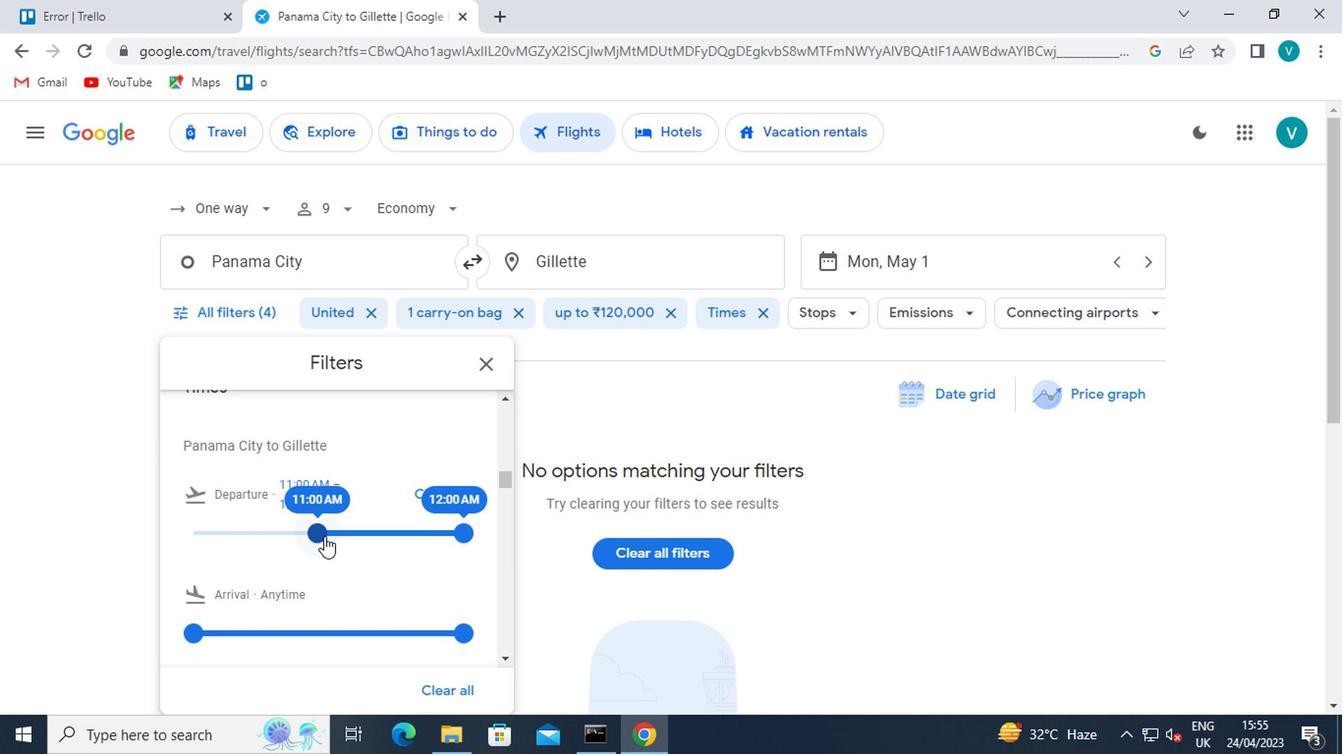 
Action: Mouse moved to (371, 506)
Screenshot: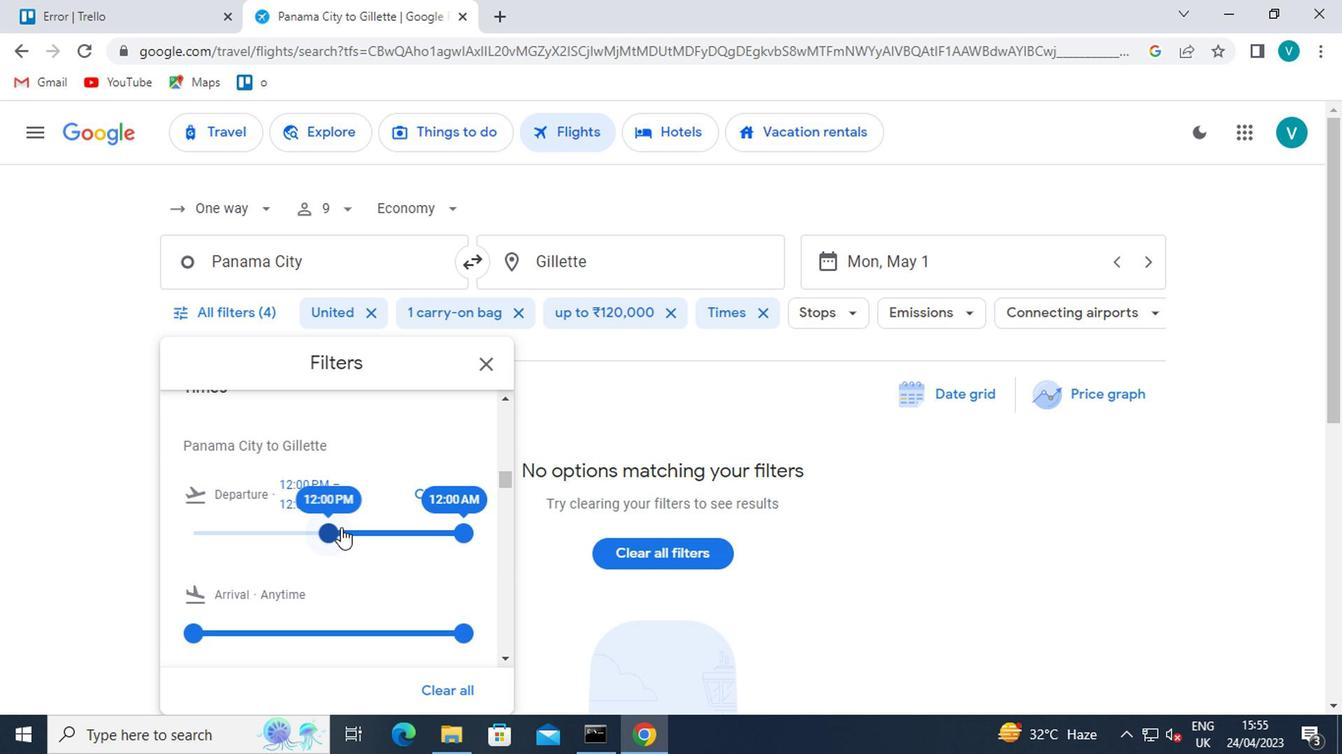 
